 Task: Select Fire TV from Amazon Fire TV. Add to cart Fire TV Stick 4K Ethernet Adapter-2. Place order for _x000D_
90 Redbay Rd_x000D_
Elgin, South Carolina(SC), 29045, Cell Number (803) 419-4588
Action: Mouse moved to (143, 85)
Screenshot: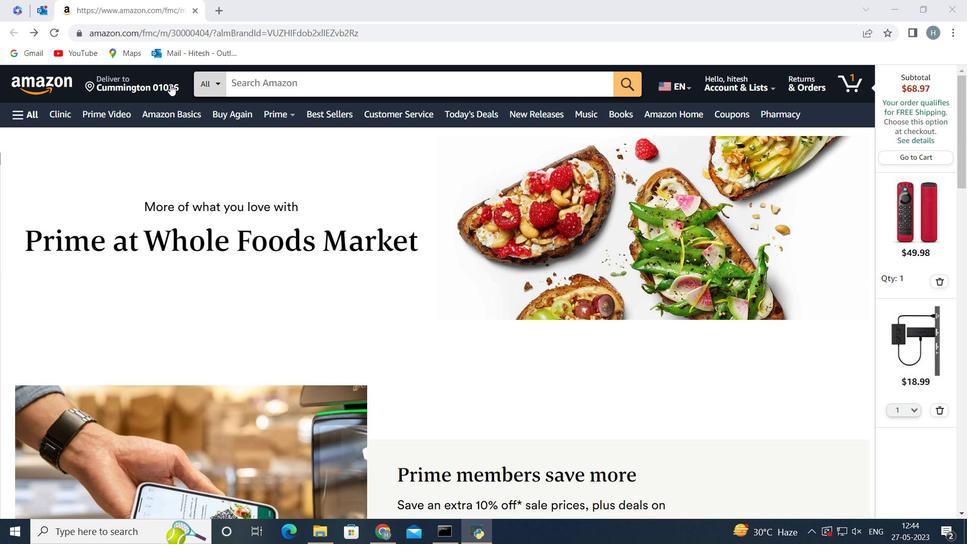 
Action: Mouse pressed left at (143, 85)
Screenshot: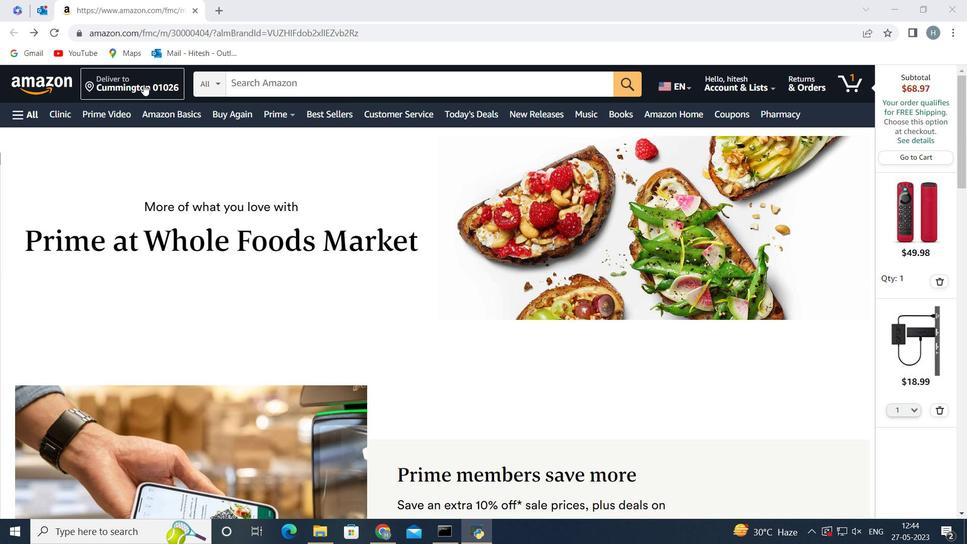 
Action: Mouse moved to (467, 379)
Screenshot: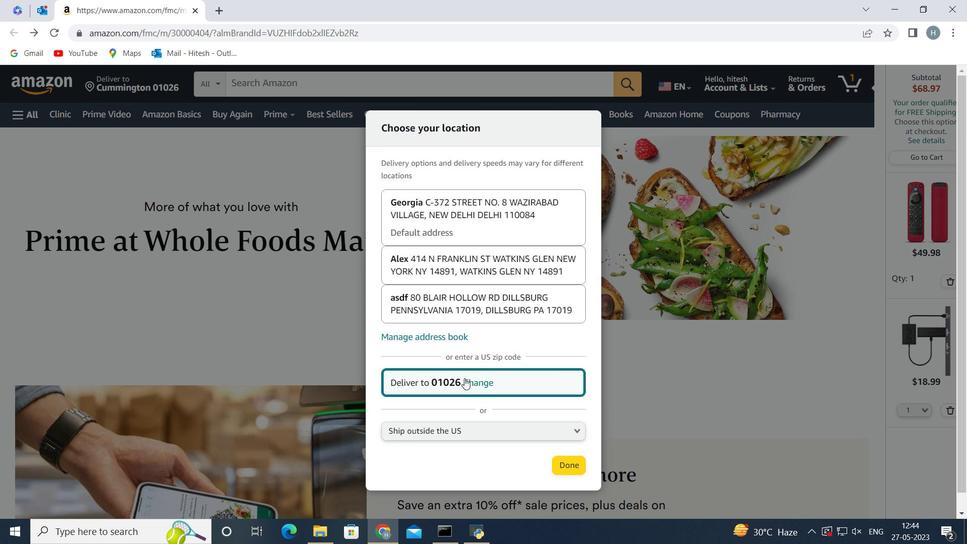
Action: Mouse pressed left at (467, 379)
Screenshot: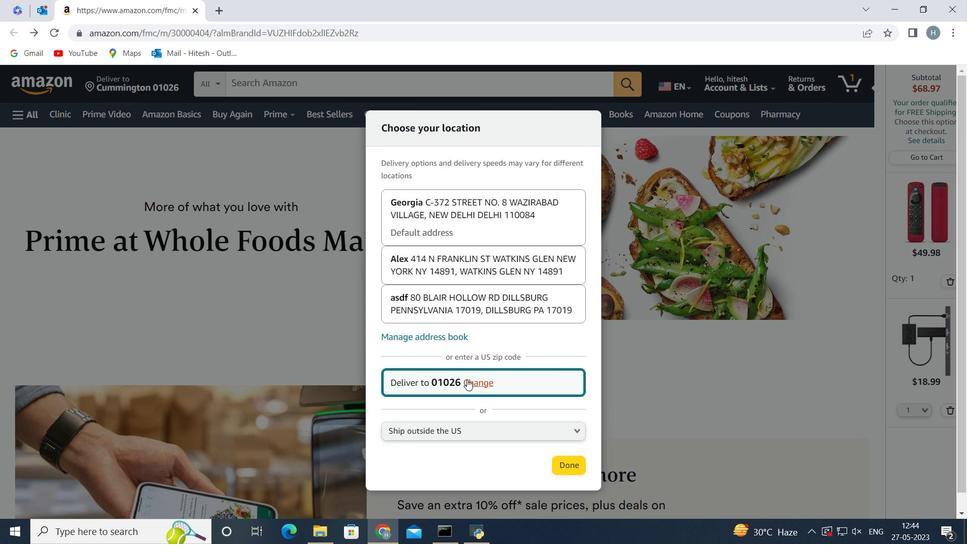 
Action: Mouse moved to (445, 373)
Screenshot: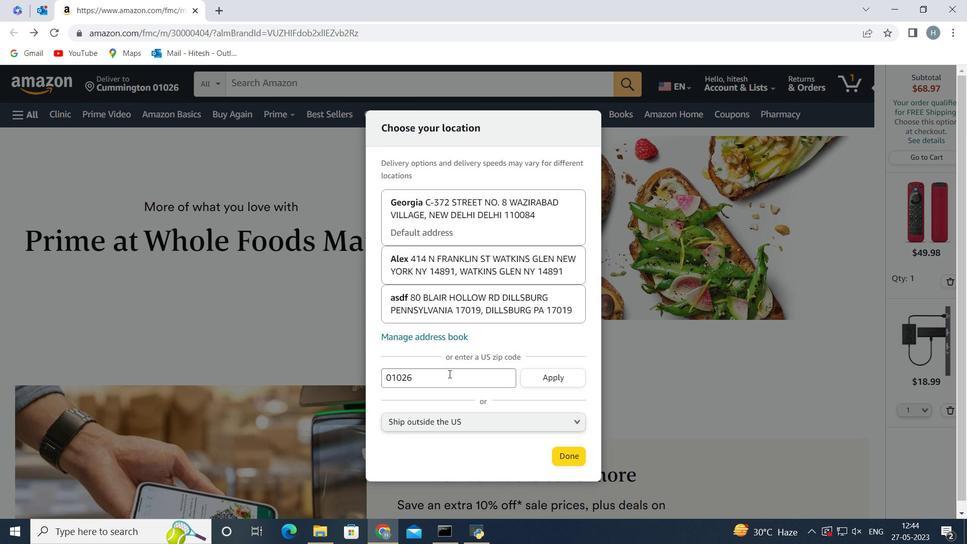 
Action: Mouse pressed left at (445, 373)
Screenshot: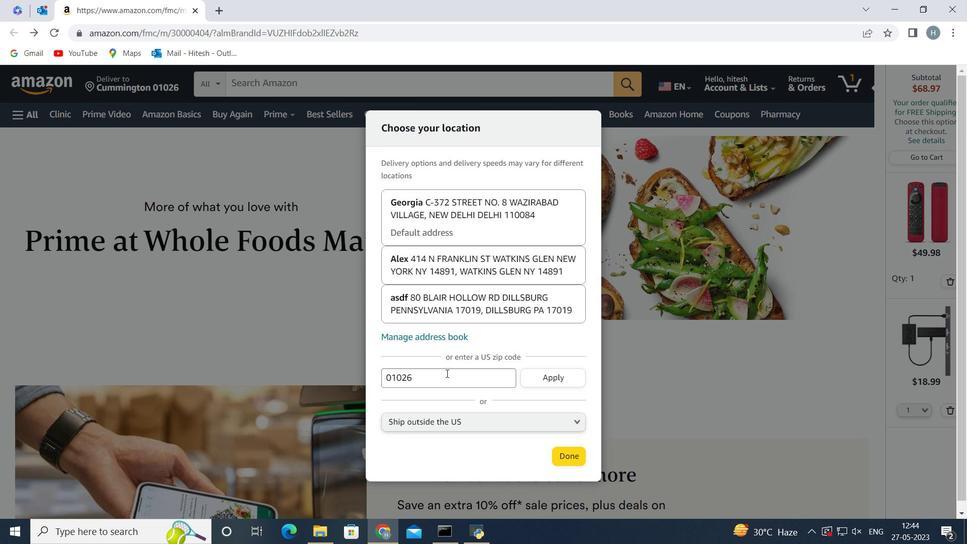 
Action: Key pressed <Key.backspace><Key.backspace><Key.backspace><Key.backspace><Key.backspace><Key.backspace><Key.backspace><Key.backspace><Key.backspace><Key.backspace><Key.backspace><Key.backspace><Key.backspace><Key.backspace><Key.backspace><Key.backspace><Key.backspace><Key.backspace><Key.backspace><Key.backspace><Key.backspace><Key.backspace><Key.backspace><Key.backspace>29045
Screenshot: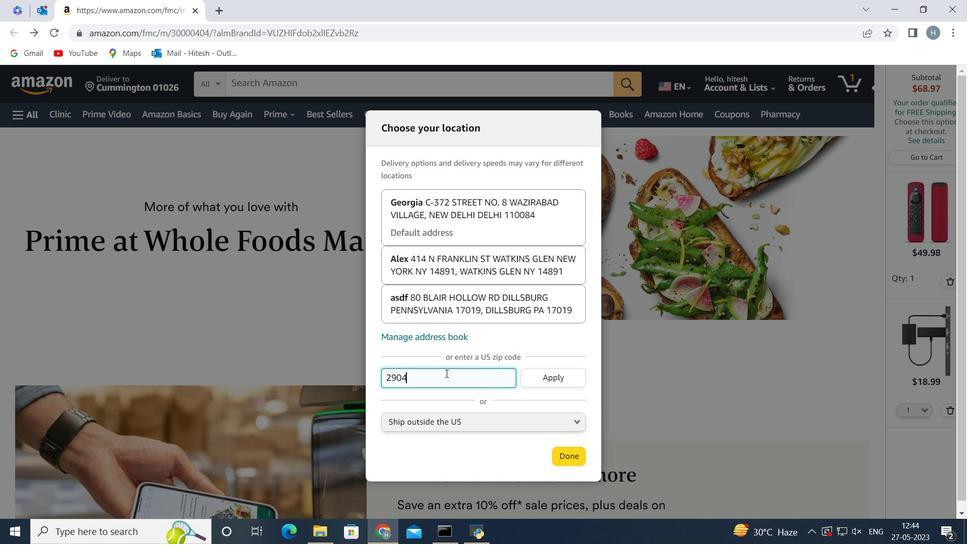 
Action: Mouse moved to (552, 383)
Screenshot: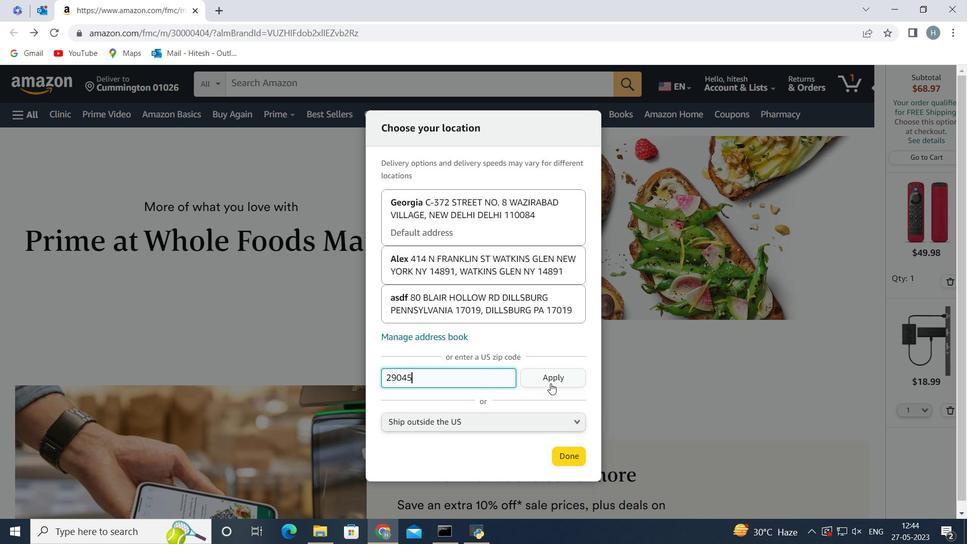 
Action: Mouse pressed left at (552, 383)
Screenshot: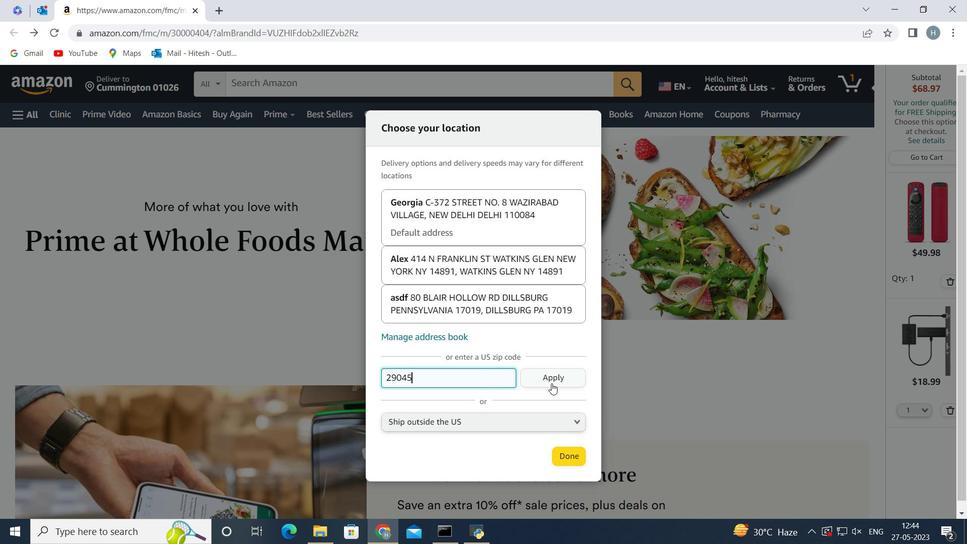 
Action: Mouse moved to (570, 460)
Screenshot: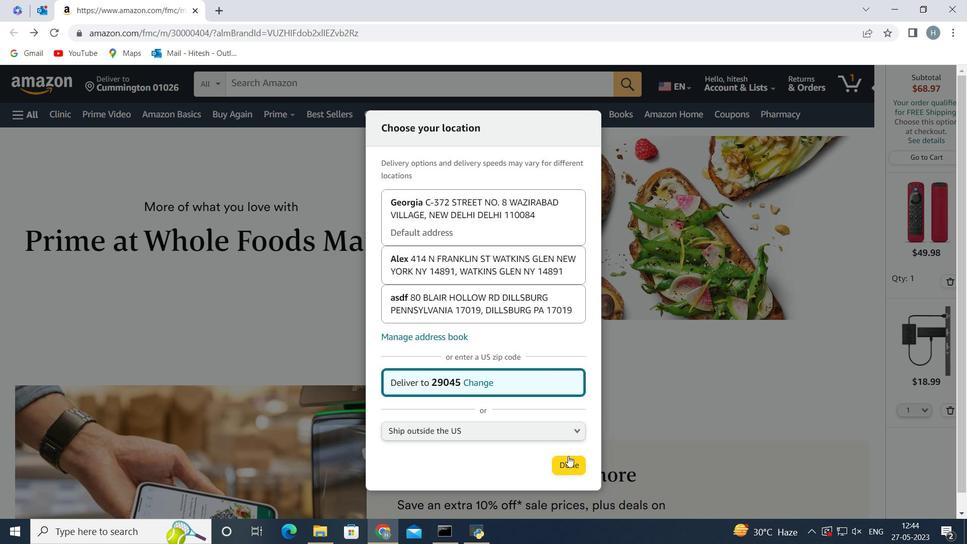 
Action: Mouse pressed left at (570, 460)
Screenshot: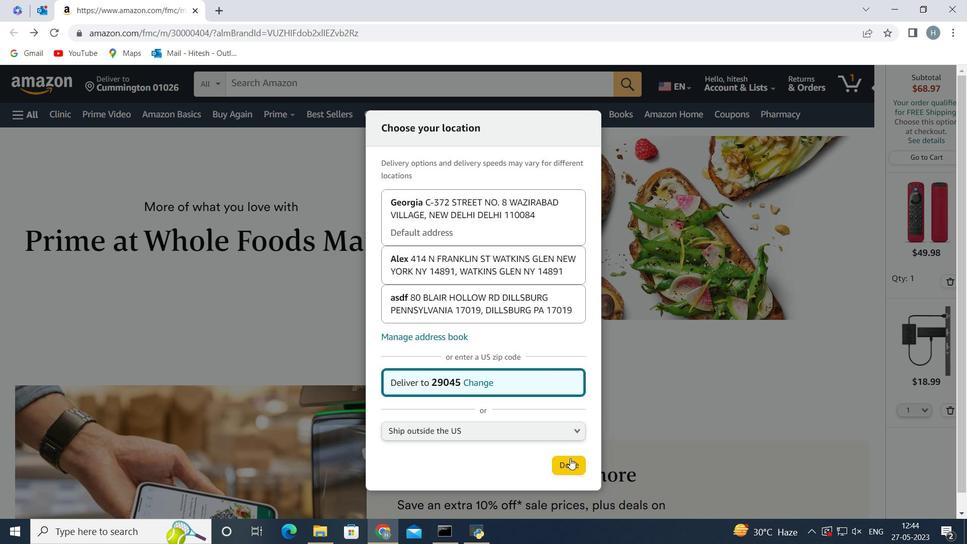 
Action: Mouse moved to (21, 114)
Screenshot: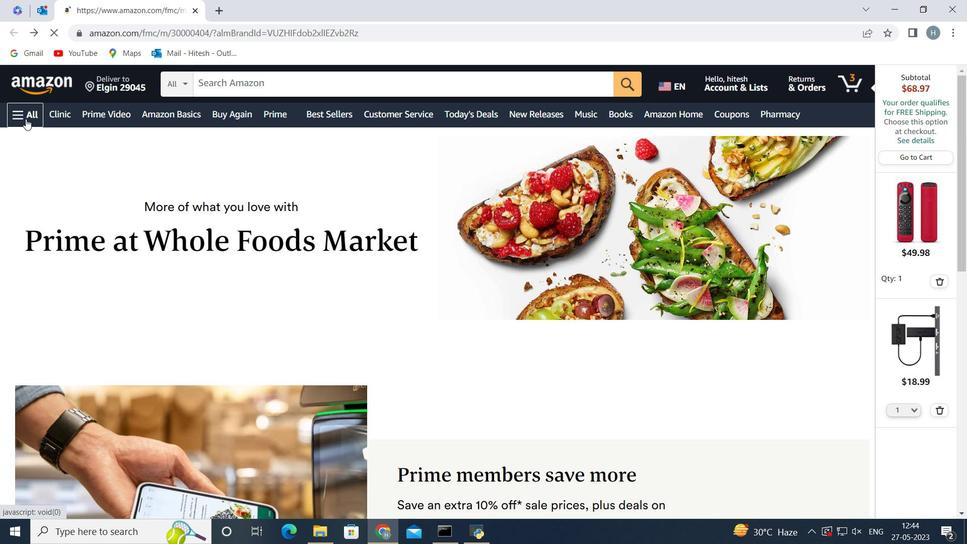 
Action: Mouse pressed left at (21, 114)
Screenshot: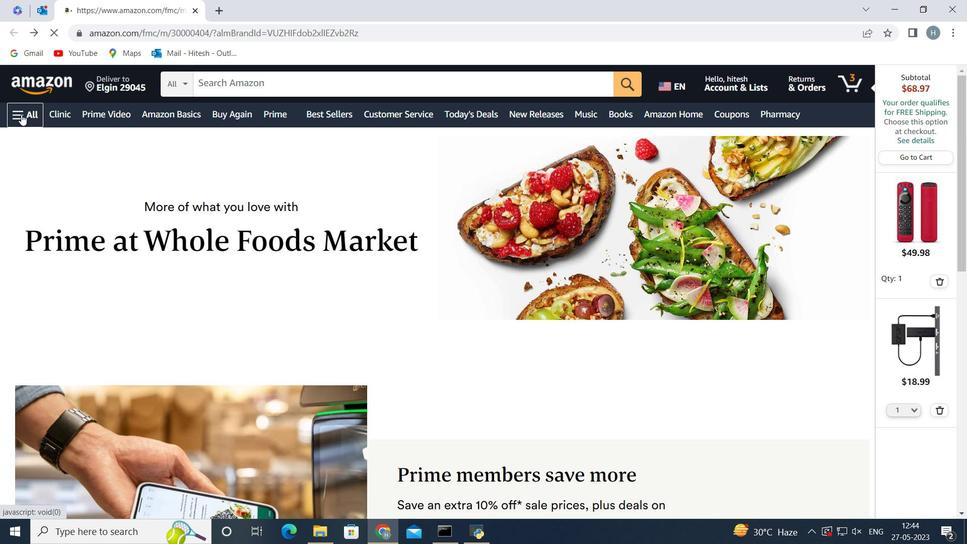 
Action: Mouse moved to (96, 367)
Screenshot: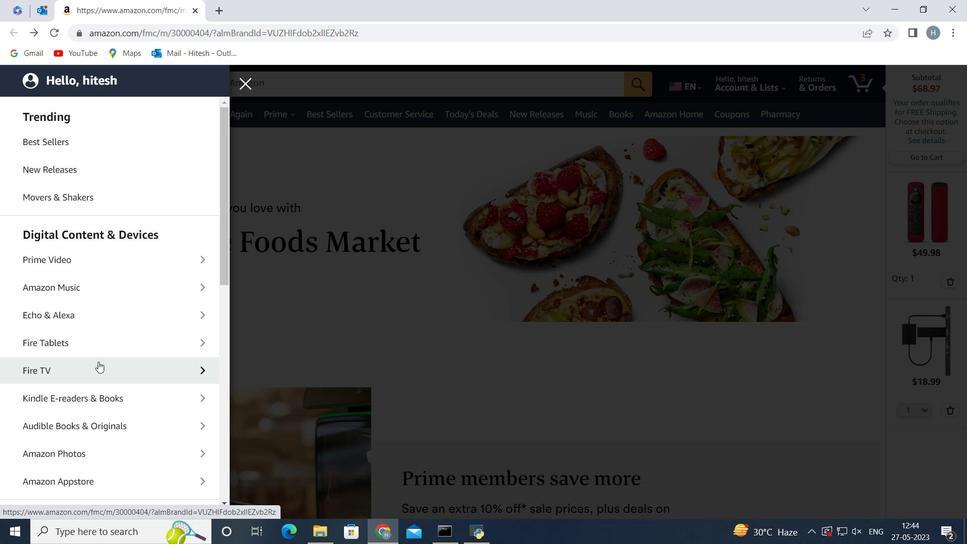 
Action: Mouse pressed left at (96, 367)
Screenshot: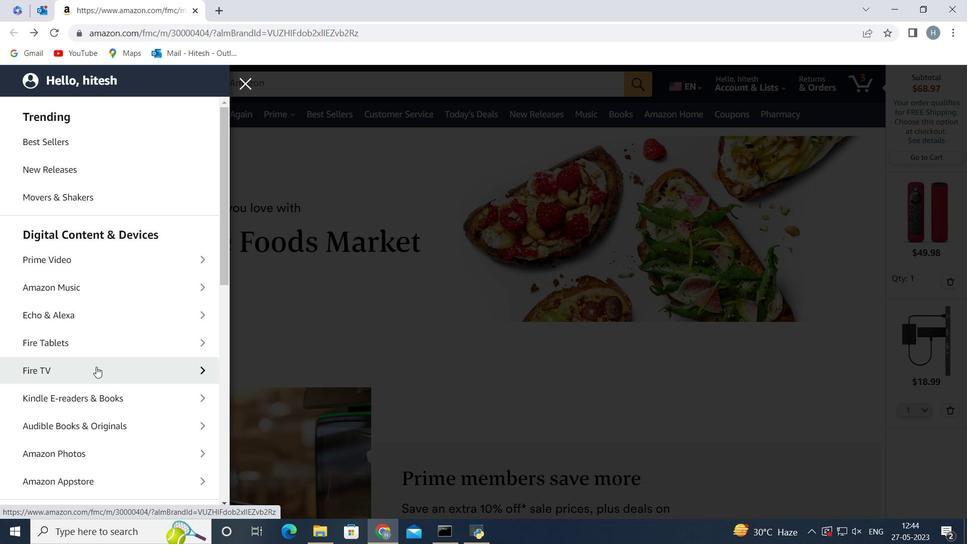 
Action: Mouse moved to (132, 172)
Screenshot: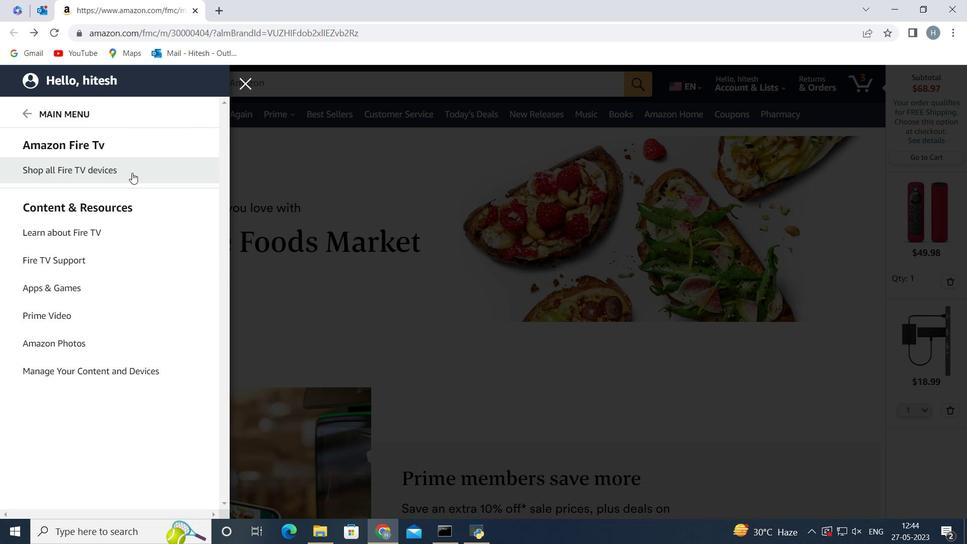
Action: Mouse pressed left at (132, 172)
Screenshot: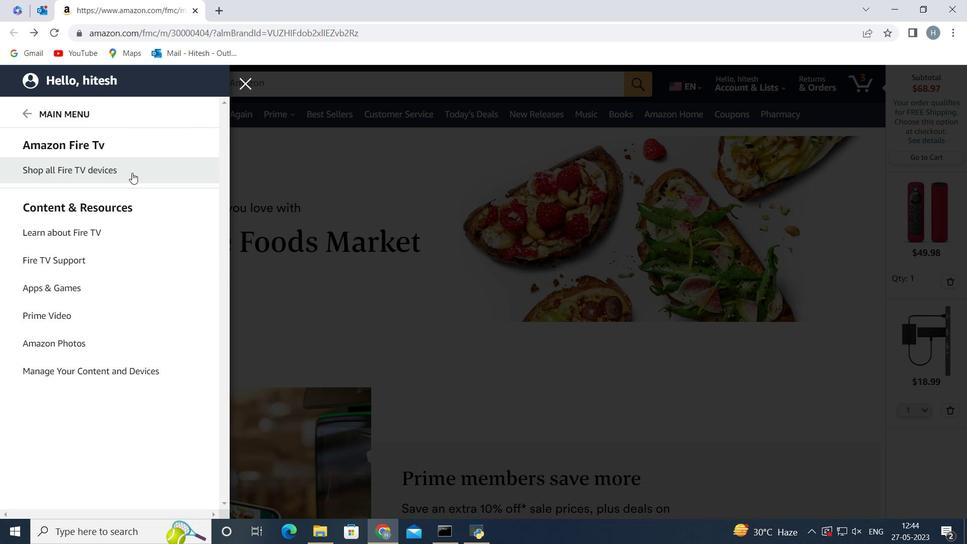 
Action: Mouse moved to (371, 84)
Screenshot: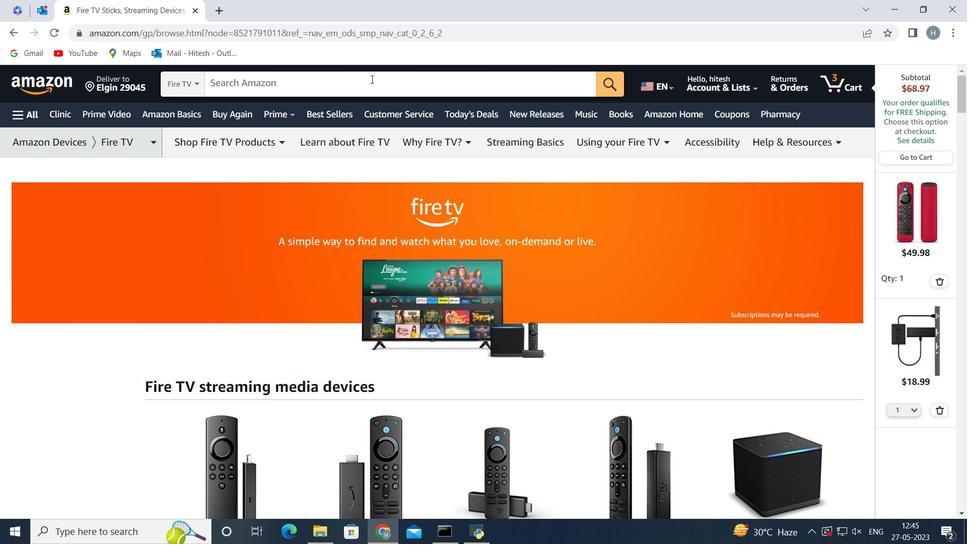 
Action: Mouse pressed left at (371, 84)
Screenshot: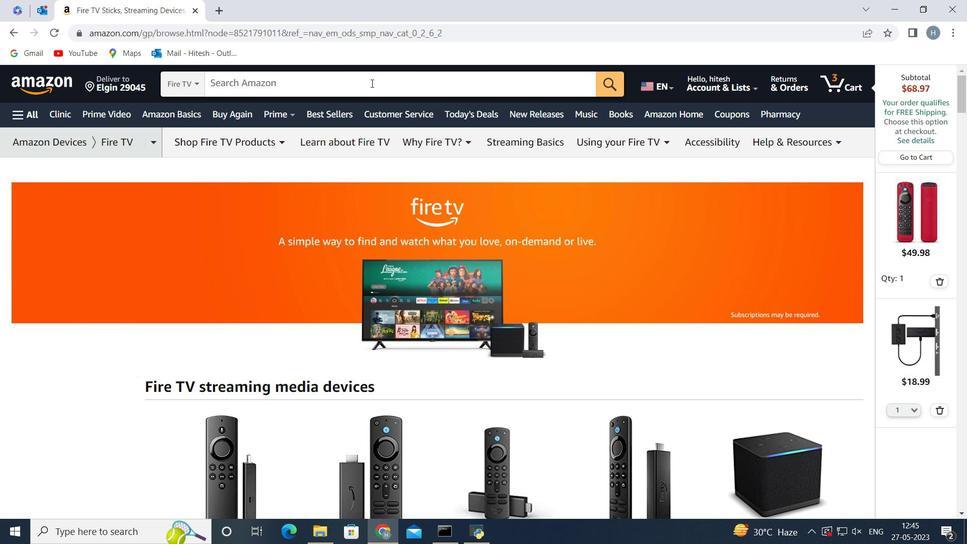 
Action: Mouse moved to (370, 86)
Screenshot: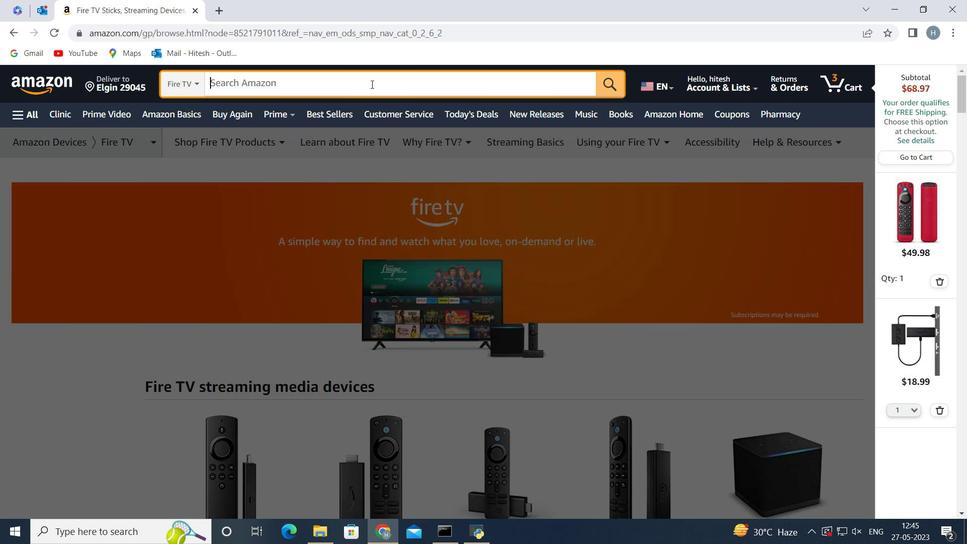 
Action: Key pressed <Key.shift>Fire<Key.space><Key.shift>TV<Key.space><Key.shift>Stick<Key.space>4k<Key.space><Key.shift>Ethernet<Key.space><Key.shift>Adapter<Key.enter>
Screenshot: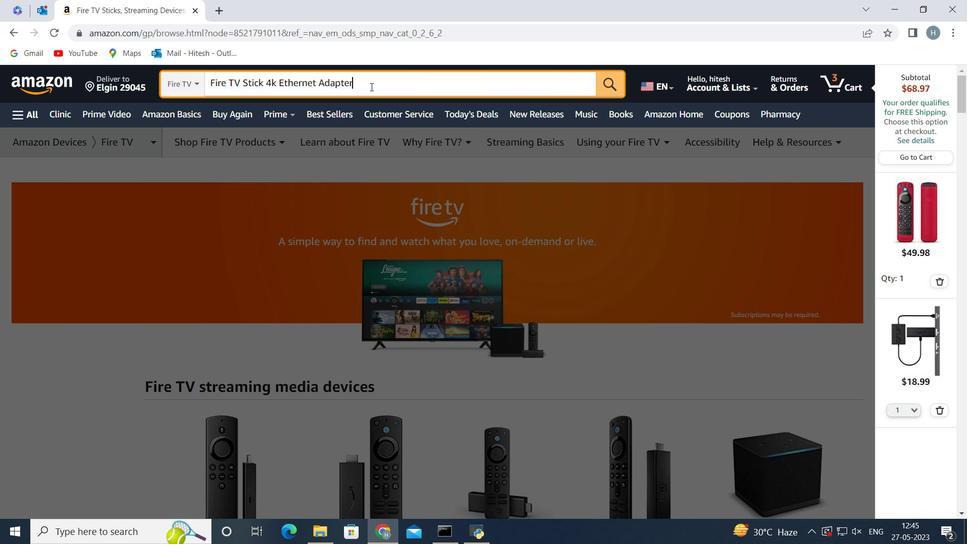 
Action: Mouse moved to (507, 242)
Screenshot: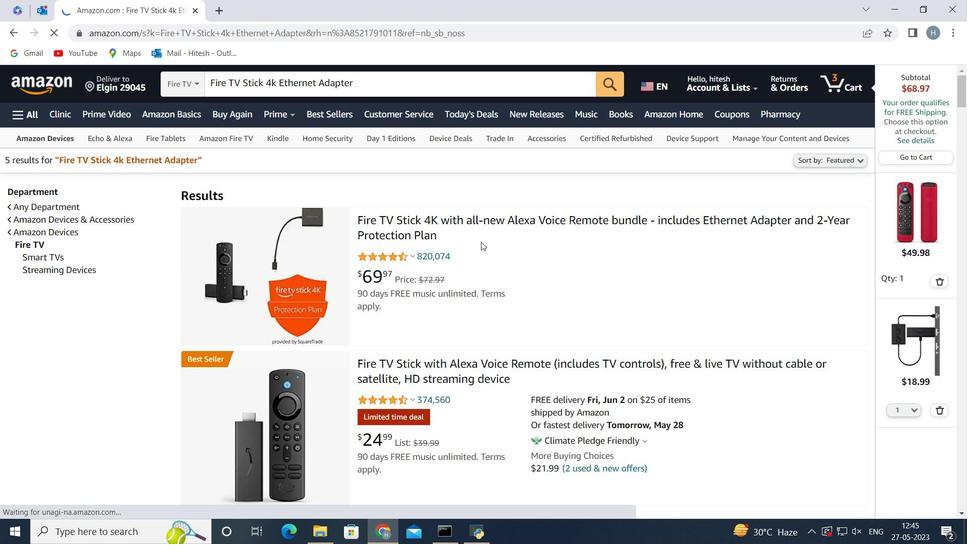 
Action: Mouse scrolled (507, 242) with delta (0, 0)
Screenshot: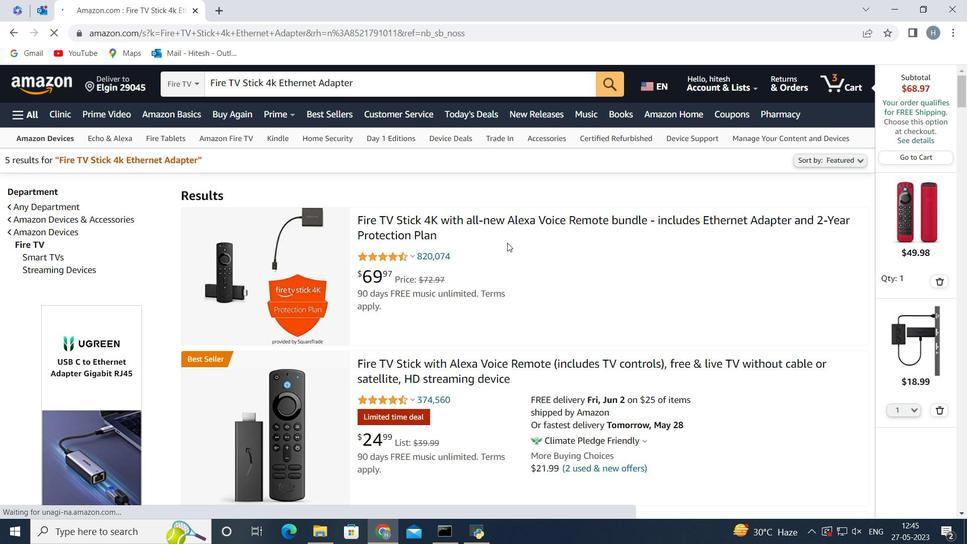 
Action: Mouse moved to (512, 253)
Screenshot: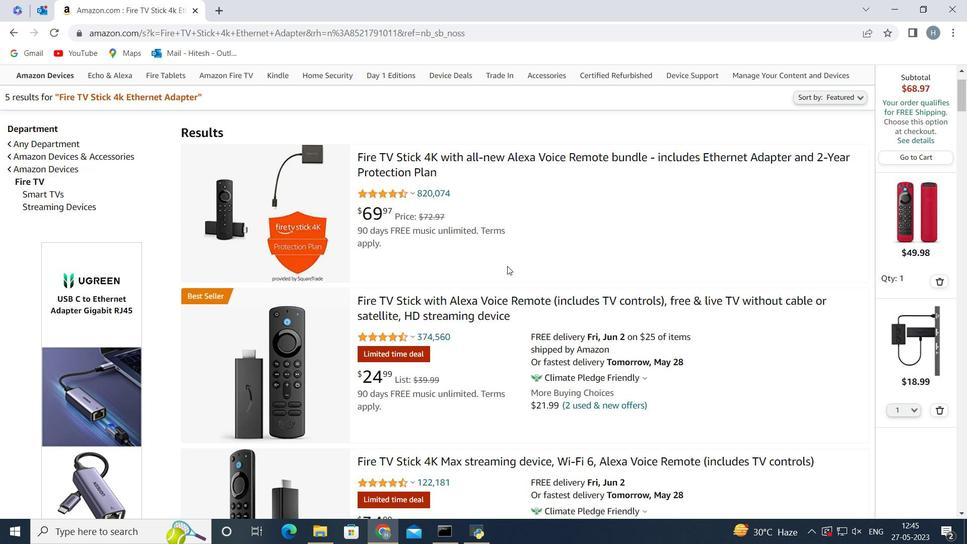 
Action: Mouse scrolled (512, 253) with delta (0, 0)
Screenshot: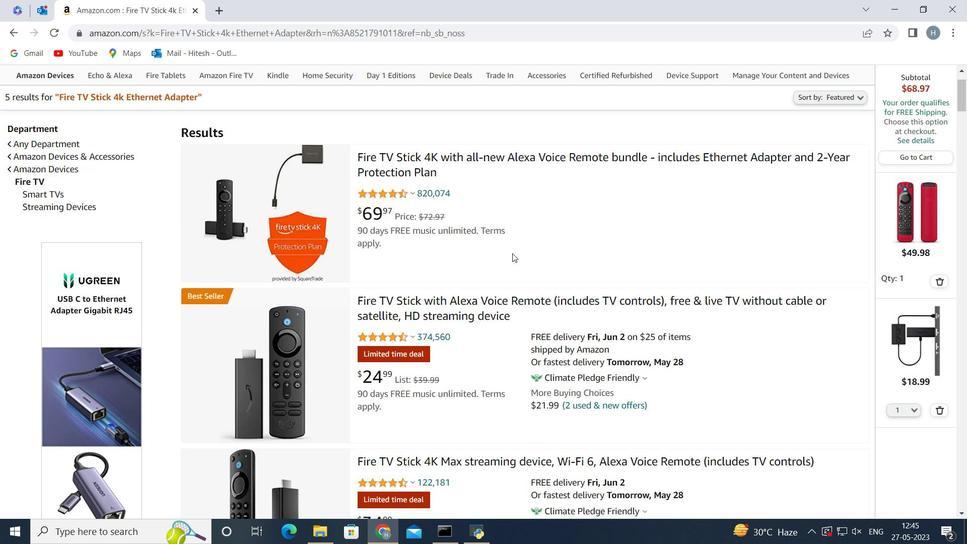 
Action: Mouse scrolled (512, 253) with delta (0, 0)
Screenshot: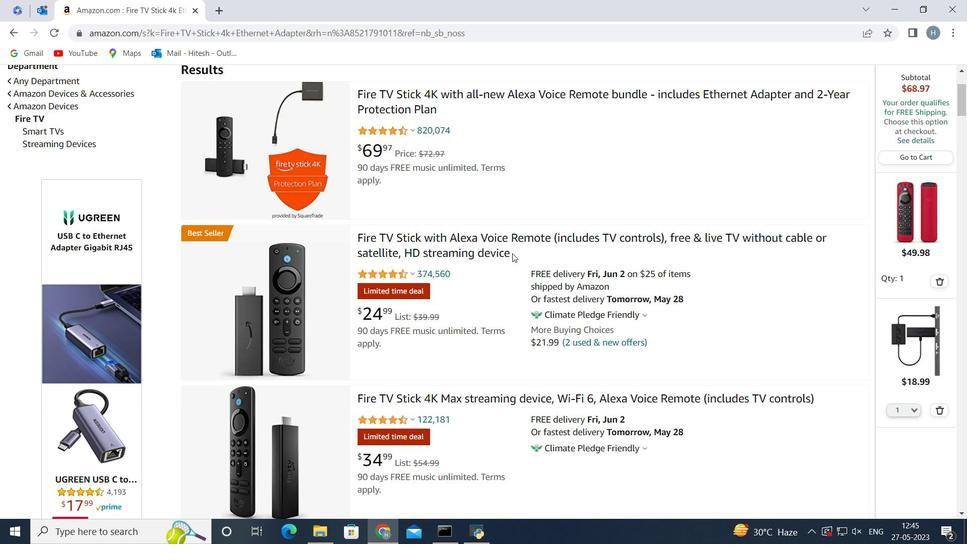 
Action: Mouse scrolled (512, 253) with delta (0, 0)
Screenshot: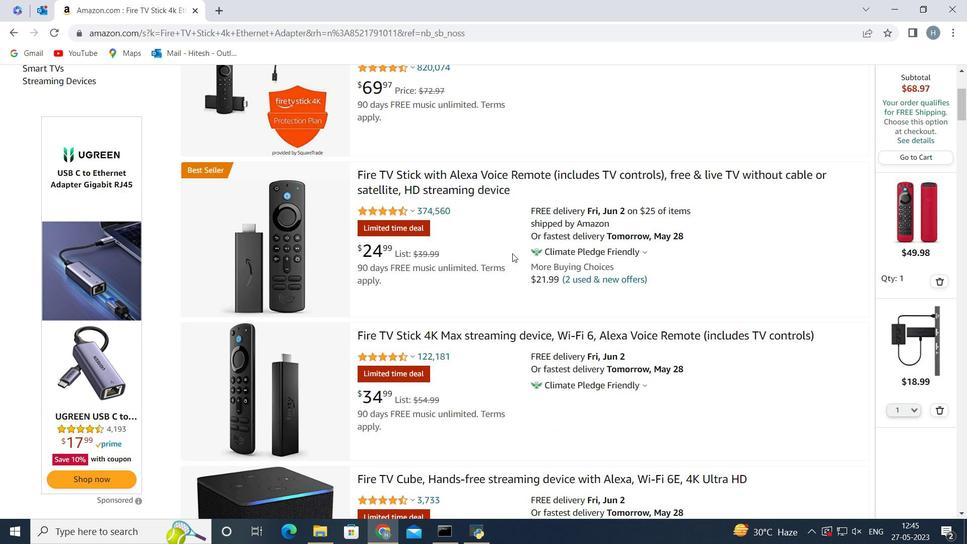 
Action: Mouse moved to (508, 274)
Screenshot: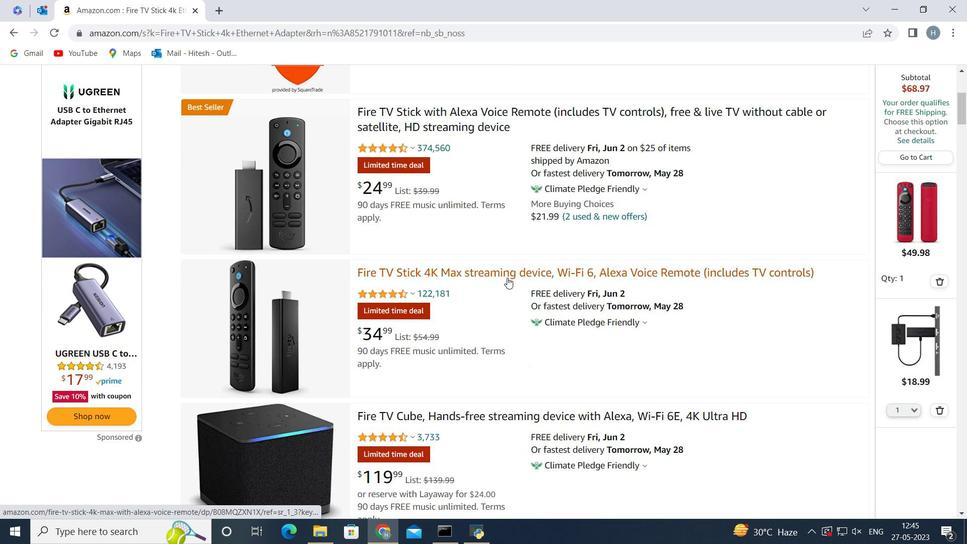 
Action: Mouse scrolled (508, 274) with delta (0, 0)
Screenshot: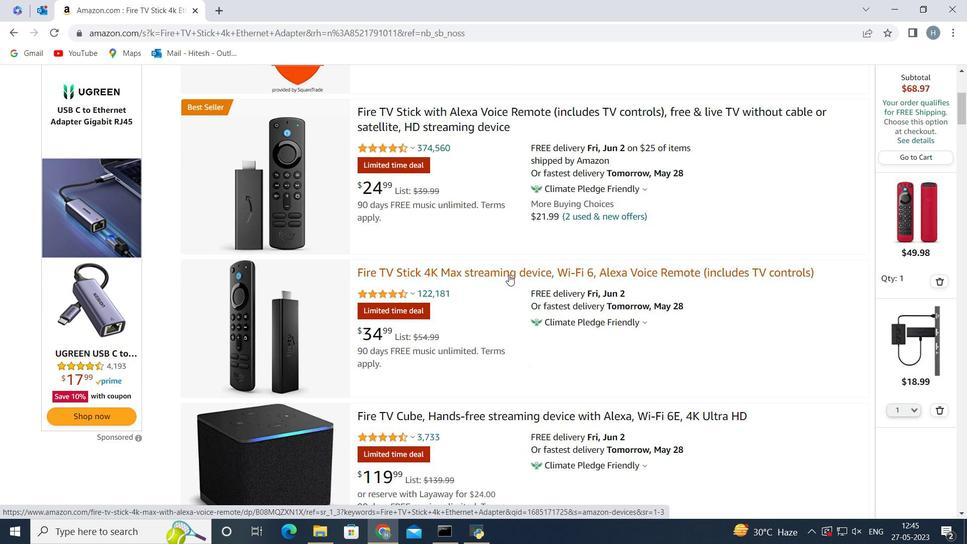 
Action: Mouse moved to (516, 269)
Screenshot: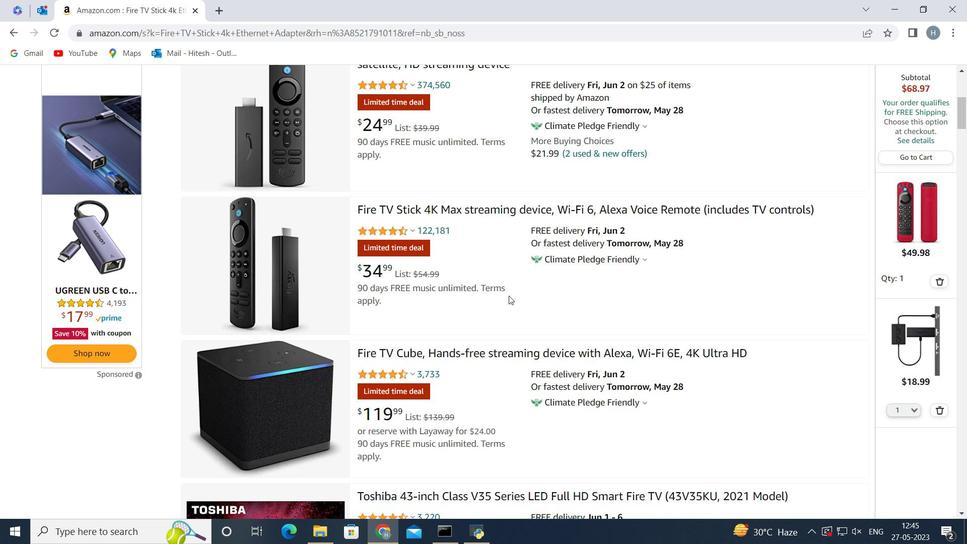 
Action: Mouse scrolled (516, 268) with delta (0, 0)
Screenshot: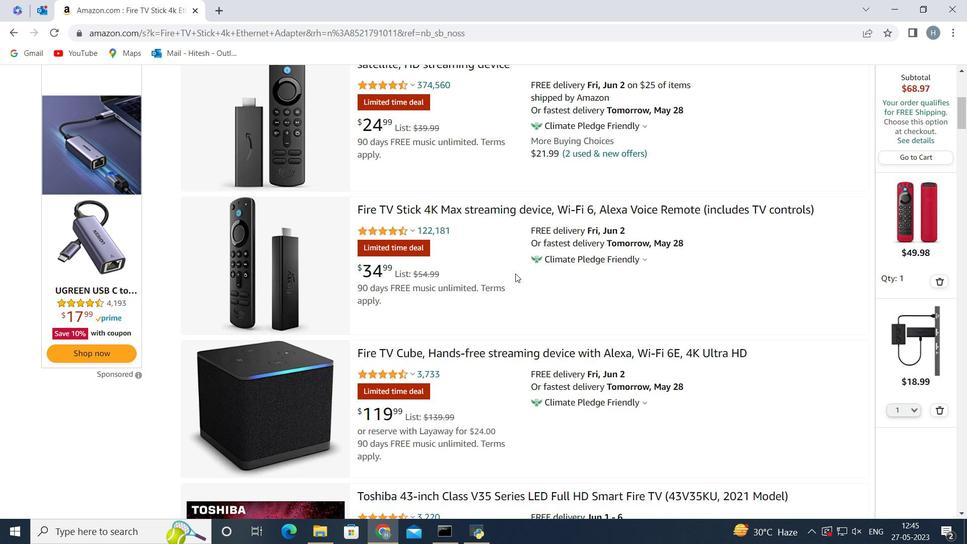 
Action: Mouse scrolled (516, 268) with delta (0, 0)
Screenshot: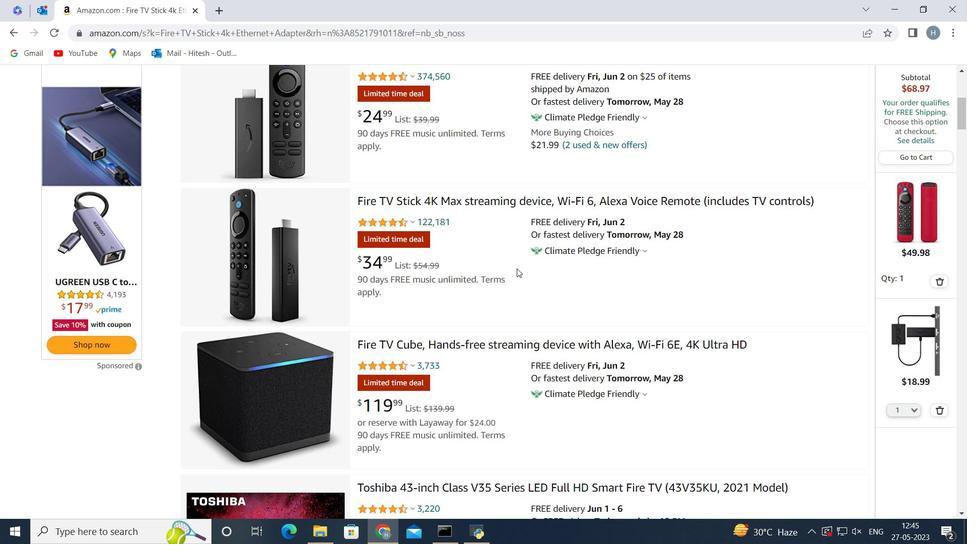 
Action: Mouse moved to (516, 274)
Screenshot: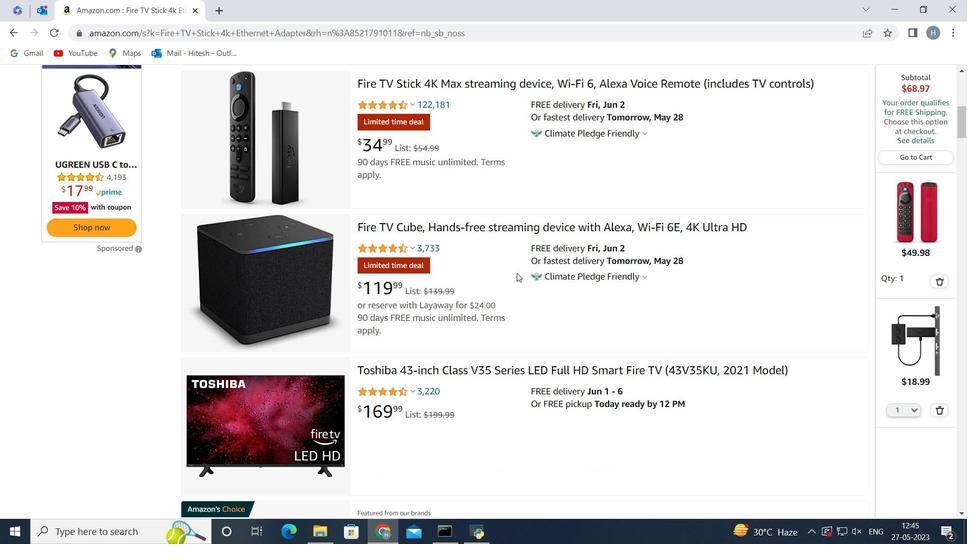 
Action: Mouse scrolled (516, 274) with delta (0, 0)
Screenshot: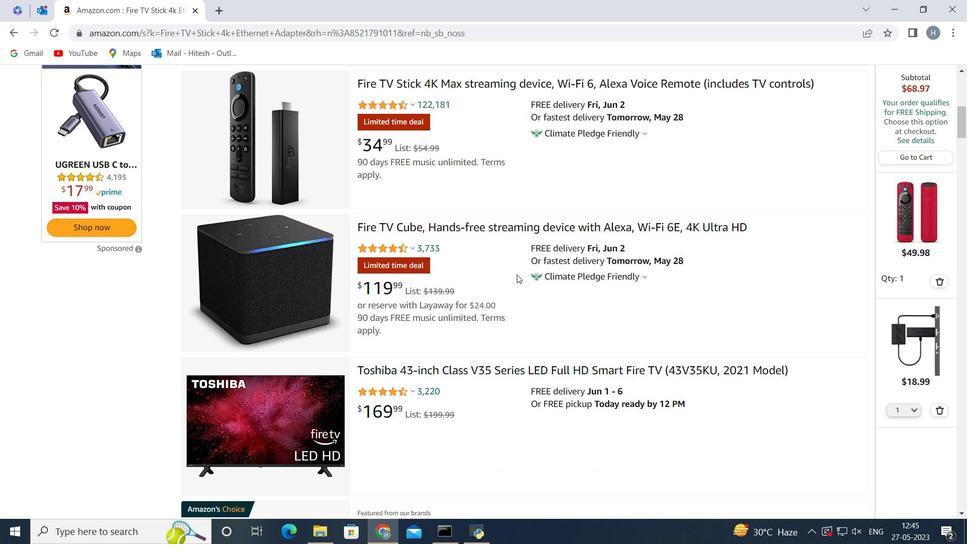 
Action: Mouse scrolled (516, 274) with delta (0, 0)
Screenshot: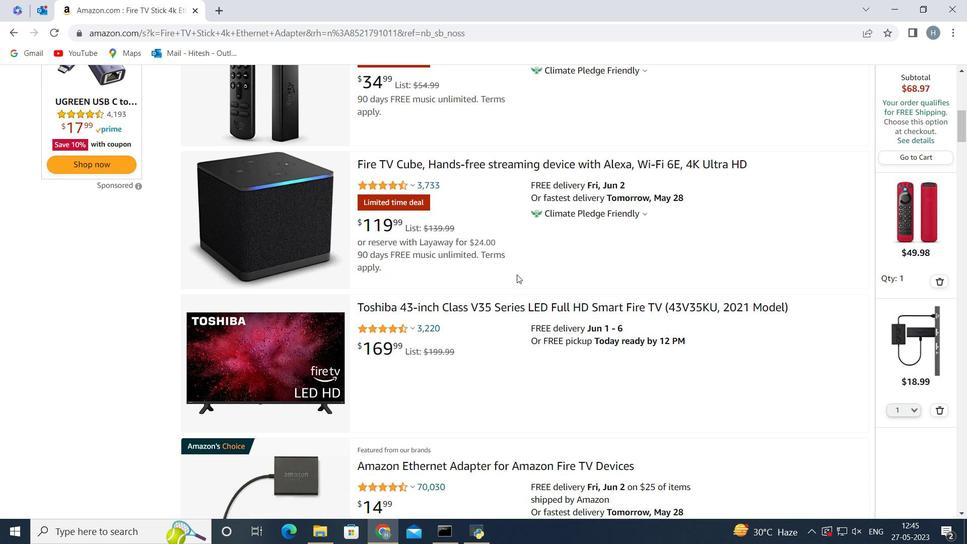 
Action: Mouse scrolled (516, 274) with delta (0, 0)
Screenshot: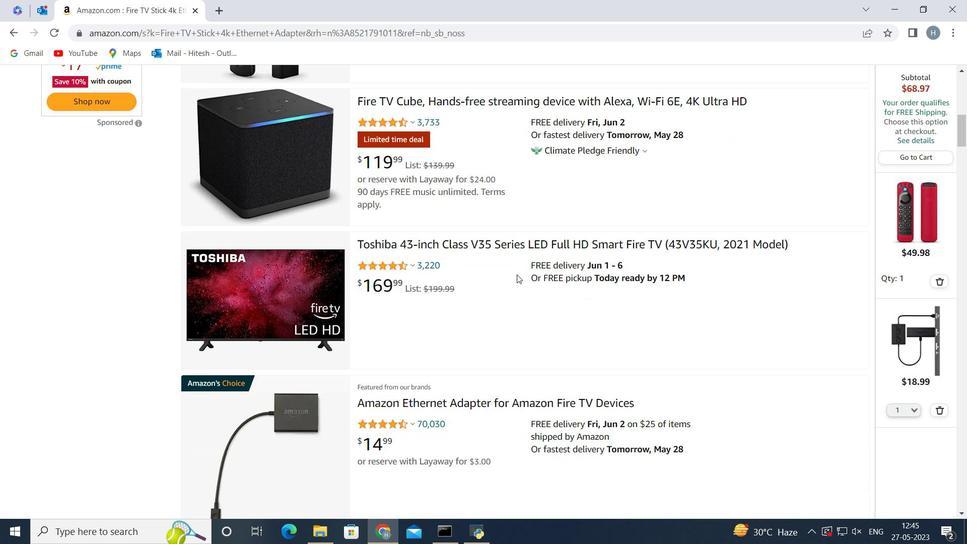 
Action: Mouse moved to (503, 276)
Screenshot: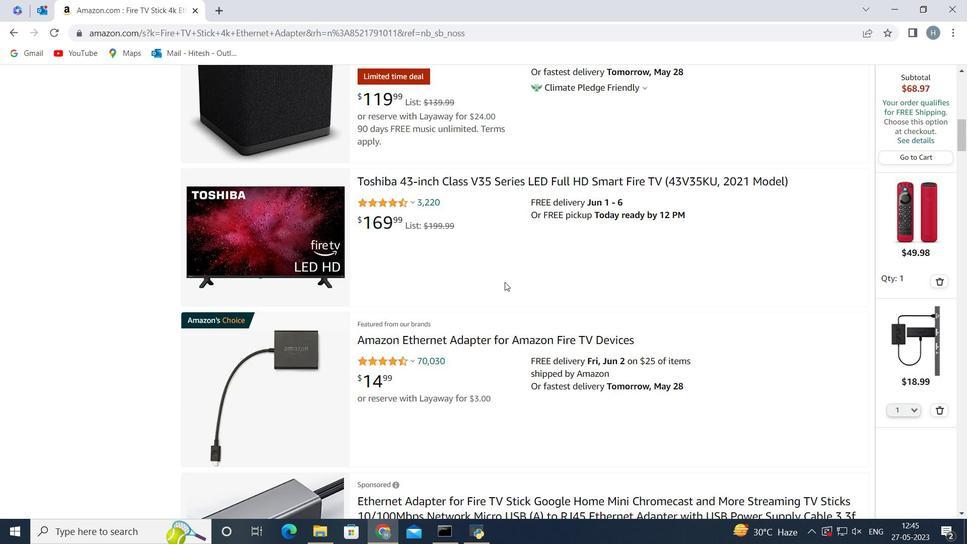 
Action: Mouse scrolled (503, 275) with delta (0, 0)
Screenshot: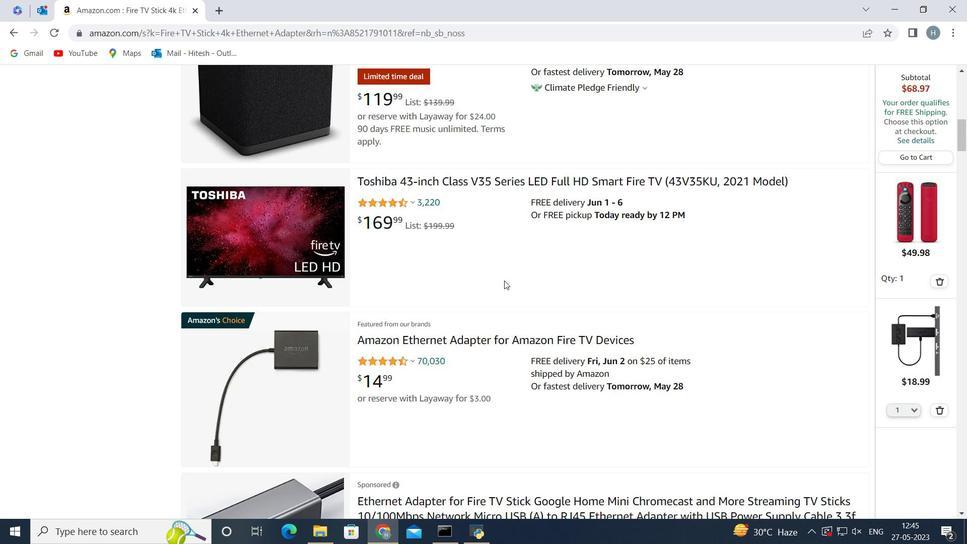 
Action: Mouse moved to (503, 275)
Screenshot: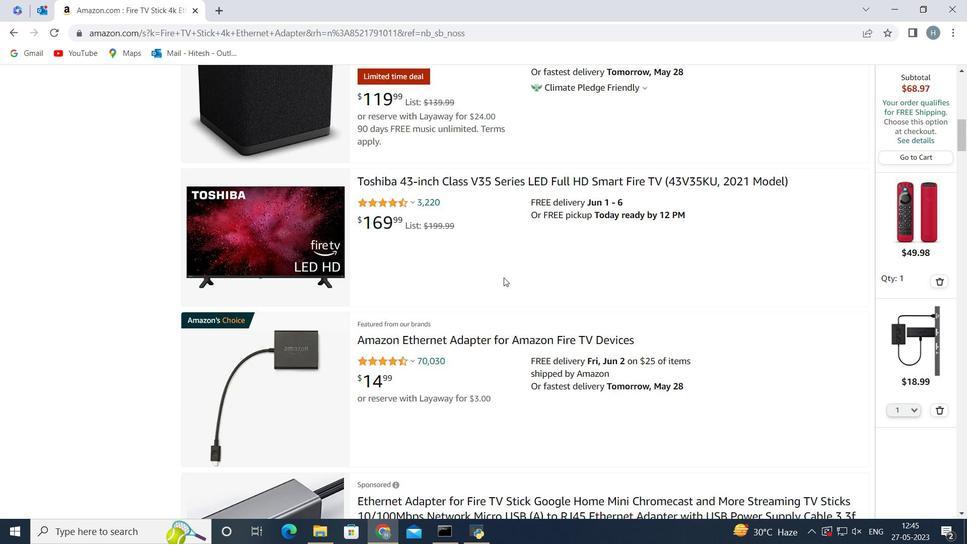 
Action: Mouse scrolled (503, 275) with delta (0, 0)
Screenshot: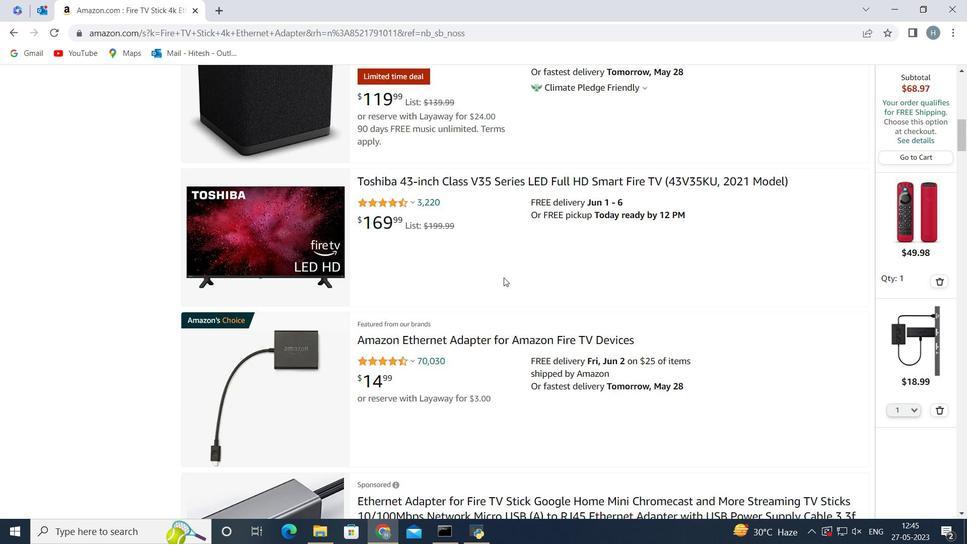 
Action: Mouse moved to (539, 329)
Screenshot: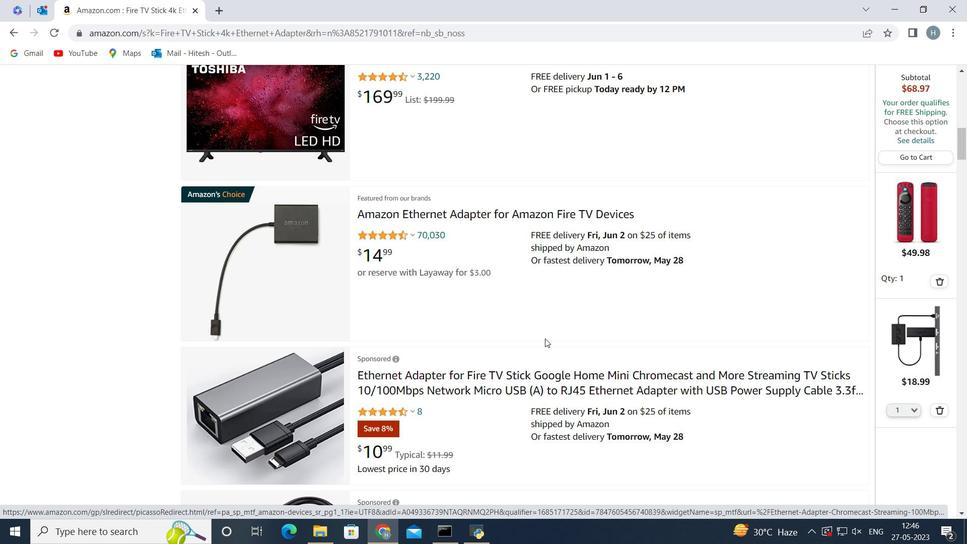 
Action: Mouse scrolled (539, 328) with delta (0, 0)
Screenshot: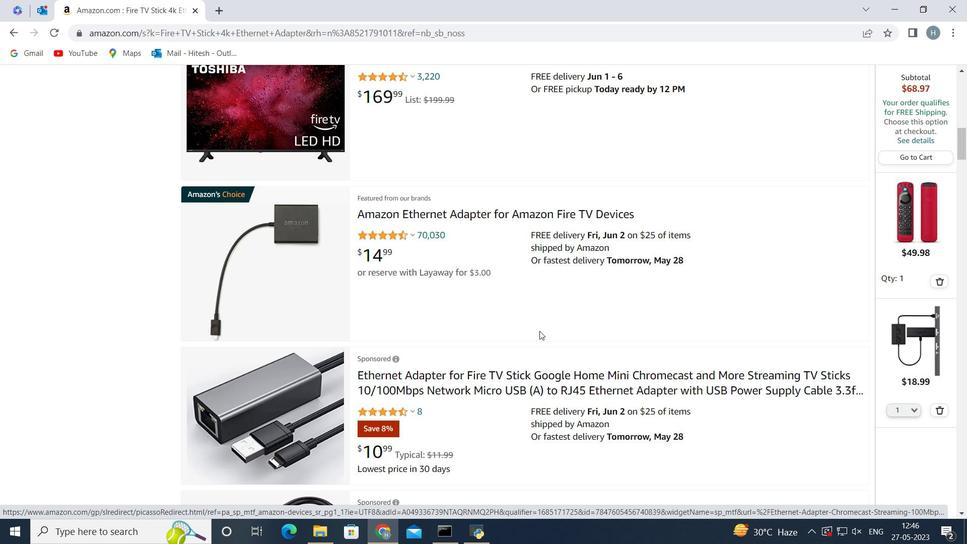 
Action: Mouse scrolled (539, 328) with delta (0, 0)
Screenshot: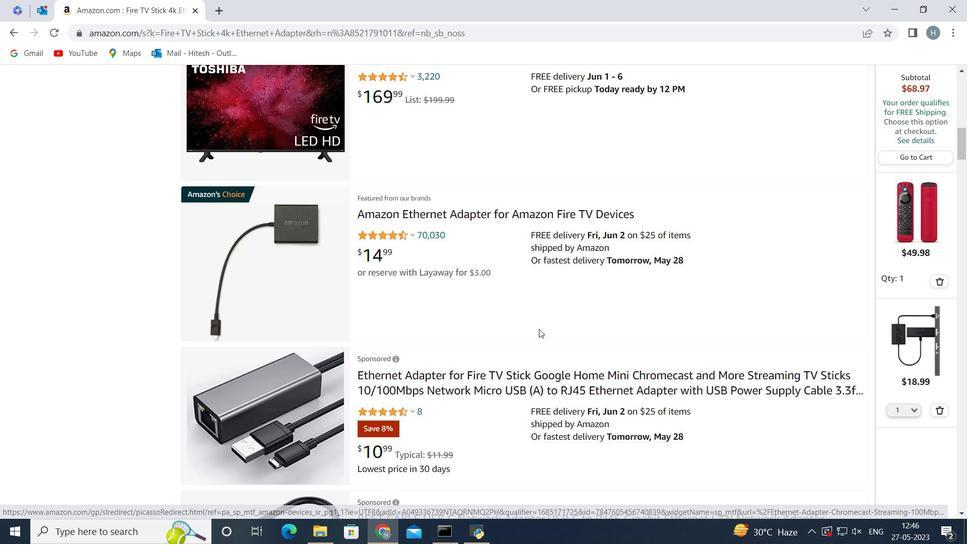 
Action: Mouse scrolled (539, 328) with delta (0, 0)
Screenshot: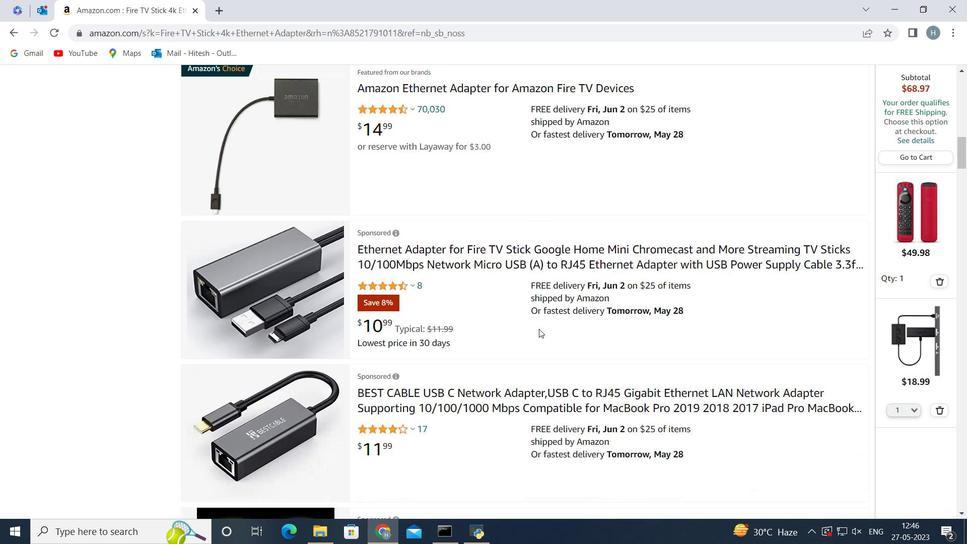 
Action: Mouse moved to (450, 332)
Screenshot: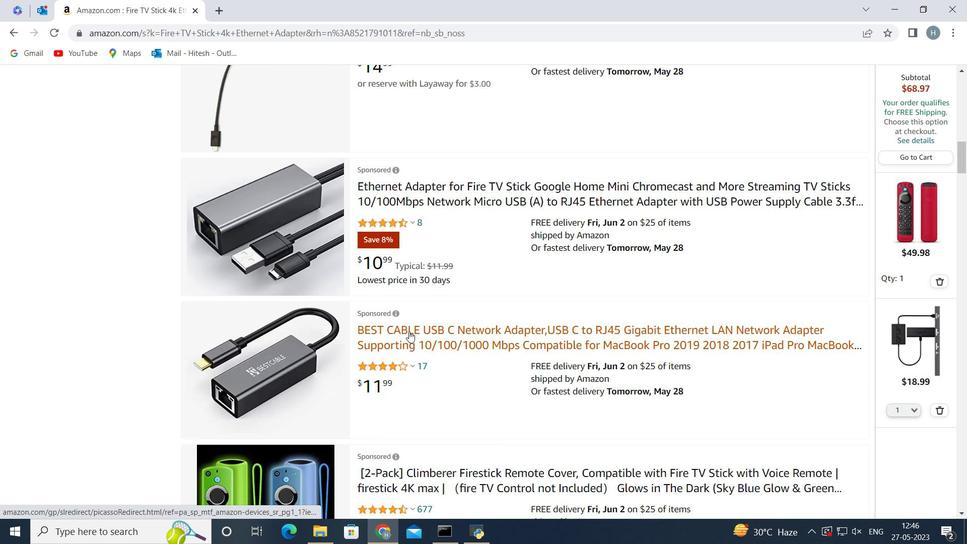 
Action: Mouse scrolled (450, 331) with delta (0, 0)
Screenshot: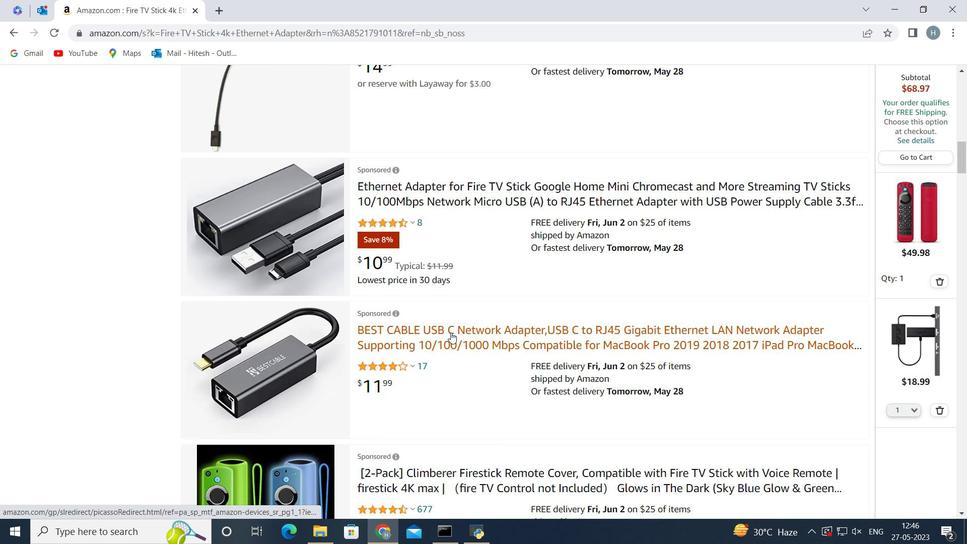 
Action: Mouse scrolled (450, 331) with delta (0, 0)
Screenshot: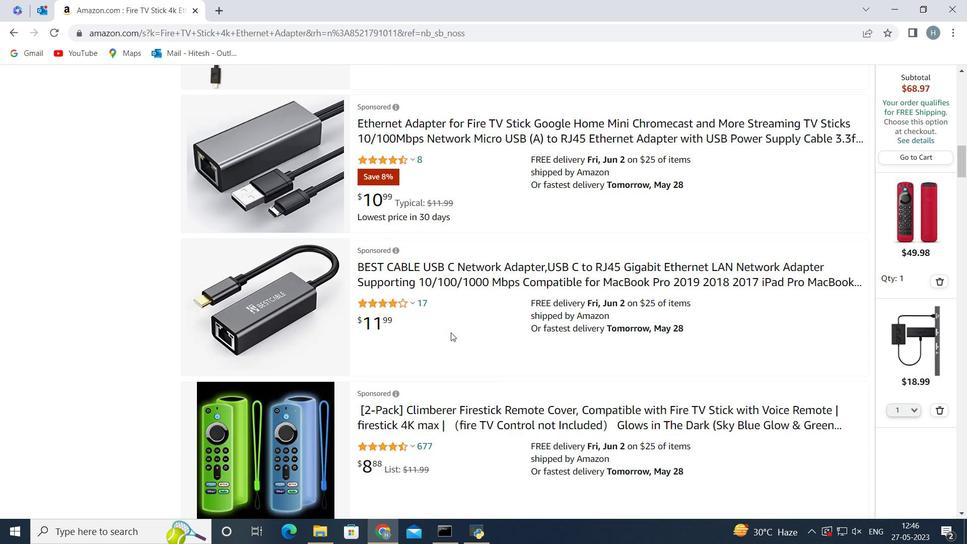 
Action: Mouse scrolled (450, 331) with delta (0, 0)
Screenshot: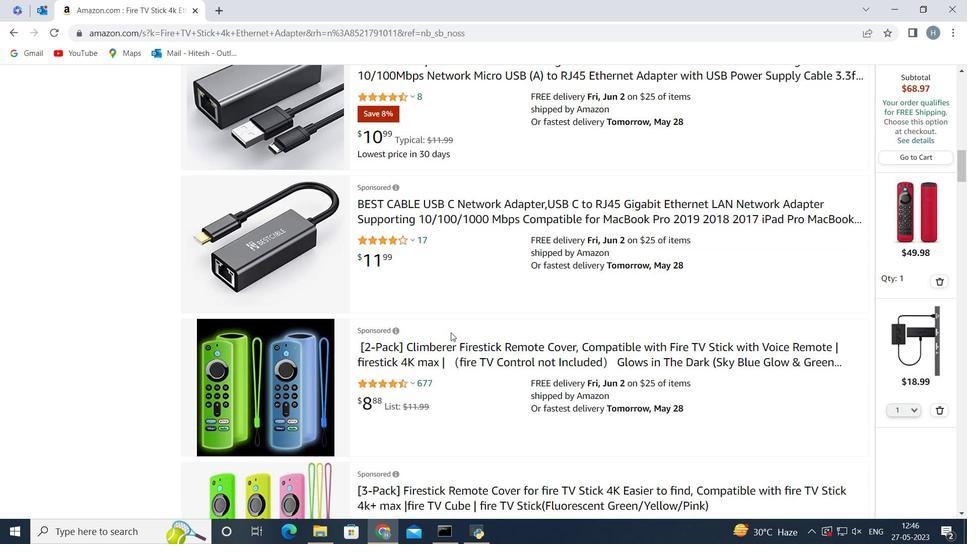 
Action: Mouse scrolled (450, 331) with delta (0, 0)
Screenshot: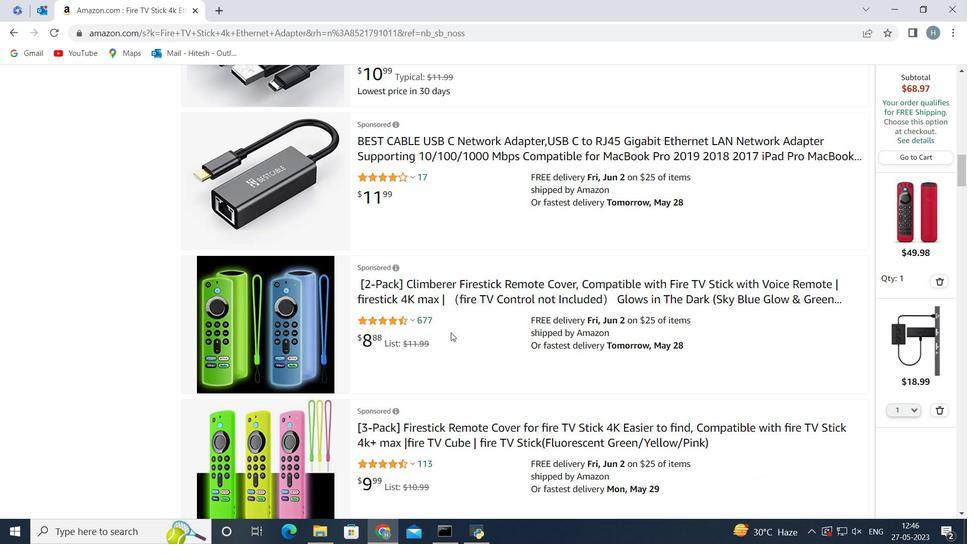 
Action: Mouse scrolled (450, 331) with delta (0, 0)
Screenshot: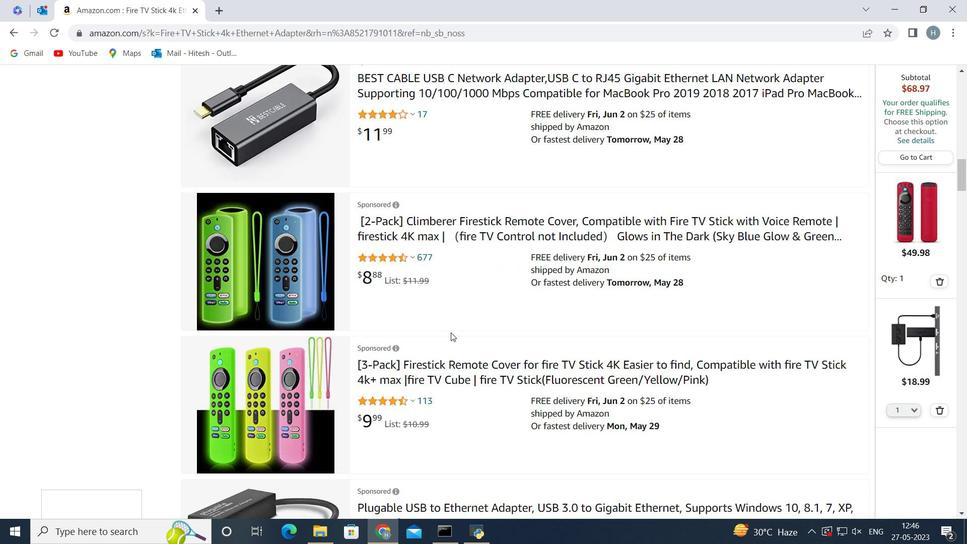
Action: Mouse scrolled (450, 331) with delta (0, 0)
Screenshot: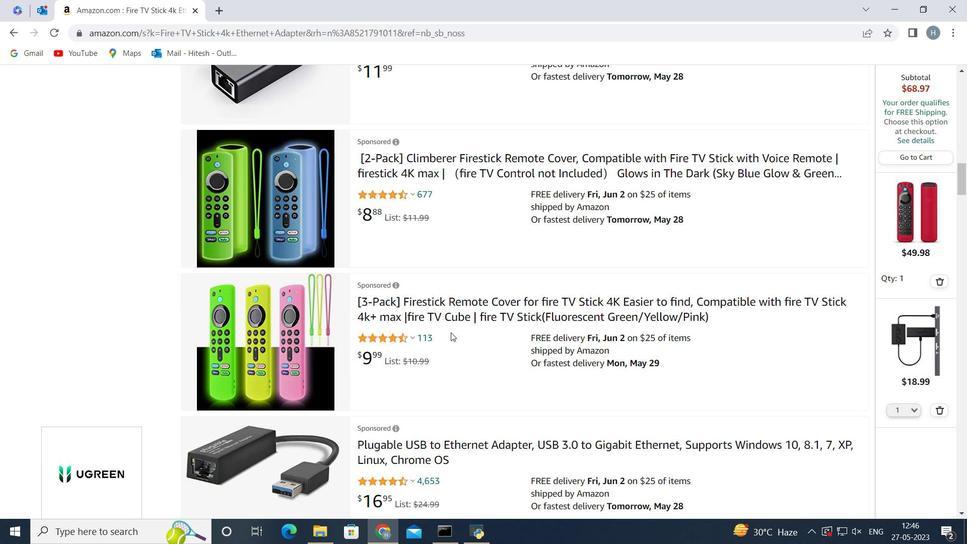 
Action: Mouse scrolled (450, 331) with delta (0, 0)
Screenshot: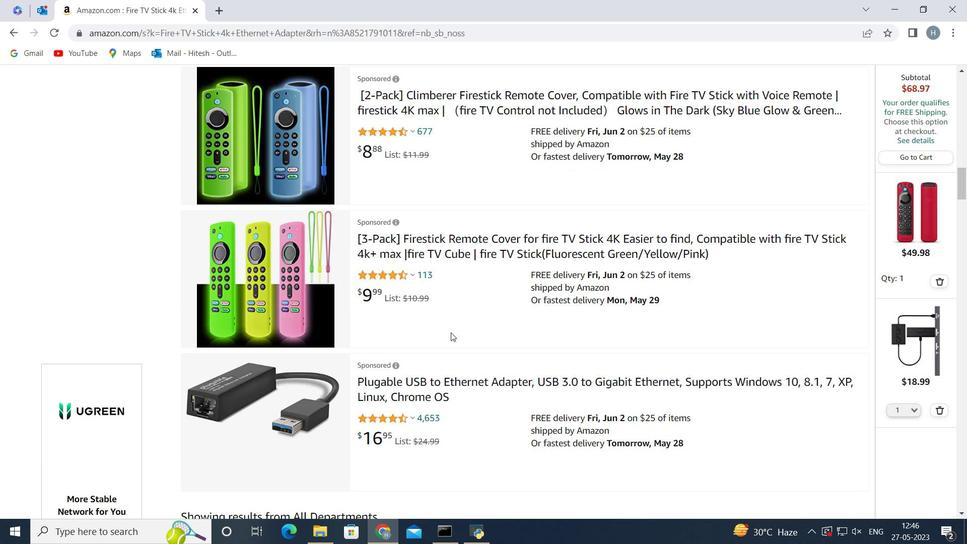 
Action: Mouse scrolled (450, 331) with delta (0, 0)
Screenshot: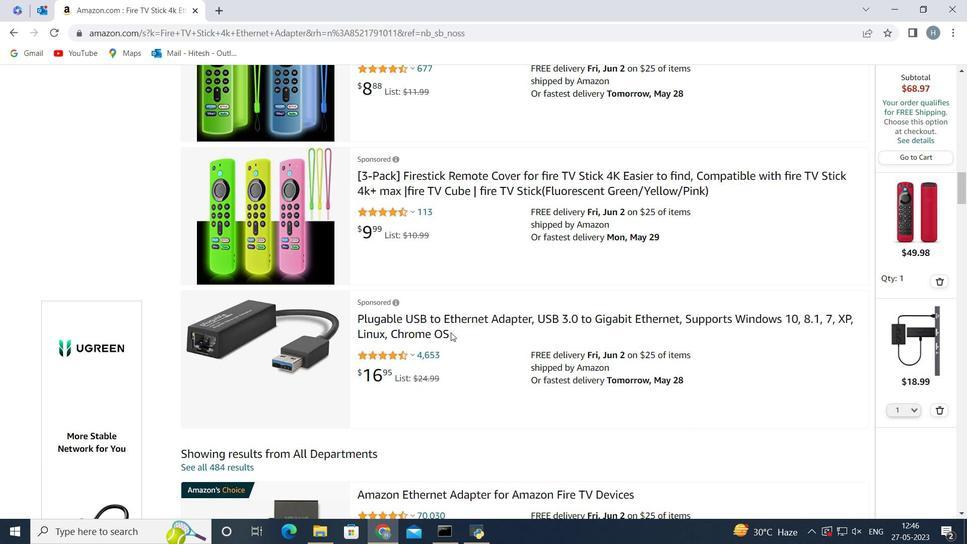 
Action: Mouse moved to (522, 275)
Screenshot: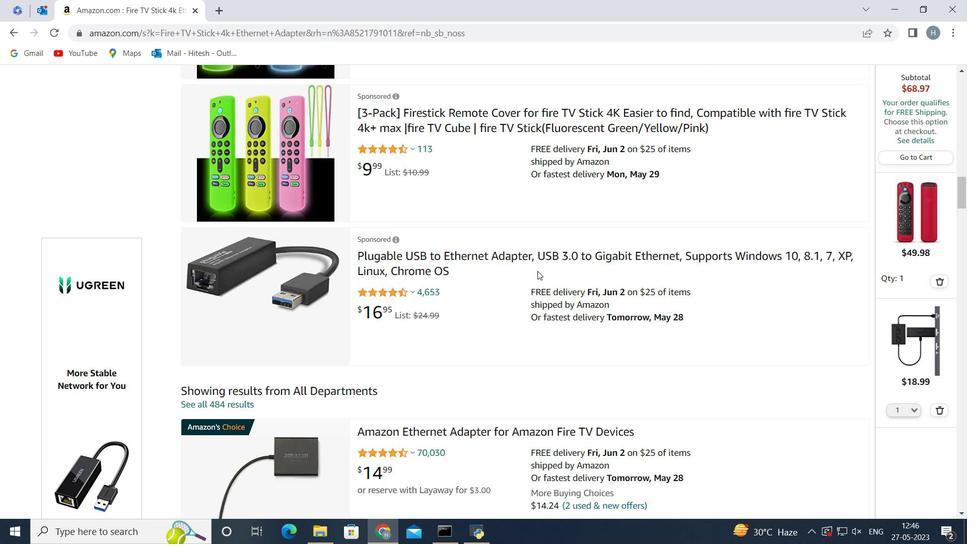 
Action: Mouse scrolled (522, 274) with delta (0, 0)
Screenshot: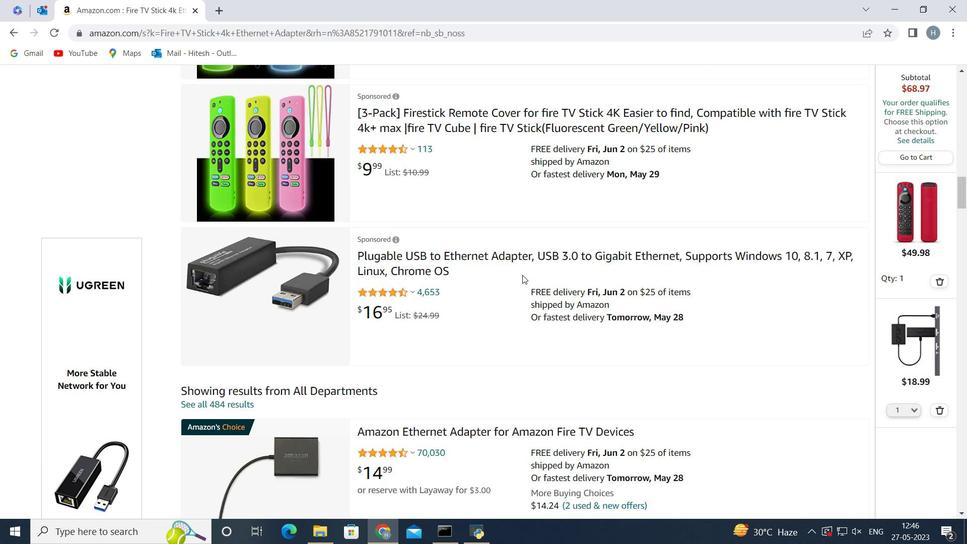 
Action: Mouse scrolled (522, 274) with delta (0, 0)
Screenshot: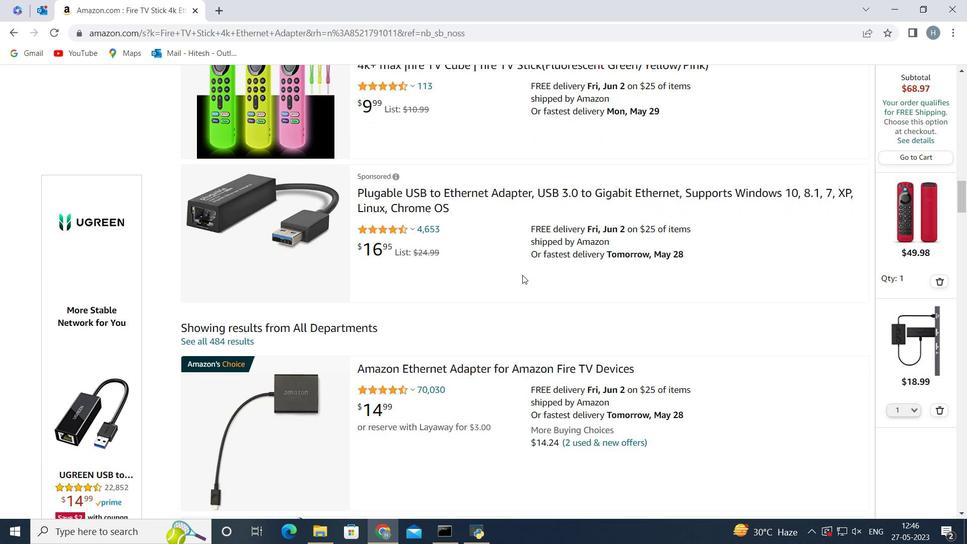 
Action: Mouse scrolled (522, 274) with delta (0, 0)
Screenshot: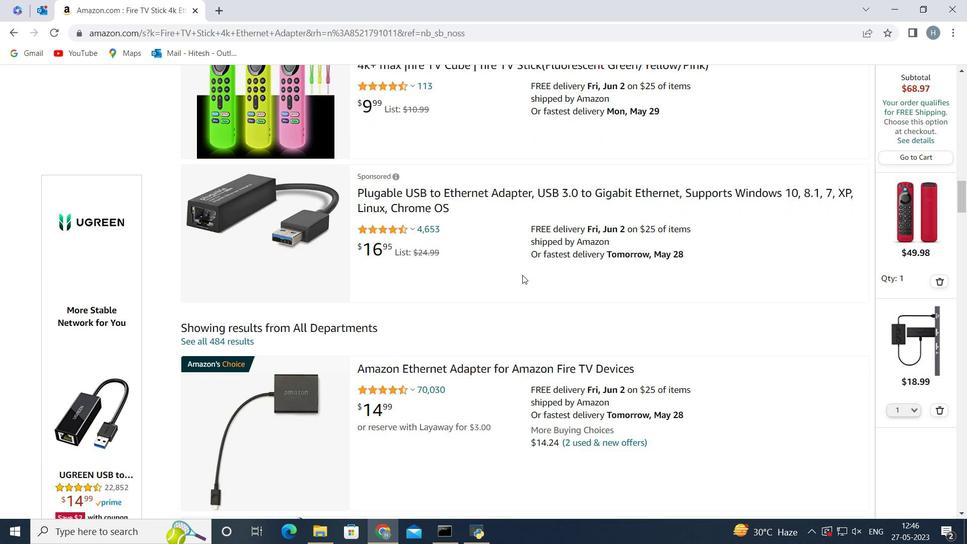 
Action: Mouse moved to (522, 261)
Screenshot: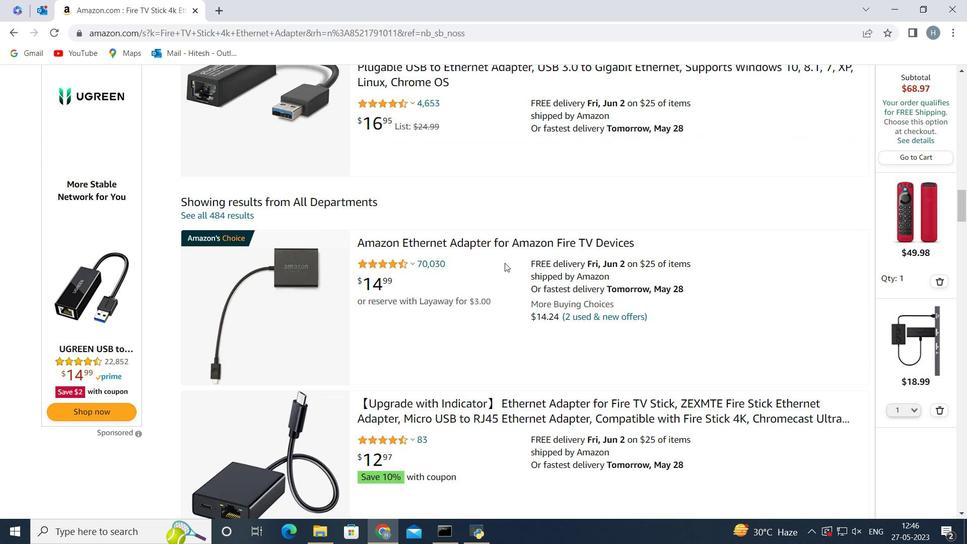 
Action: Mouse scrolled (522, 261) with delta (0, 0)
Screenshot: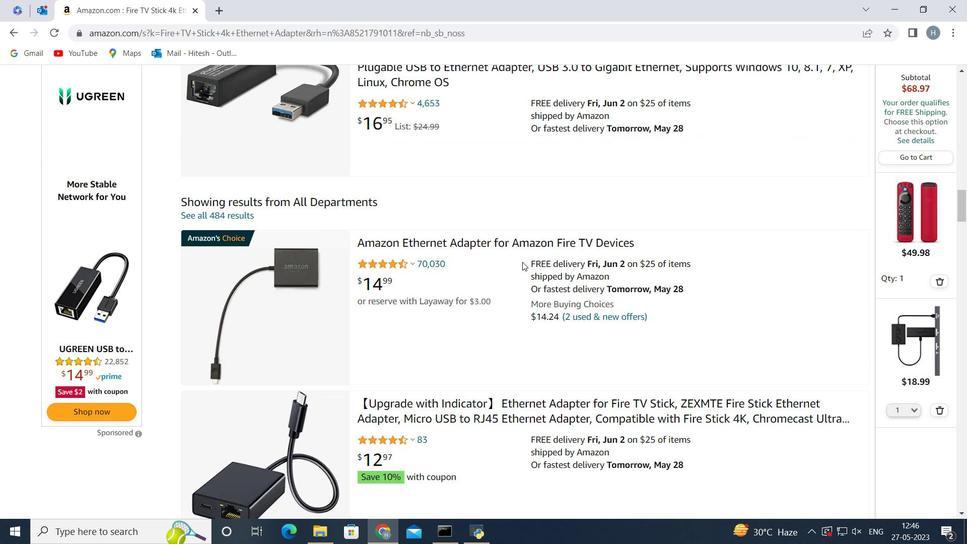 
Action: Mouse moved to (464, 285)
Screenshot: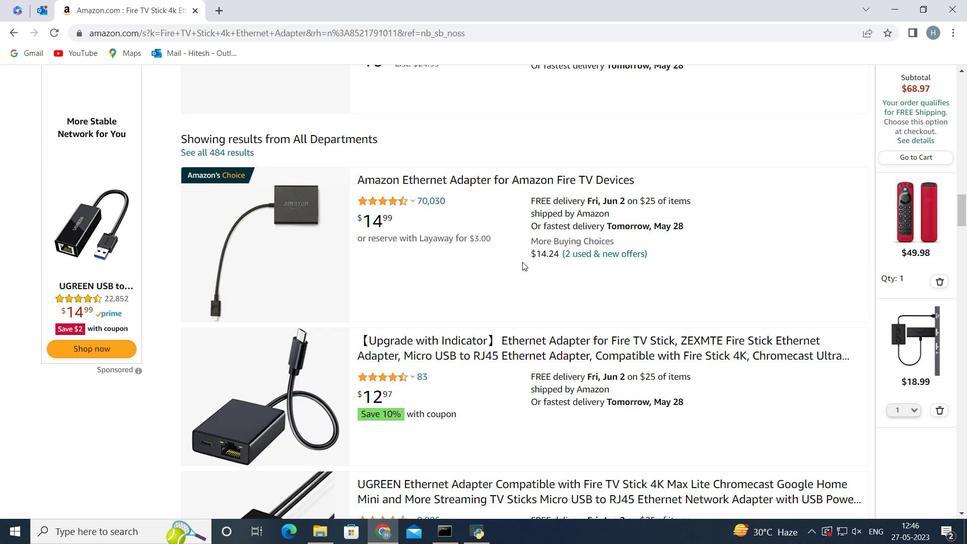 
Action: Mouse scrolled (464, 284) with delta (0, 0)
Screenshot: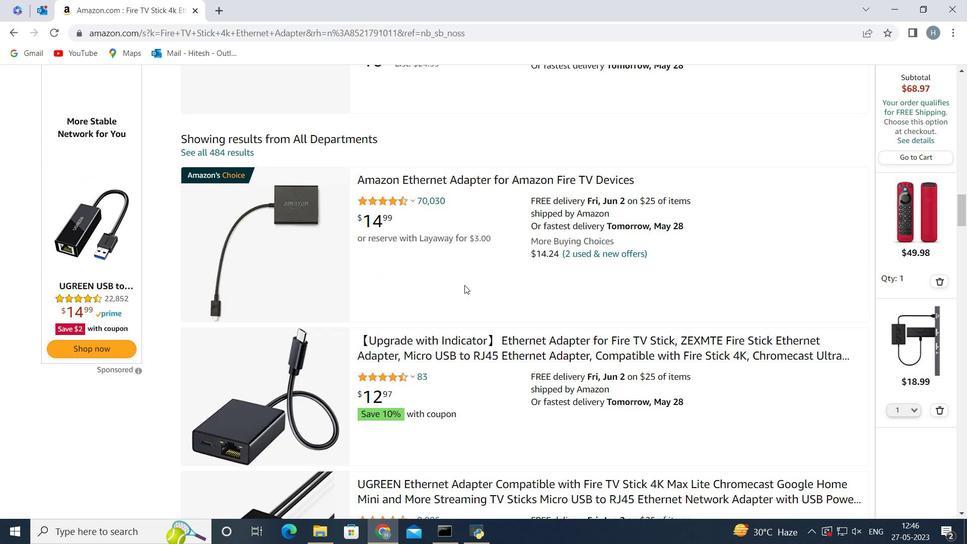 
Action: Mouse moved to (490, 277)
Screenshot: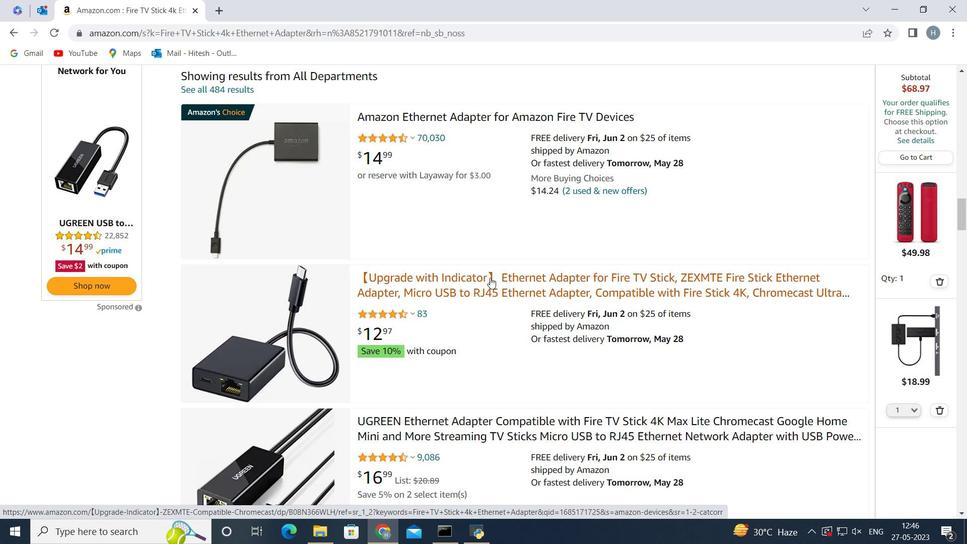 
Action: Mouse scrolled (490, 277) with delta (0, 0)
Screenshot: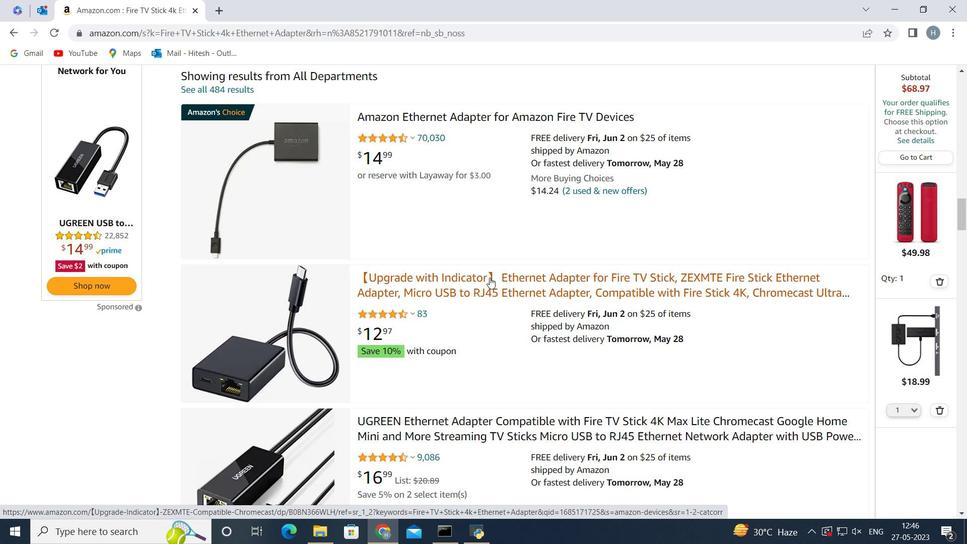 
Action: Mouse scrolled (490, 277) with delta (0, 0)
Screenshot: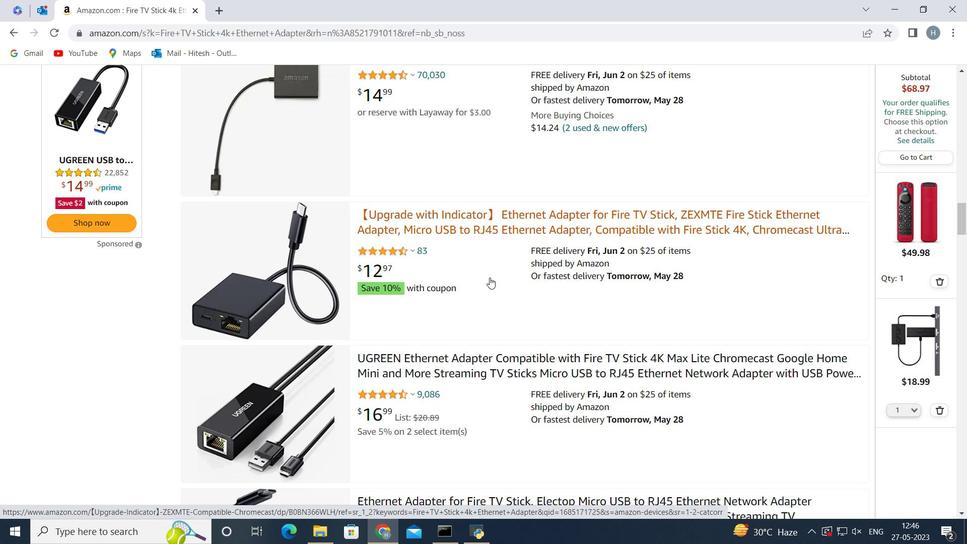 
Action: Mouse moved to (483, 277)
Screenshot: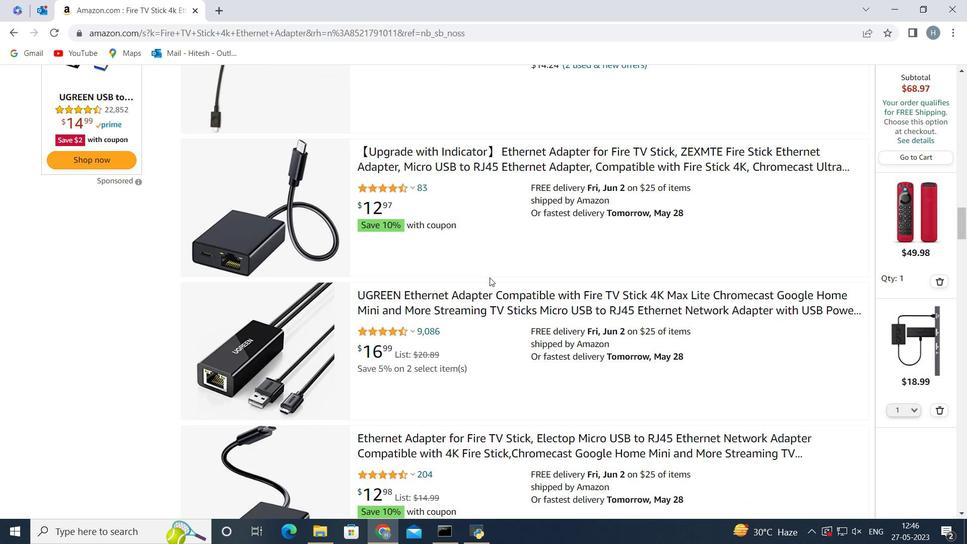 
Action: Mouse scrolled (483, 277) with delta (0, 0)
Screenshot: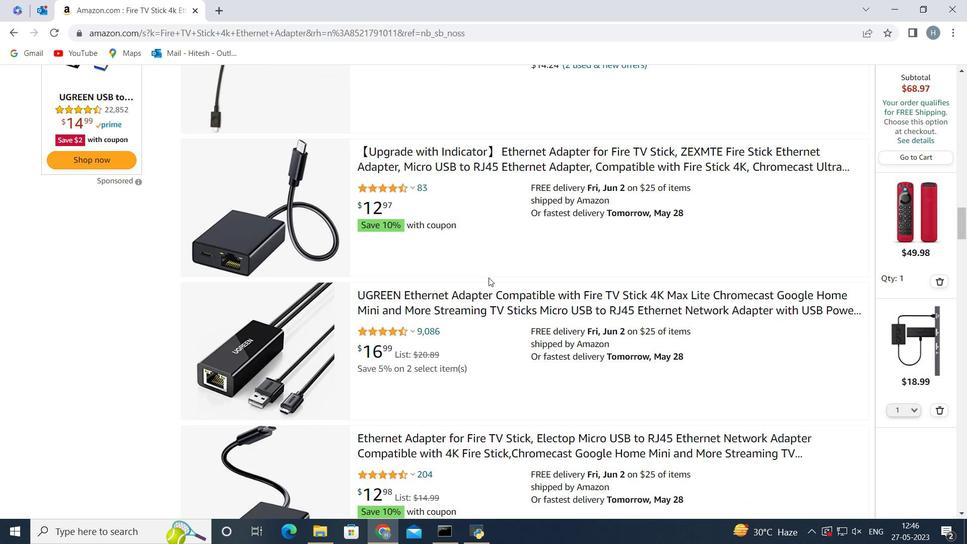 
Action: Mouse scrolled (483, 277) with delta (0, 0)
Screenshot: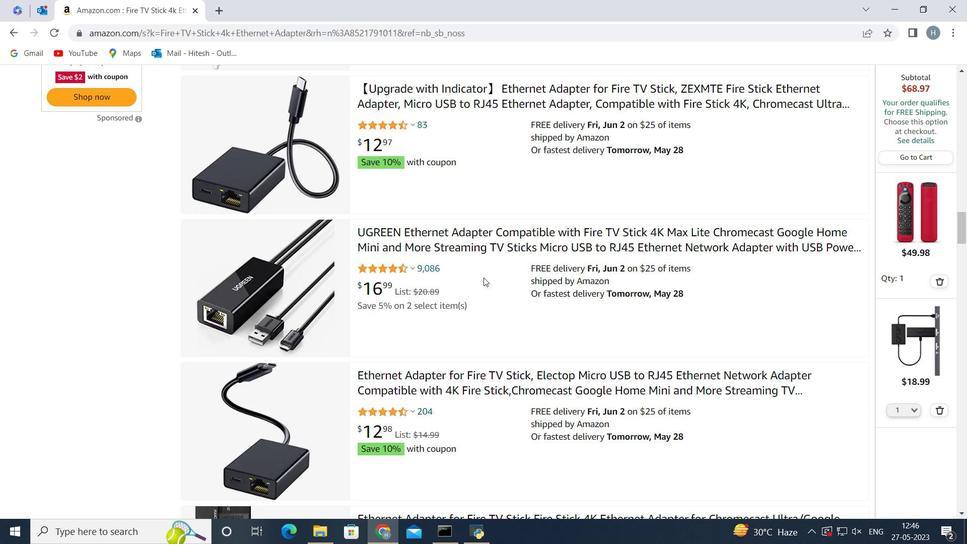 
Action: Mouse scrolled (483, 277) with delta (0, 0)
Screenshot: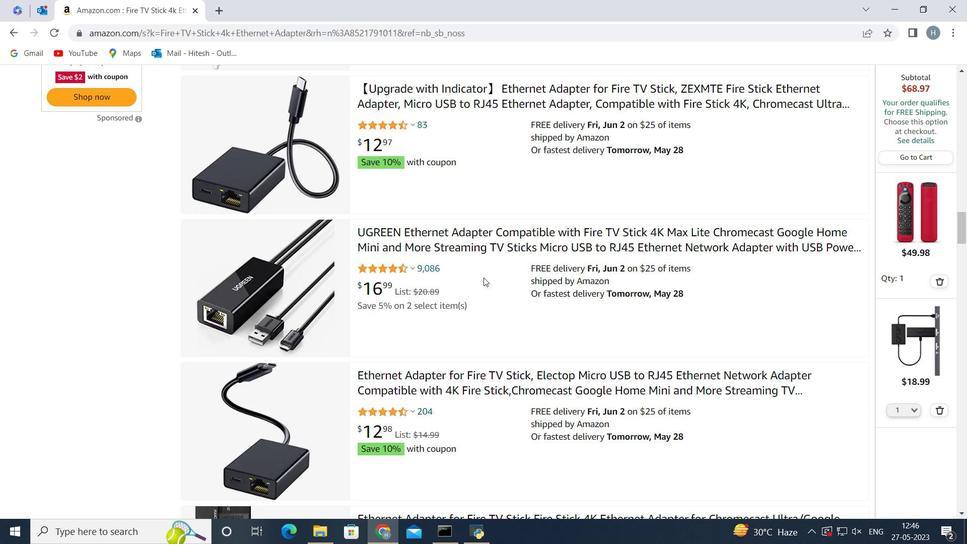 
Action: Mouse moved to (256, 299)
Screenshot: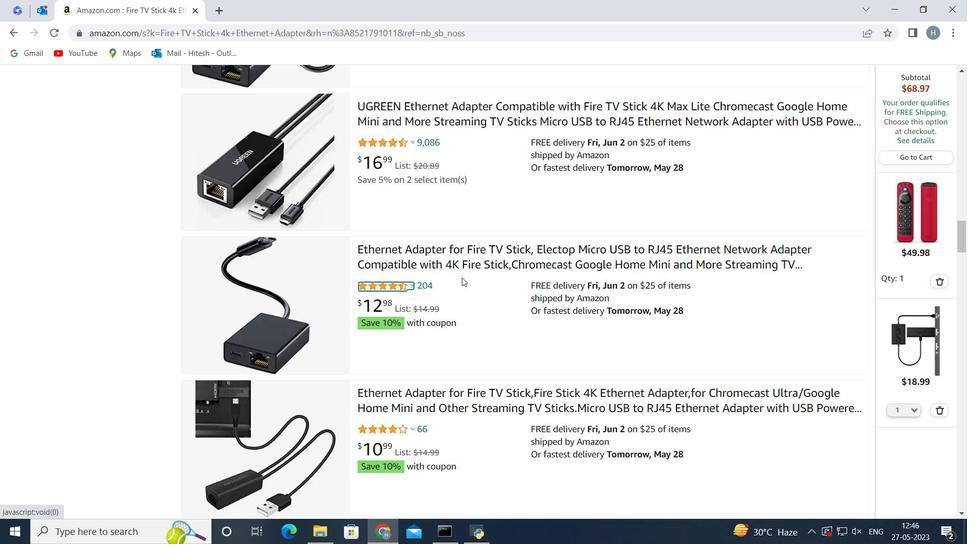 
Action: Mouse pressed left at (256, 299)
Screenshot: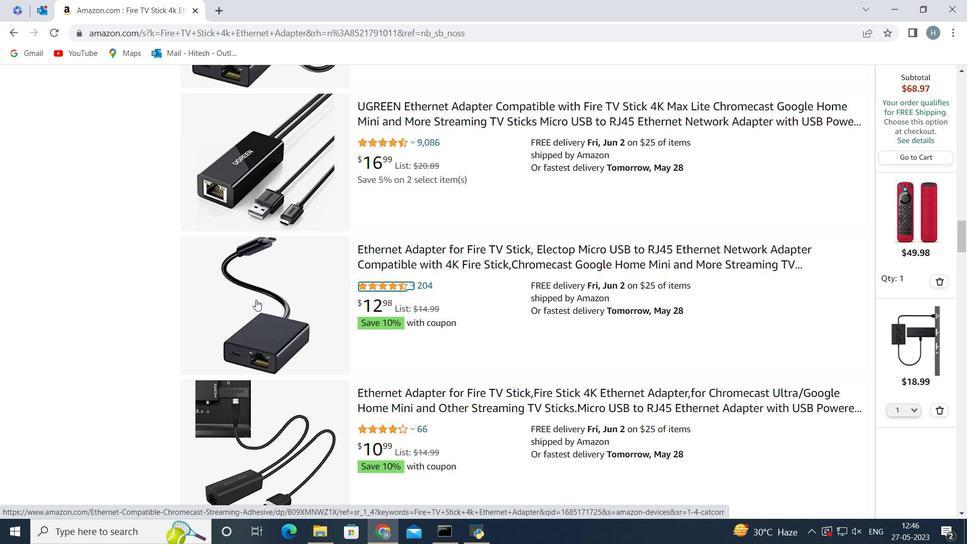 
Action: Mouse moved to (24, 327)
Screenshot: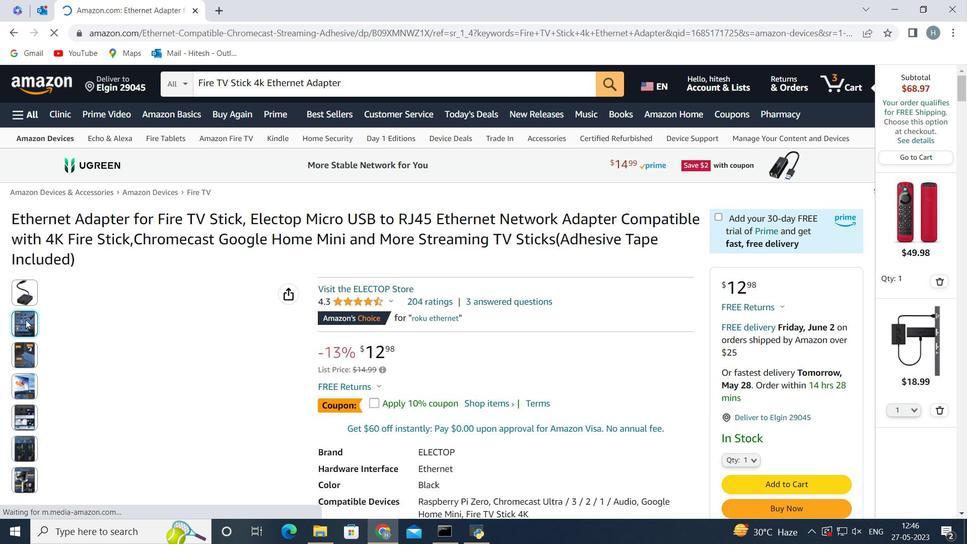 
Action: Mouse scrolled (24, 326) with delta (0, 0)
Screenshot: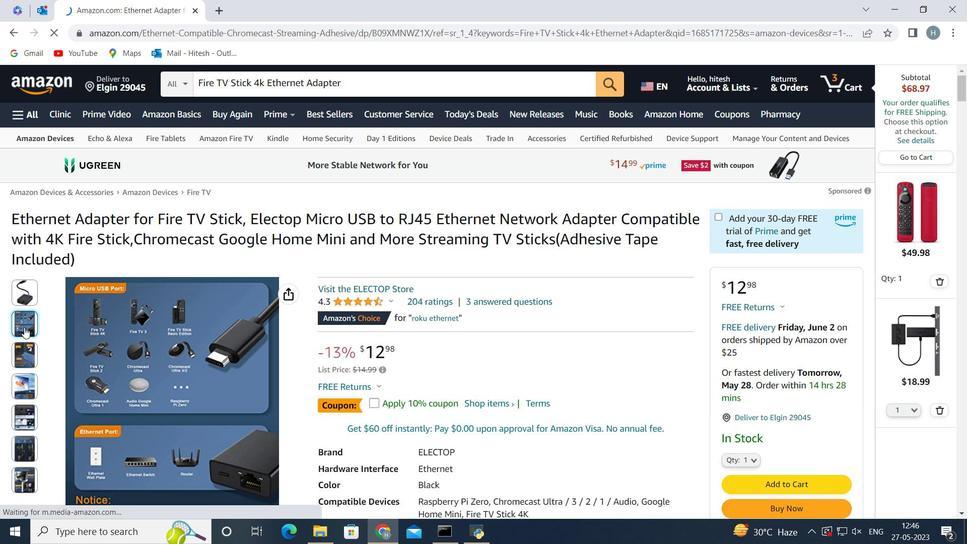 
Action: Mouse moved to (462, 262)
Screenshot: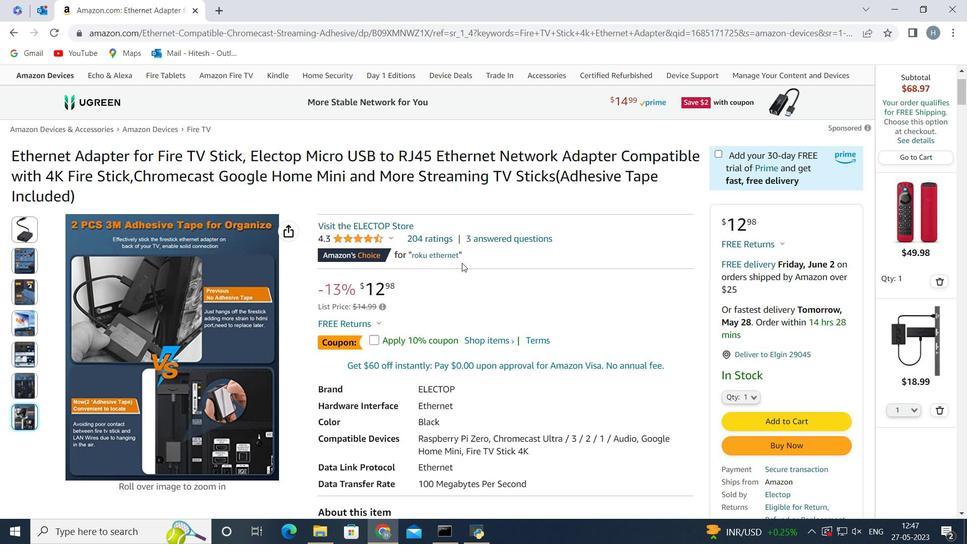 
Action: Mouse scrolled (462, 261) with delta (0, 0)
Screenshot: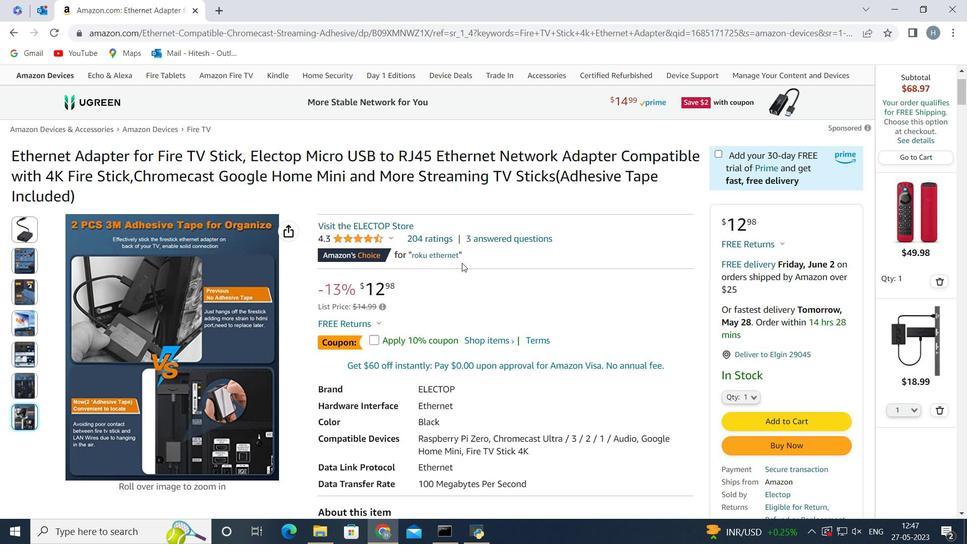 
Action: Mouse moved to (410, 223)
Screenshot: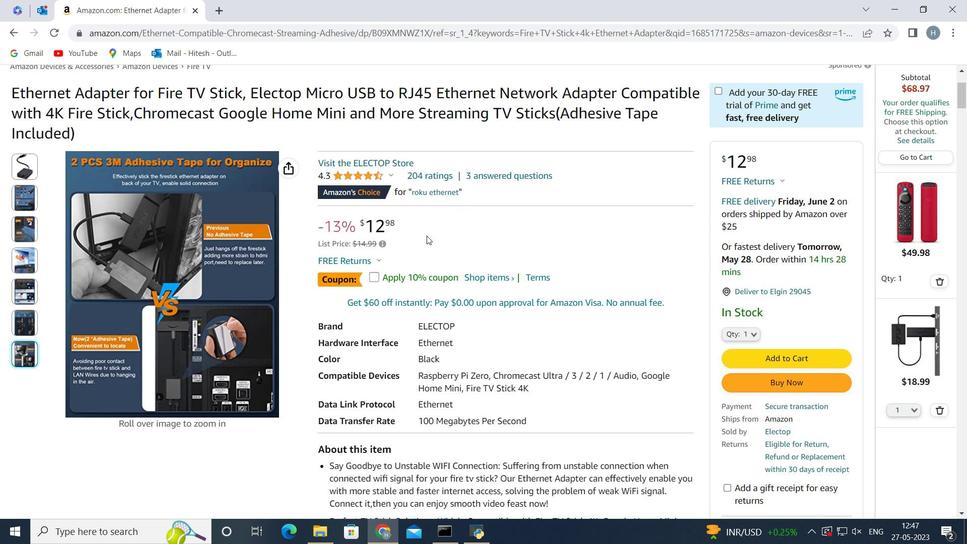 
Action: Mouse scrolled (410, 223) with delta (0, 0)
Screenshot: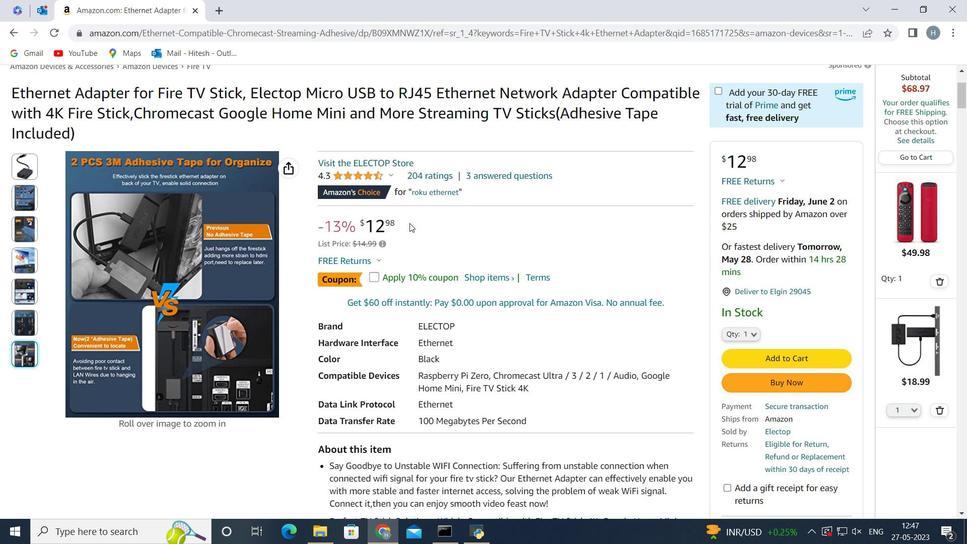 
Action: Mouse scrolled (410, 223) with delta (0, 0)
Screenshot: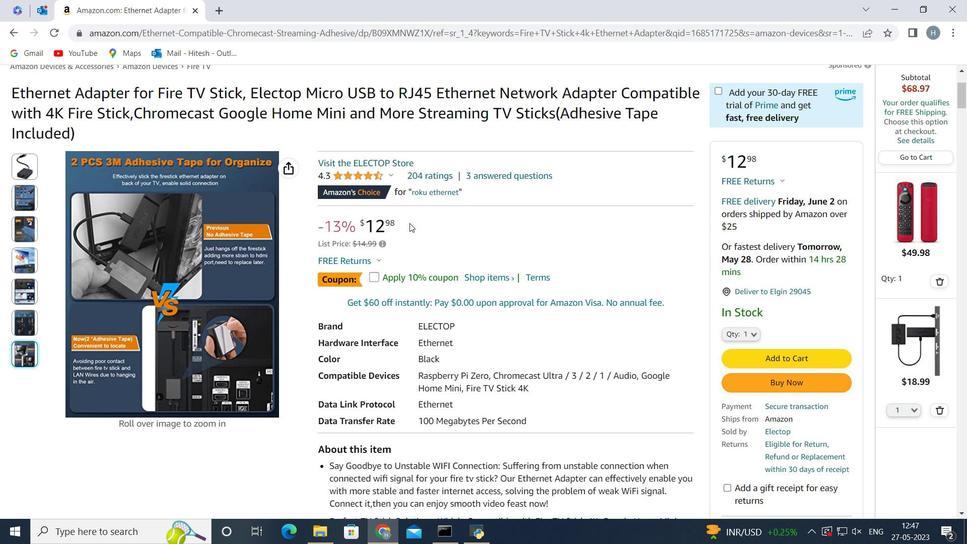 
Action: Mouse scrolled (410, 223) with delta (0, 0)
Screenshot: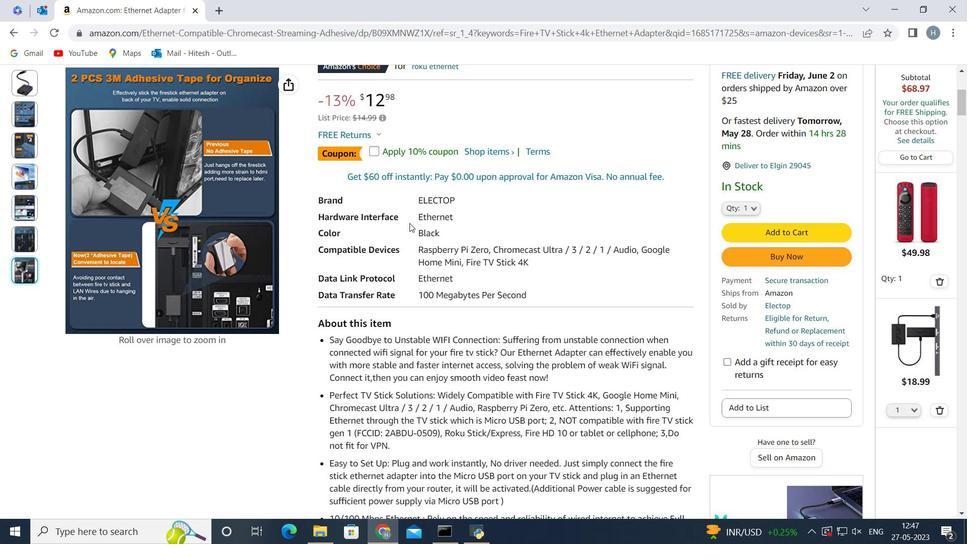 
Action: Mouse scrolled (410, 223) with delta (0, 0)
Screenshot: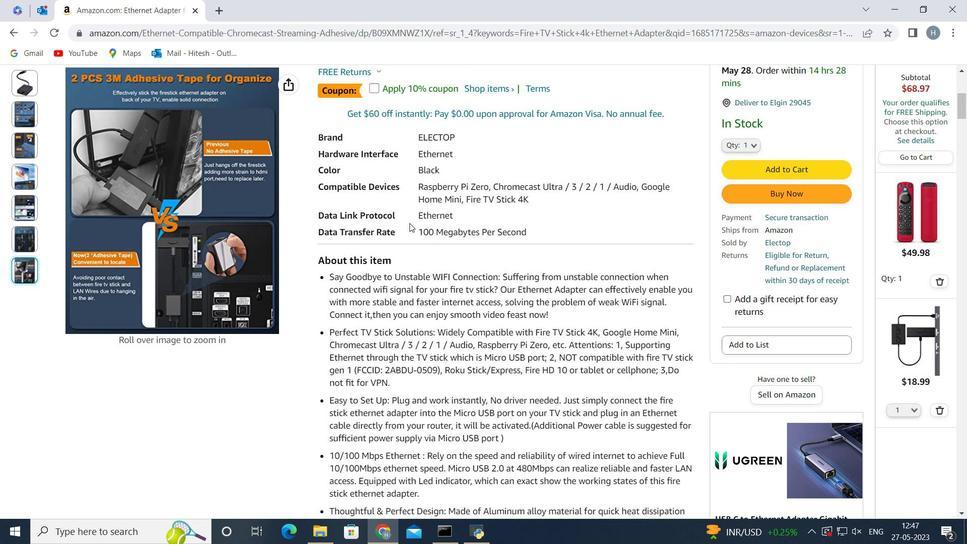 
Action: Mouse scrolled (410, 223) with delta (0, 0)
Screenshot: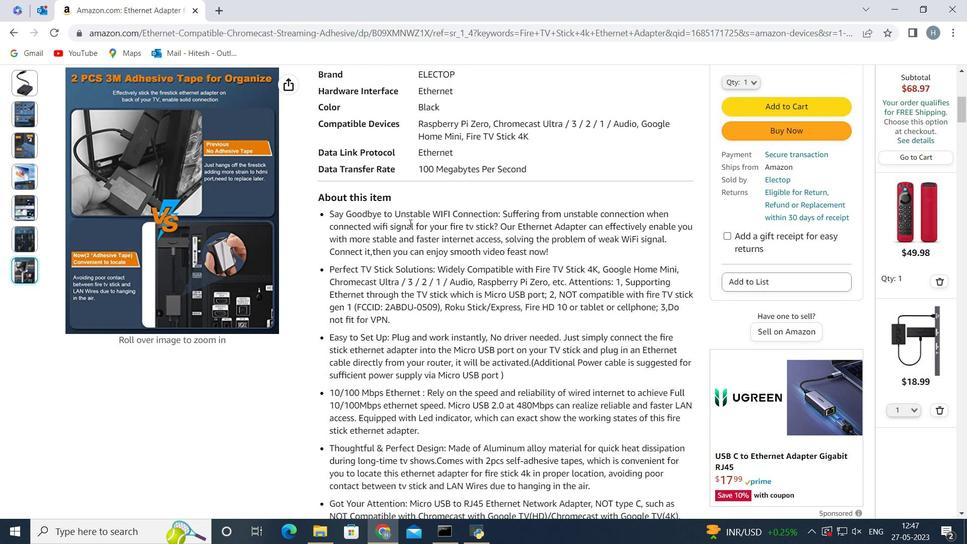 
Action: Mouse scrolled (410, 223) with delta (0, 0)
Screenshot: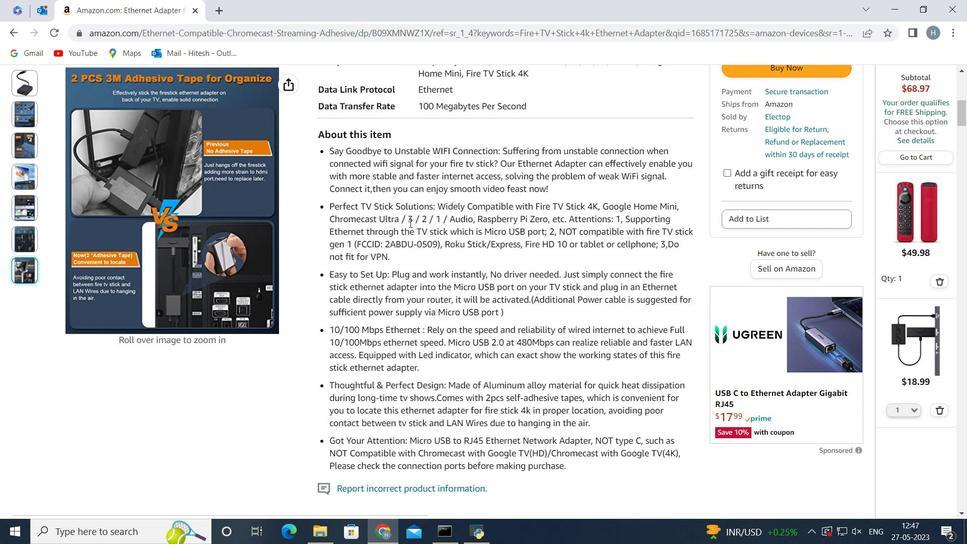 
Action: Mouse scrolled (410, 224) with delta (0, 0)
Screenshot: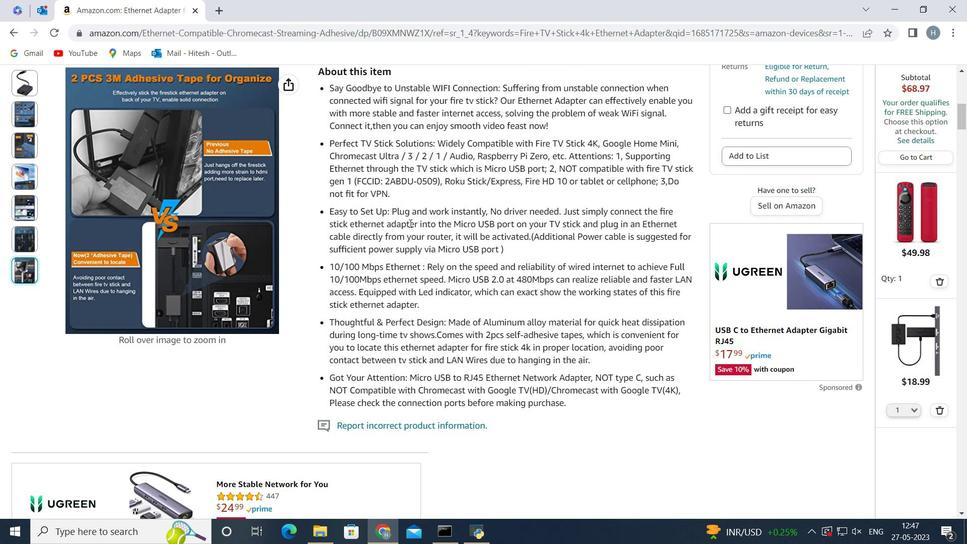 
Action: Mouse moved to (461, 173)
Screenshot: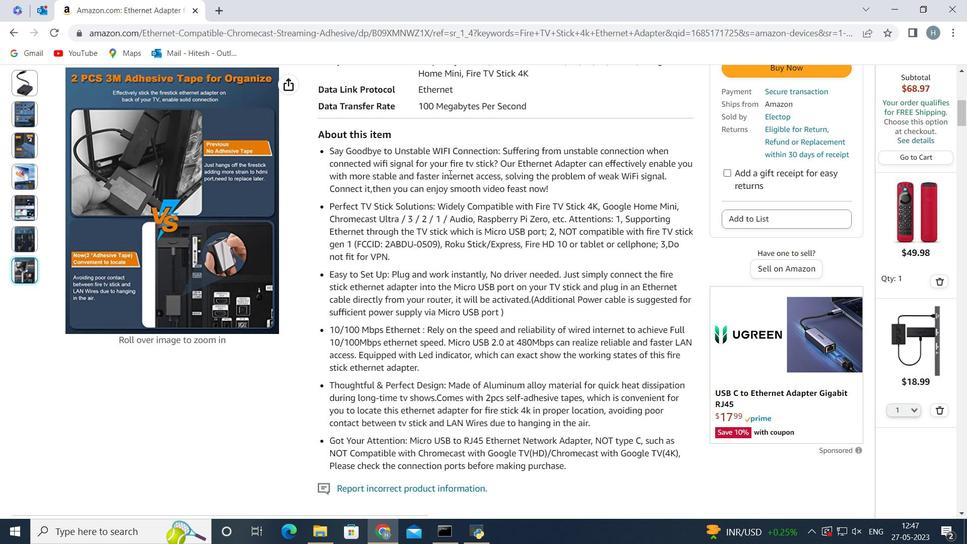 
Action: Mouse scrolled (461, 173) with delta (0, 0)
Screenshot: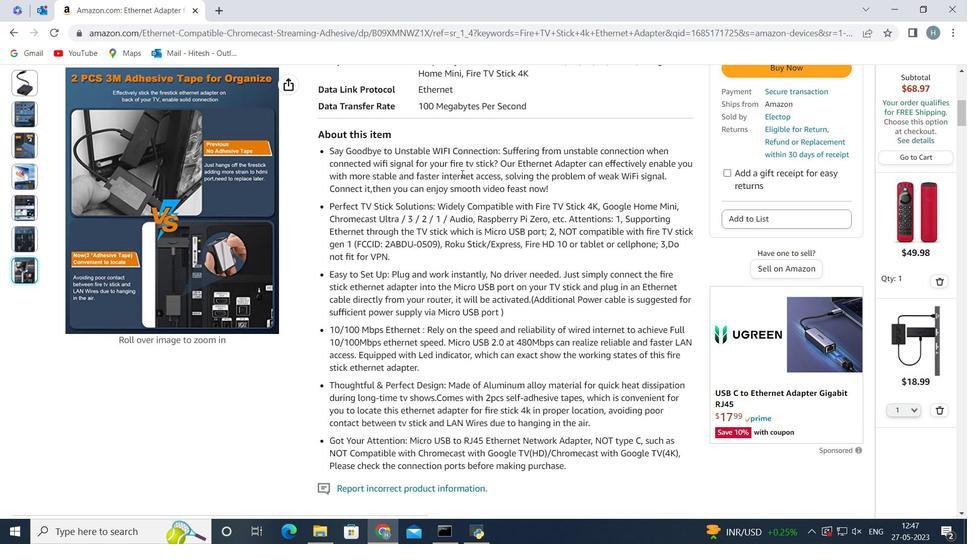 
Action: Mouse moved to (386, 165)
Screenshot: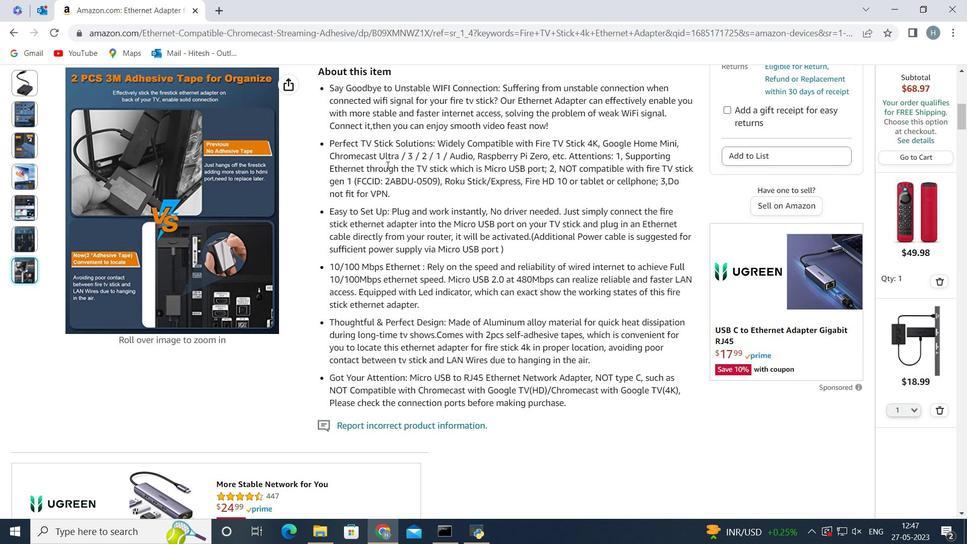 
Action: Mouse scrolled (386, 165) with delta (0, 0)
Screenshot: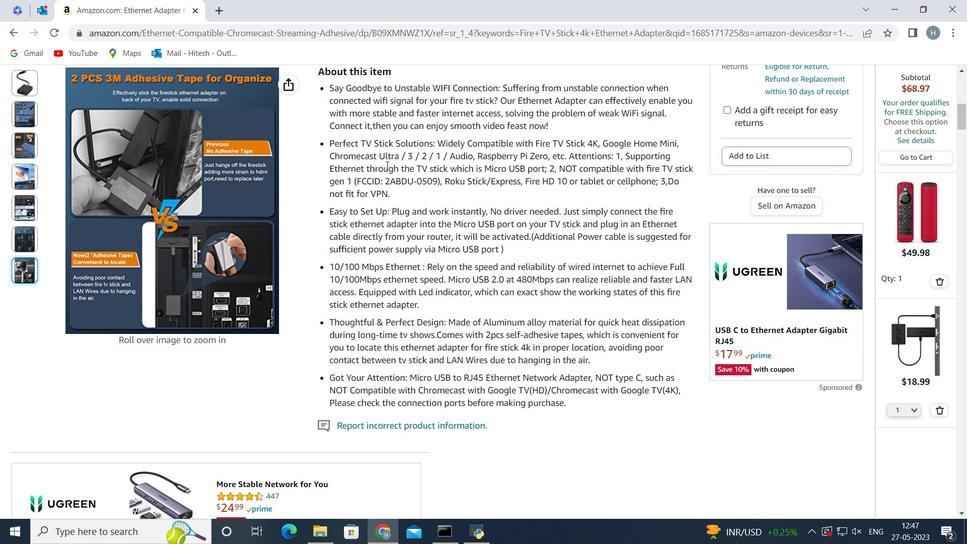 
Action: Mouse moved to (384, 165)
Screenshot: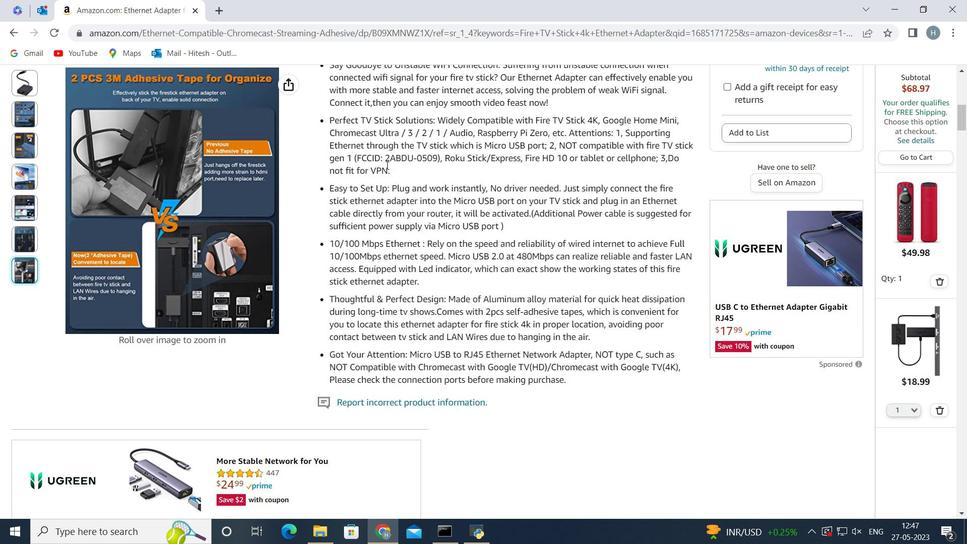 
Action: Mouse scrolled (384, 165) with delta (0, 0)
Screenshot: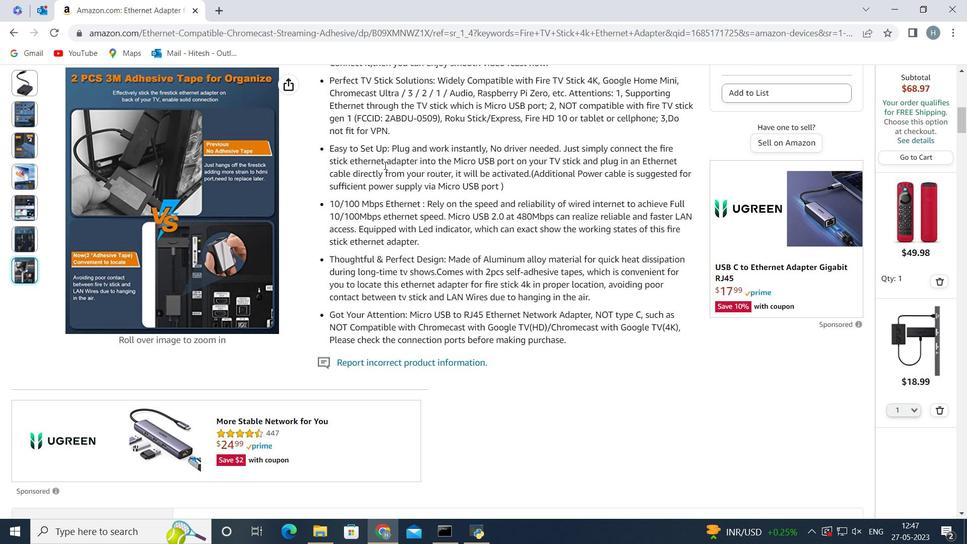 
Action: Mouse moved to (377, 130)
Screenshot: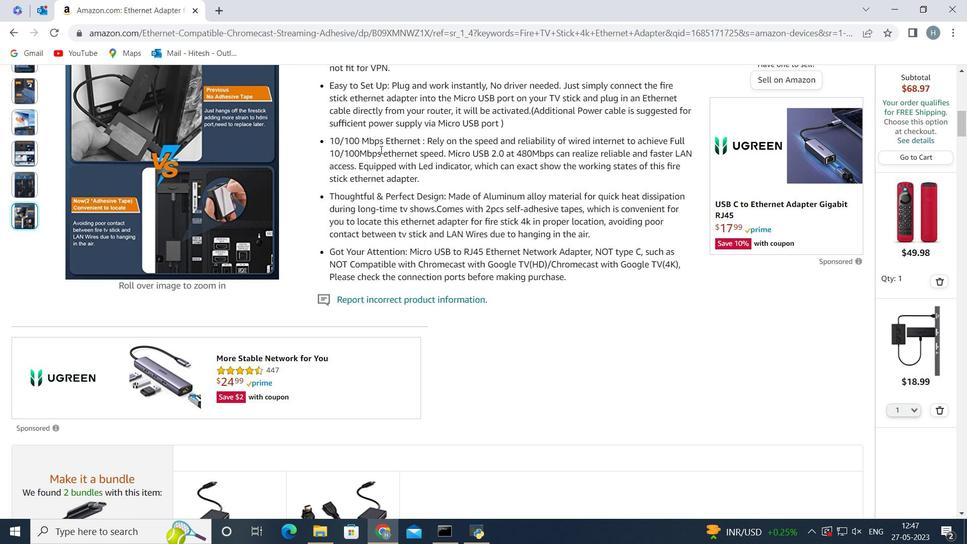 
Action: Mouse scrolled (377, 129) with delta (0, 0)
Screenshot: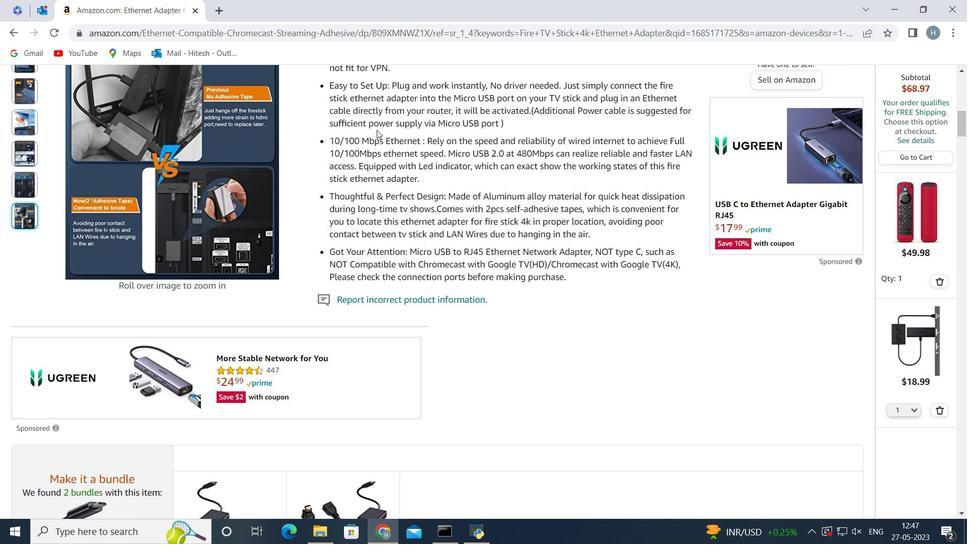 
Action: Mouse scrolled (377, 129) with delta (0, 0)
Screenshot: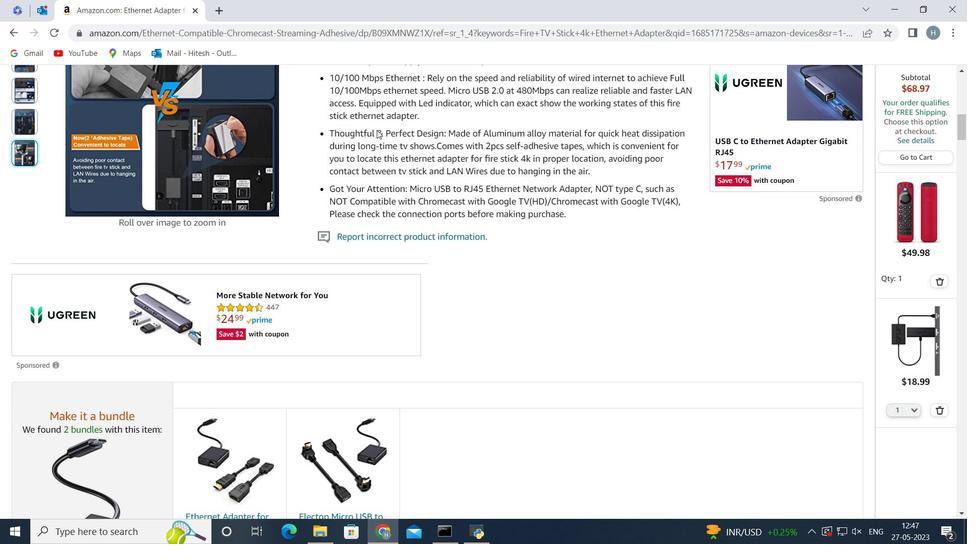 
Action: Mouse scrolled (377, 129) with delta (0, 0)
Screenshot: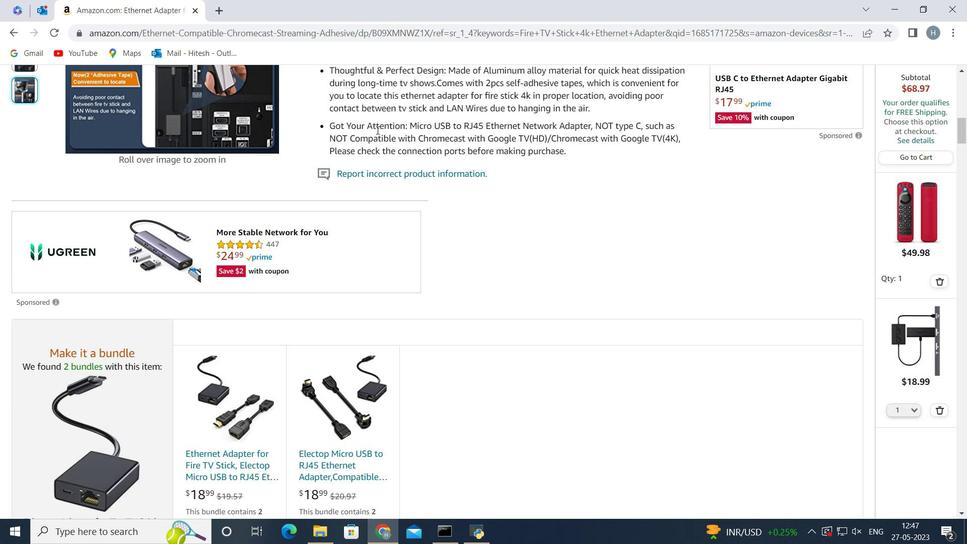 
Action: Mouse scrolled (377, 129) with delta (0, 0)
Screenshot: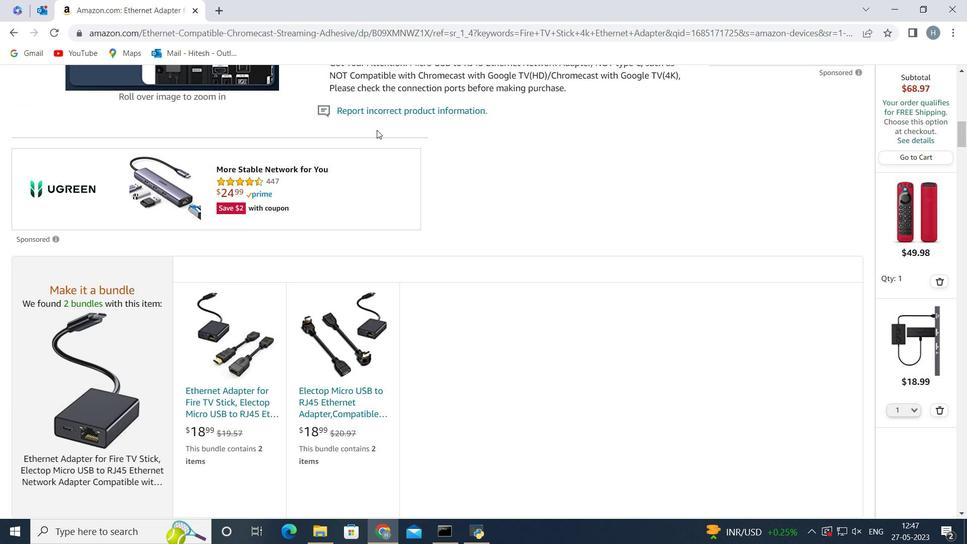 
Action: Mouse scrolled (377, 129) with delta (0, 0)
Screenshot: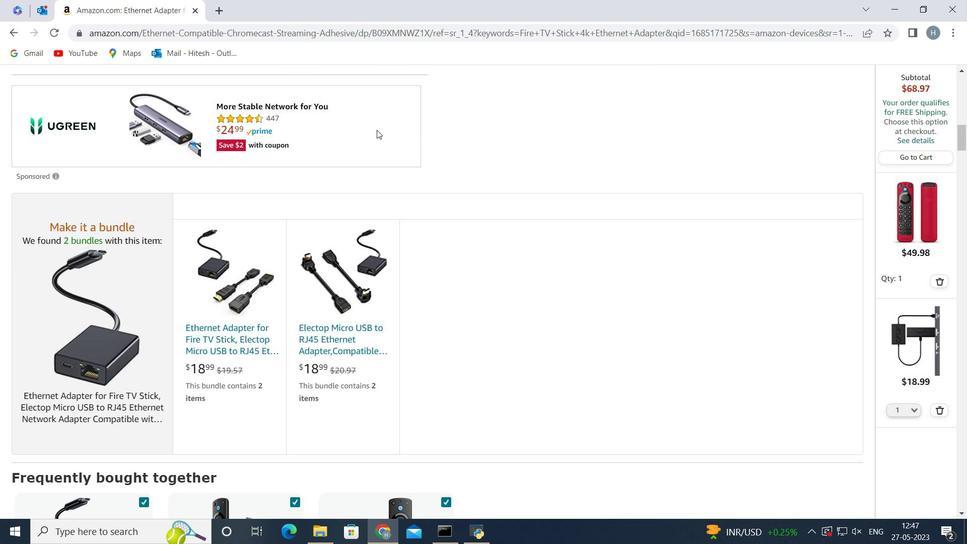 
Action: Mouse scrolled (377, 129) with delta (0, 0)
Screenshot: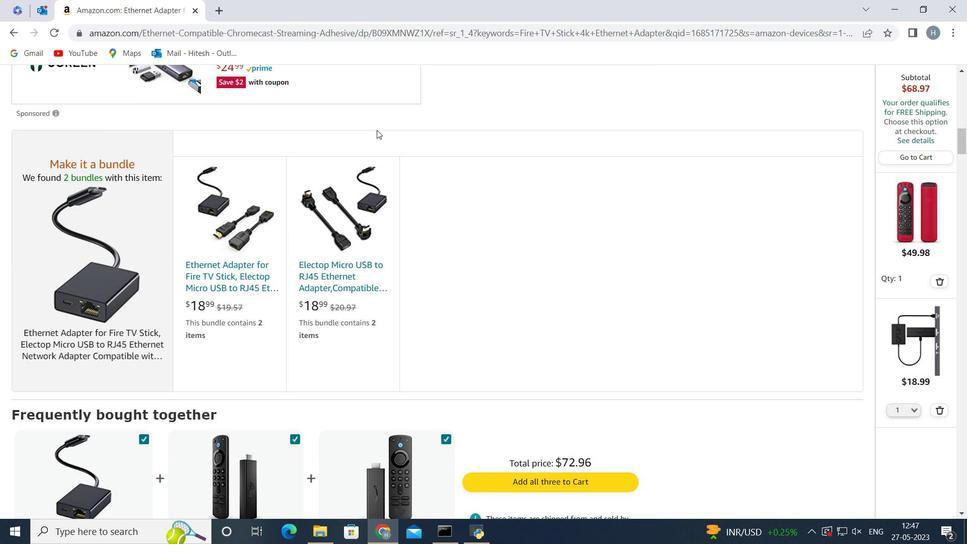 
Action: Mouse scrolled (377, 129) with delta (0, 0)
Screenshot: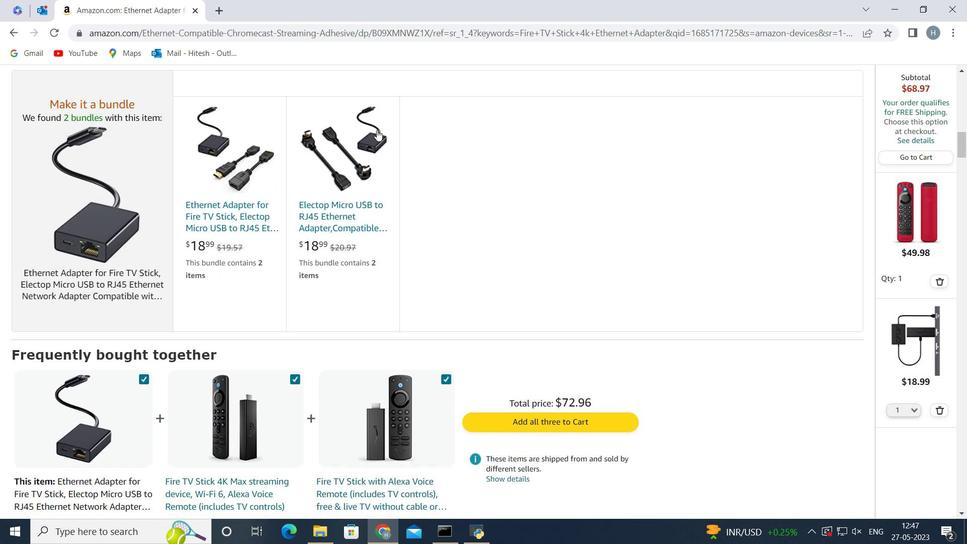 
Action: Mouse scrolled (377, 129) with delta (0, 0)
Screenshot: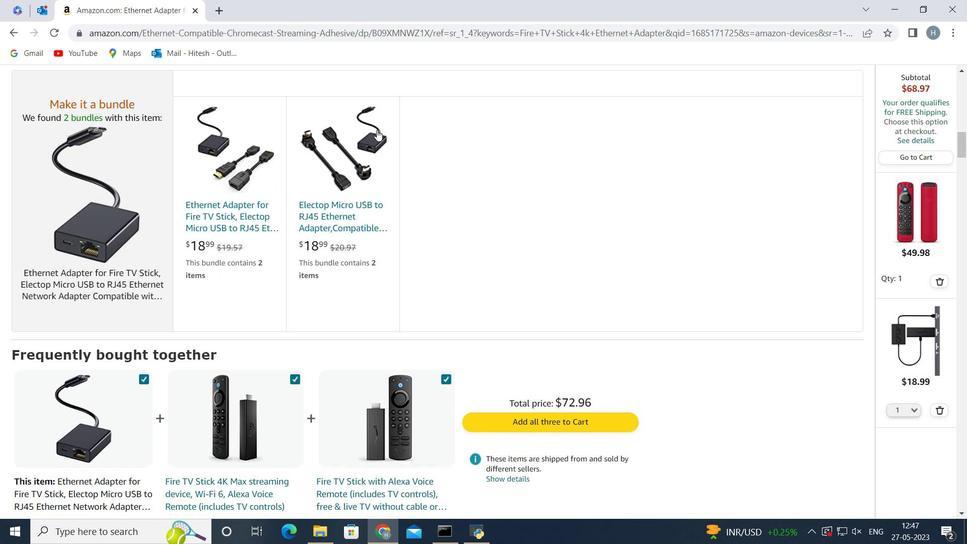
Action: Mouse scrolled (377, 129) with delta (0, 0)
Screenshot: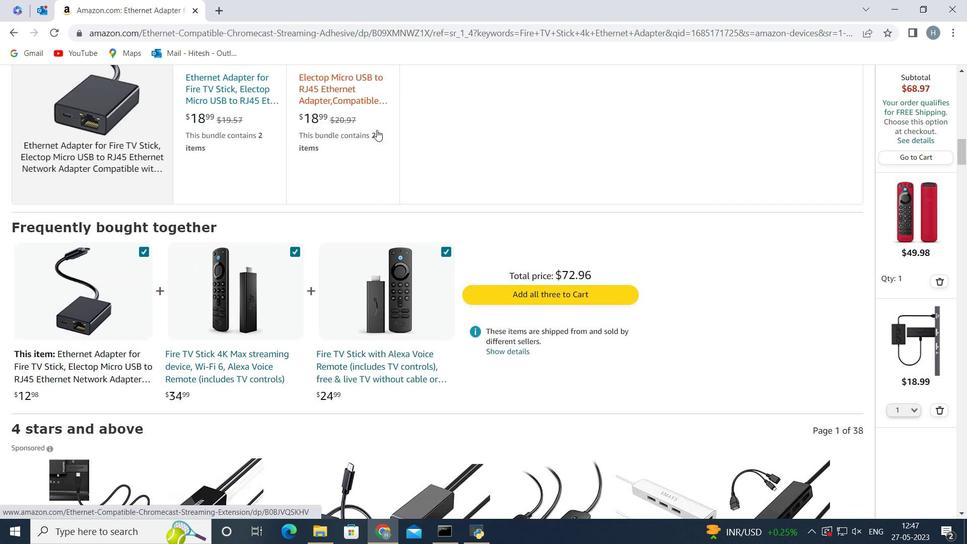 
Action: Mouse scrolled (377, 129) with delta (0, 0)
Screenshot: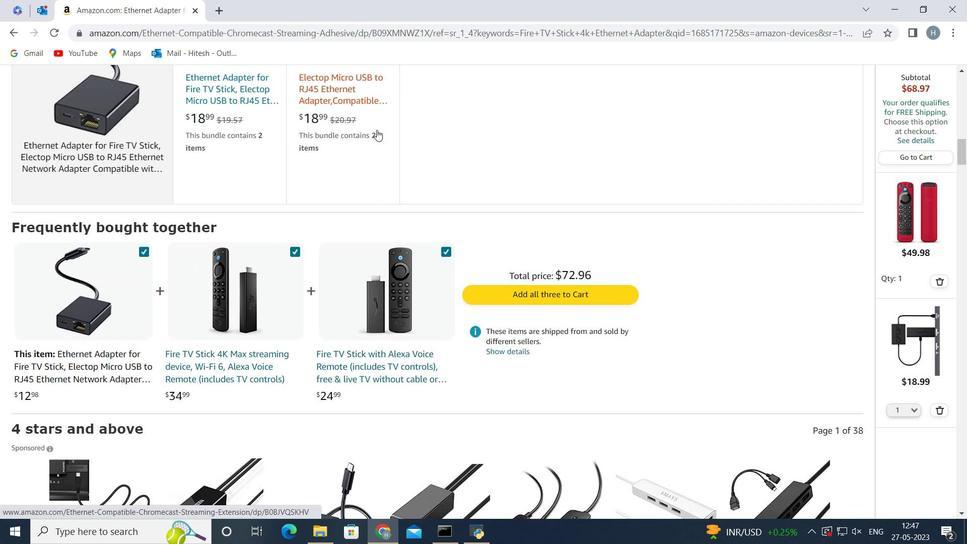 
Action: Mouse scrolled (377, 129) with delta (0, 0)
Screenshot: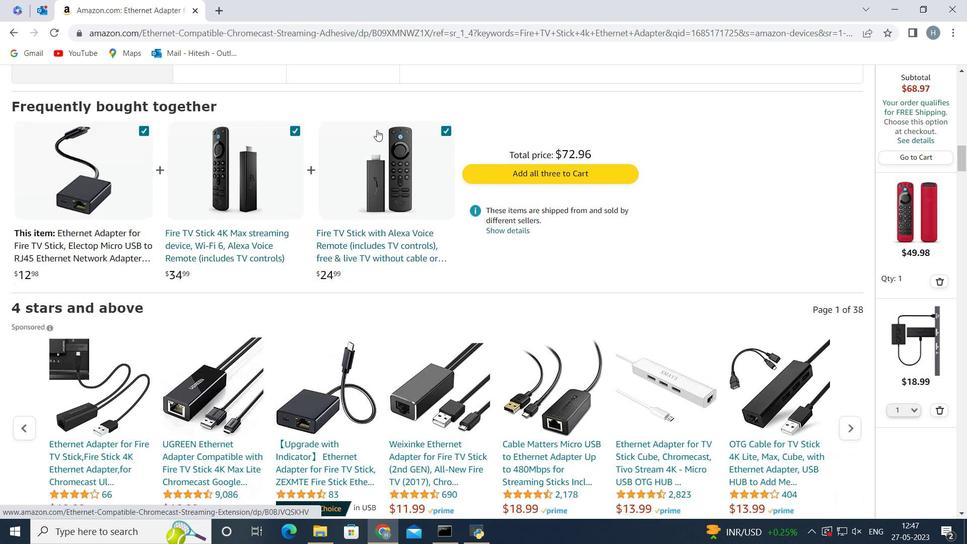 
Action: Mouse scrolled (377, 129) with delta (0, 0)
Screenshot: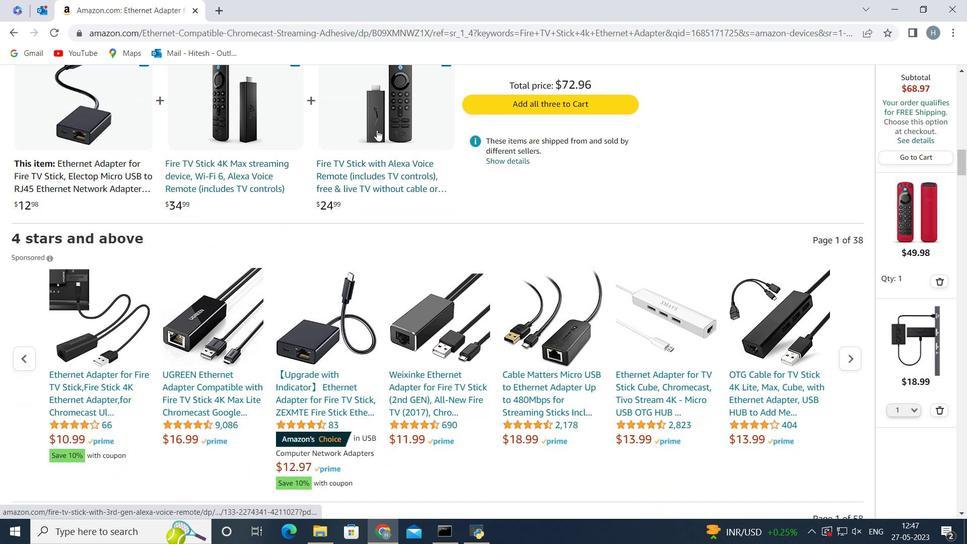 
Action: Mouse scrolled (377, 129) with delta (0, 0)
Screenshot: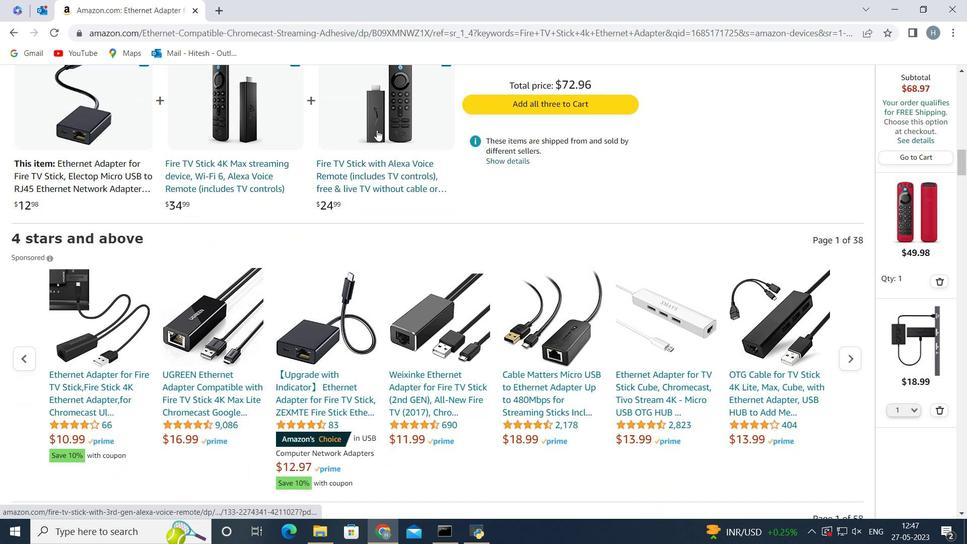 
Action: Mouse scrolled (377, 129) with delta (0, 0)
Screenshot: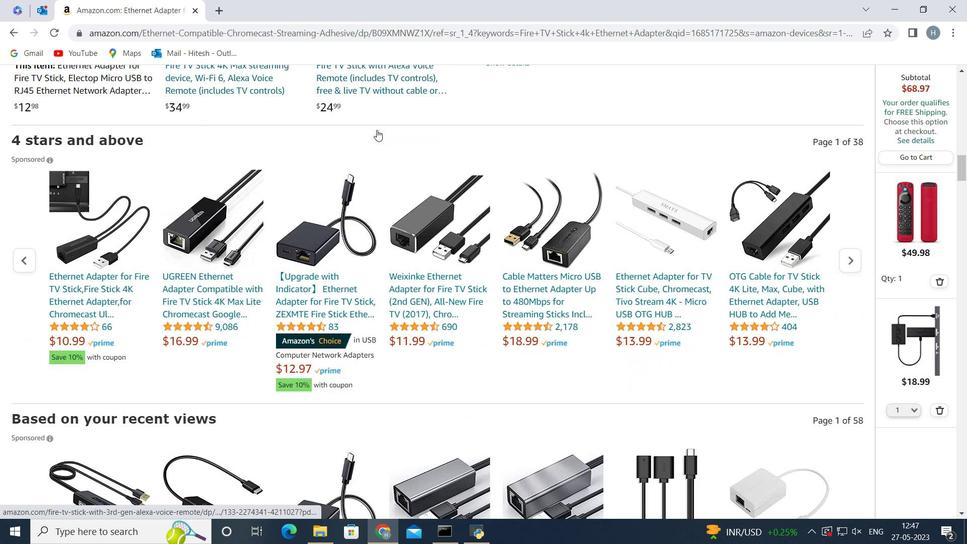 
Action: Mouse scrolled (377, 129) with delta (0, 0)
Screenshot: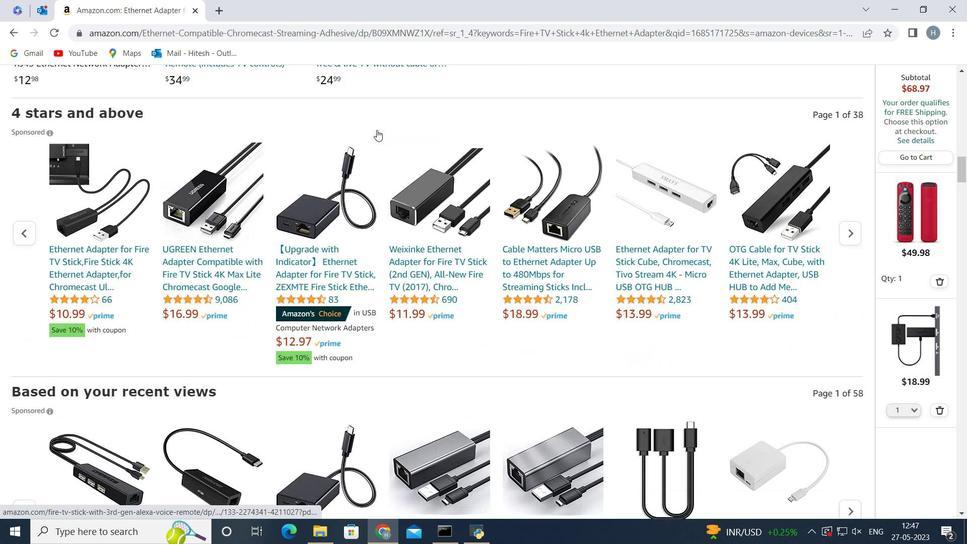 
Action: Mouse scrolled (377, 129) with delta (0, 0)
Screenshot: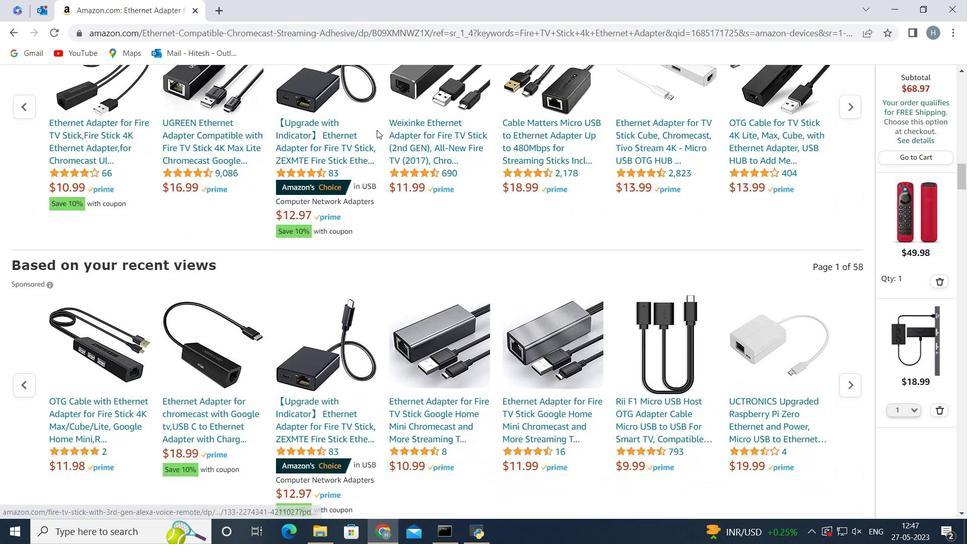 
Action: Mouse scrolled (377, 129) with delta (0, 0)
Screenshot: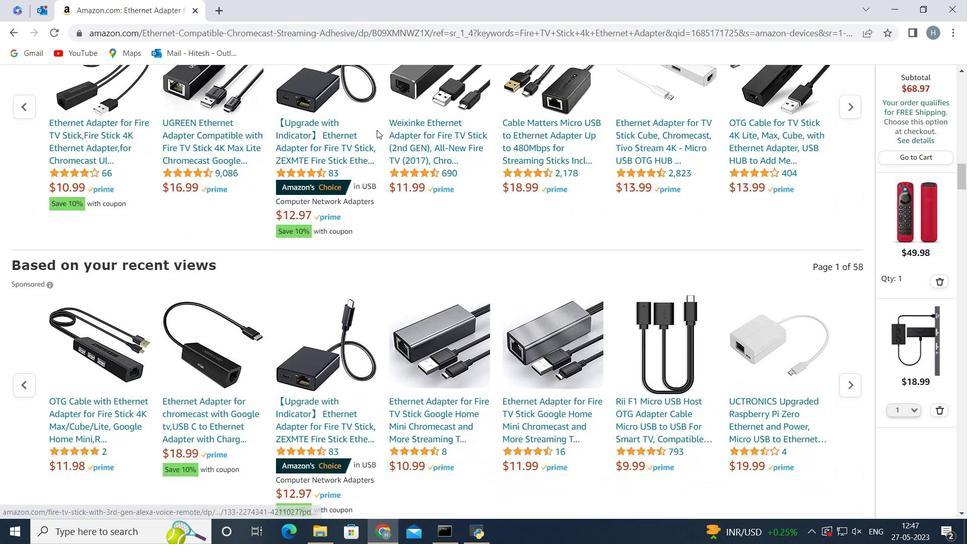 
Action: Mouse scrolled (377, 129) with delta (0, 0)
Screenshot: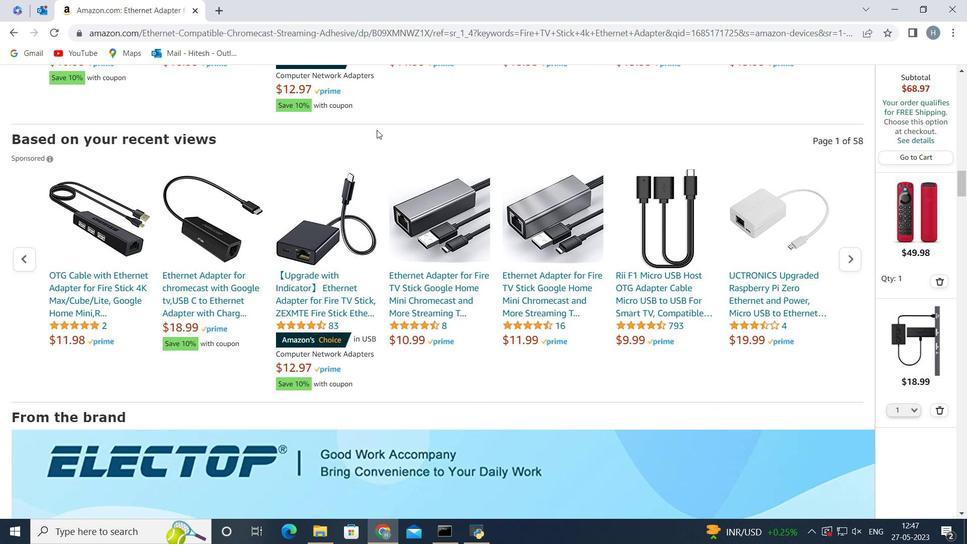 
Action: Mouse scrolled (377, 129) with delta (0, 0)
Screenshot: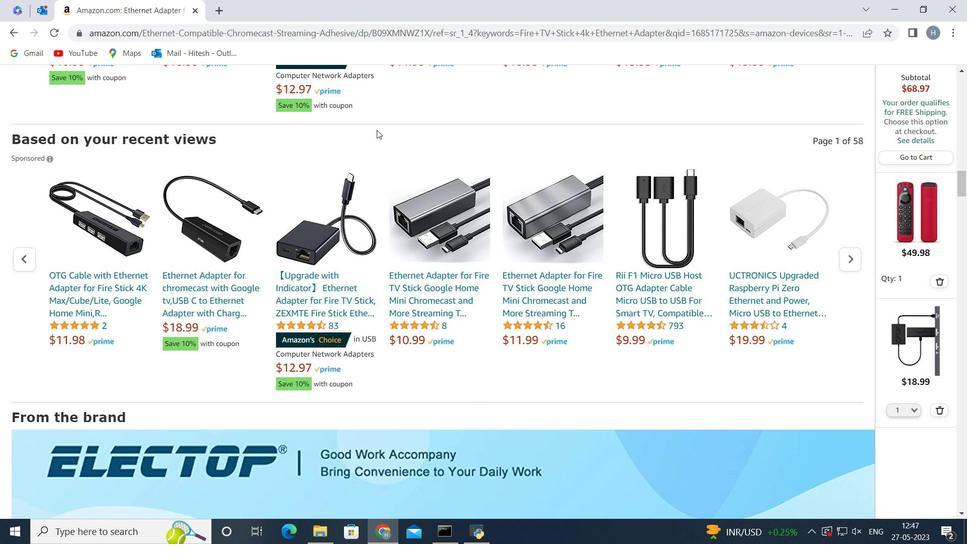 
Action: Mouse scrolled (377, 129) with delta (0, 0)
Screenshot: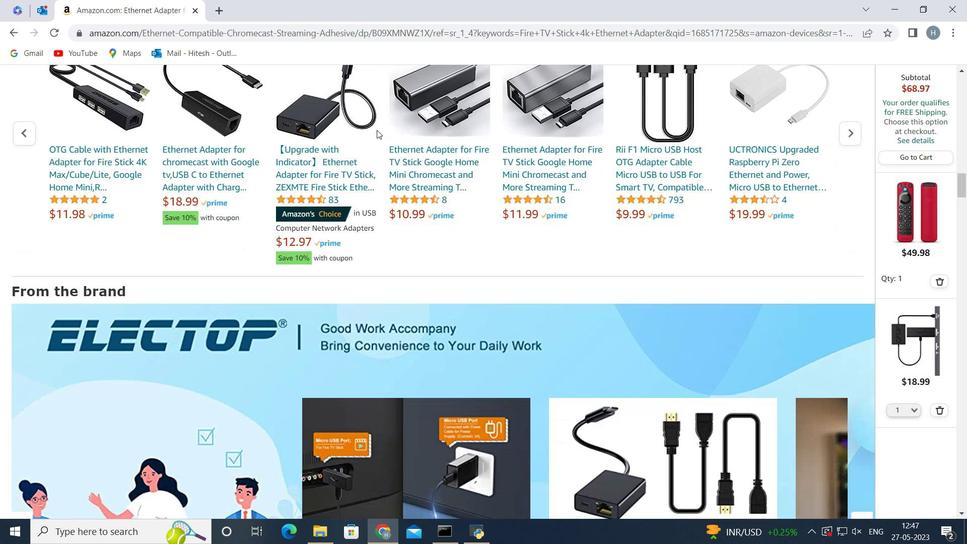 
Action: Mouse scrolled (377, 129) with delta (0, 0)
Screenshot: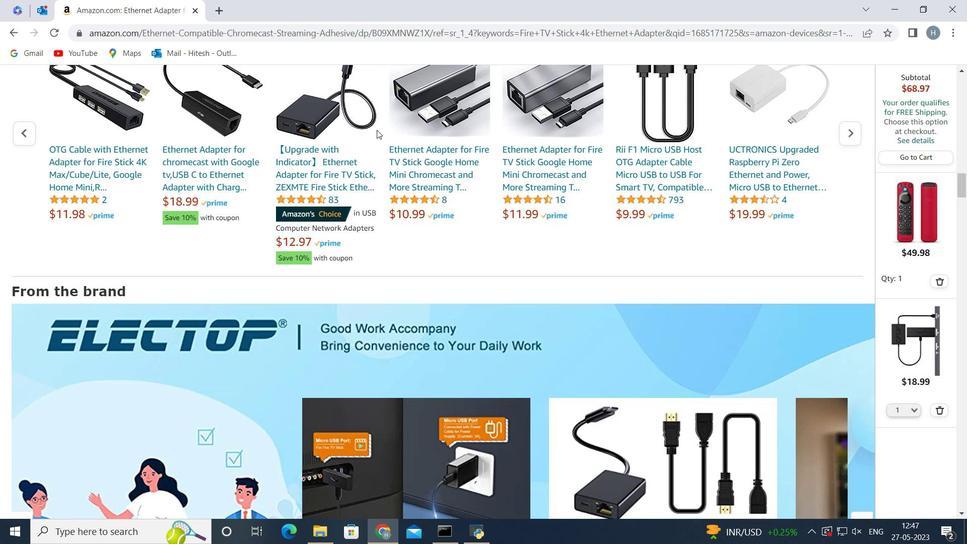 
Action: Mouse scrolled (377, 129) with delta (0, 0)
Screenshot: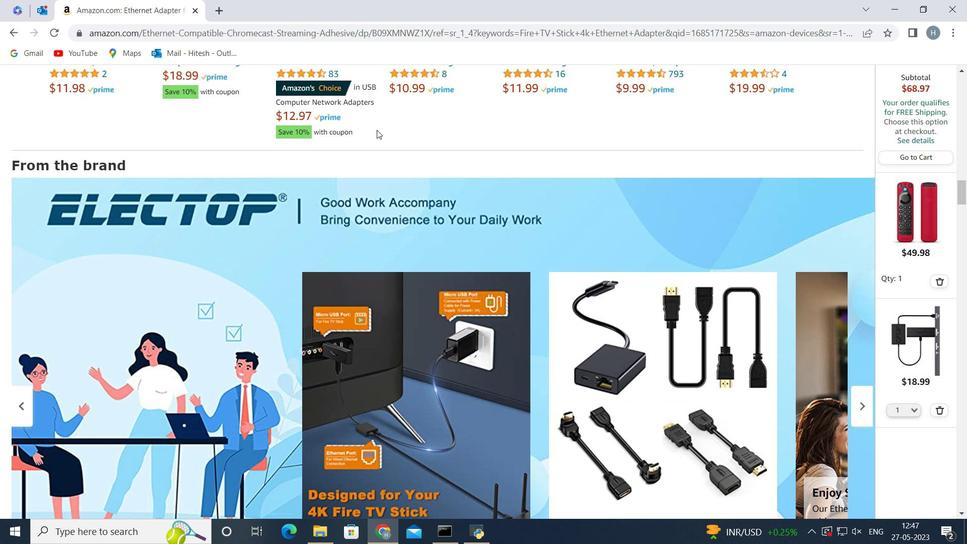 
Action: Mouse scrolled (377, 129) with delta (0, 0)
Screenshot: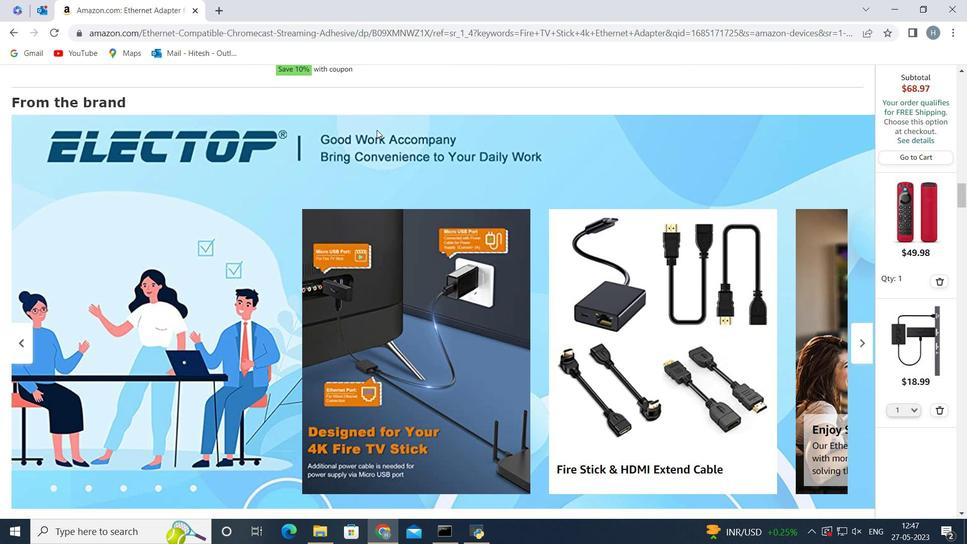 
Action: Mouse scrolled (377, 129) with delta (0, 0)
Screenshot: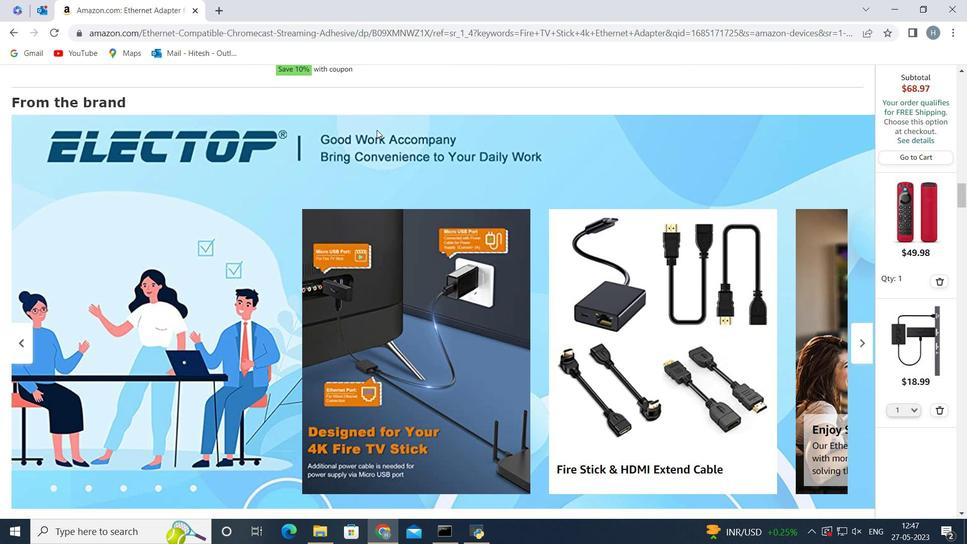 
Action: Mouse scrolled (377, 129) with delta (0, 0)
Screenshot: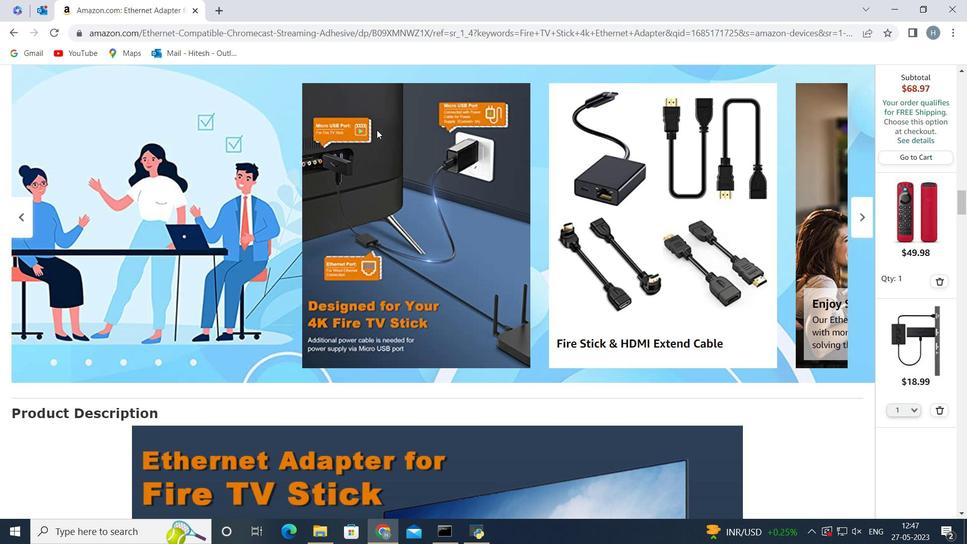 
Action: Mouse scrolled (377, 129) with delta (0, 0)
Screenshot: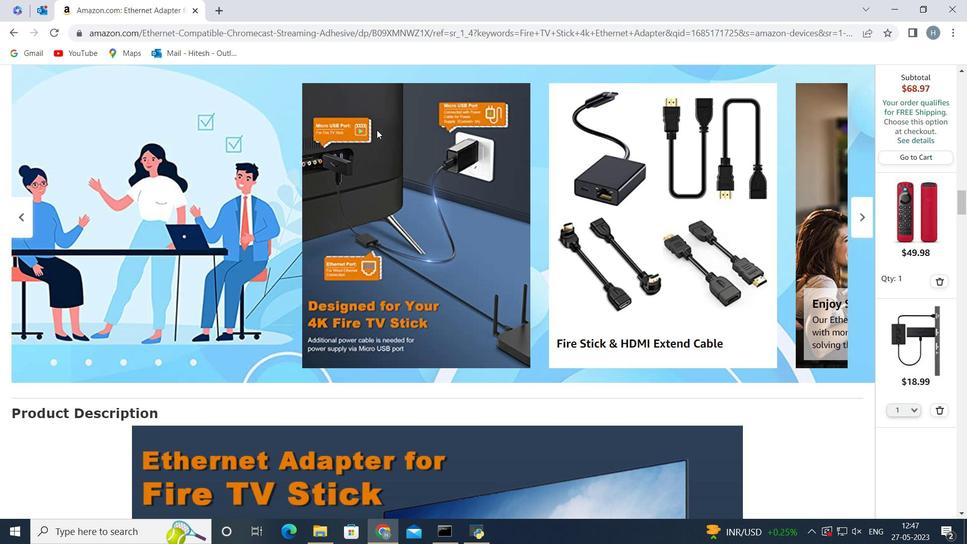
Action: Mouse scrolled (377, 129) with delta (0, 0)
Screenshot: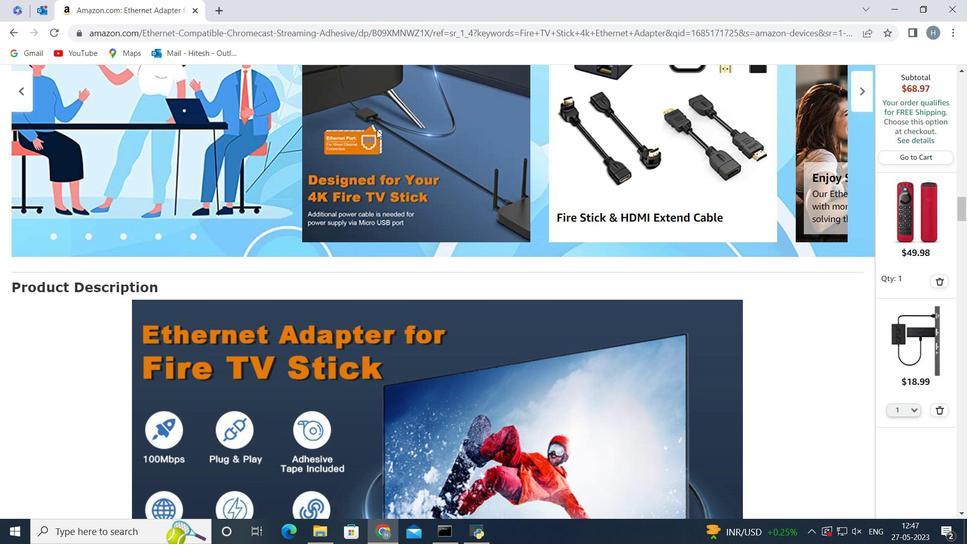 
Action: Mouse scrolled (377, 129) with delta (0, 0)
Screenshot: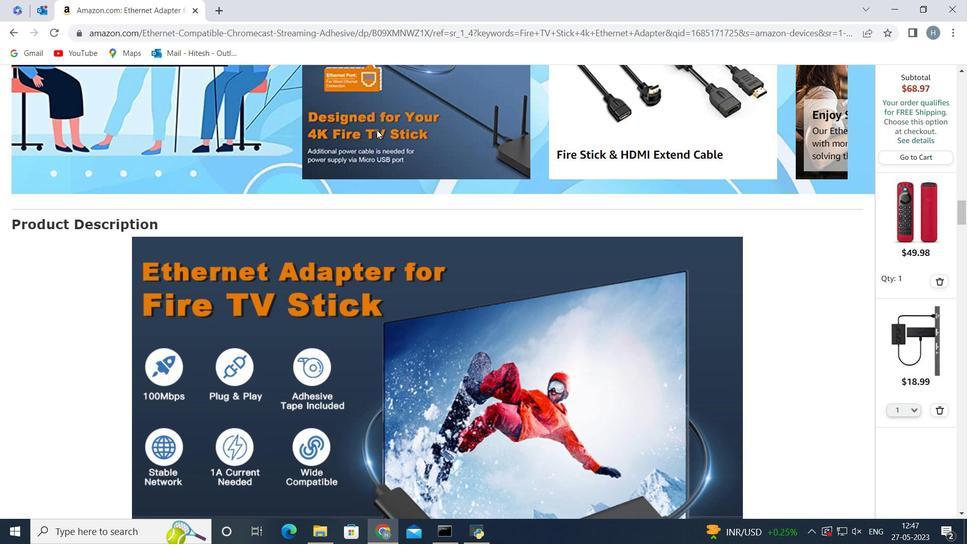 
Action: Mouse scrolled (377, 129) with delta (0, 0)
Screenshot: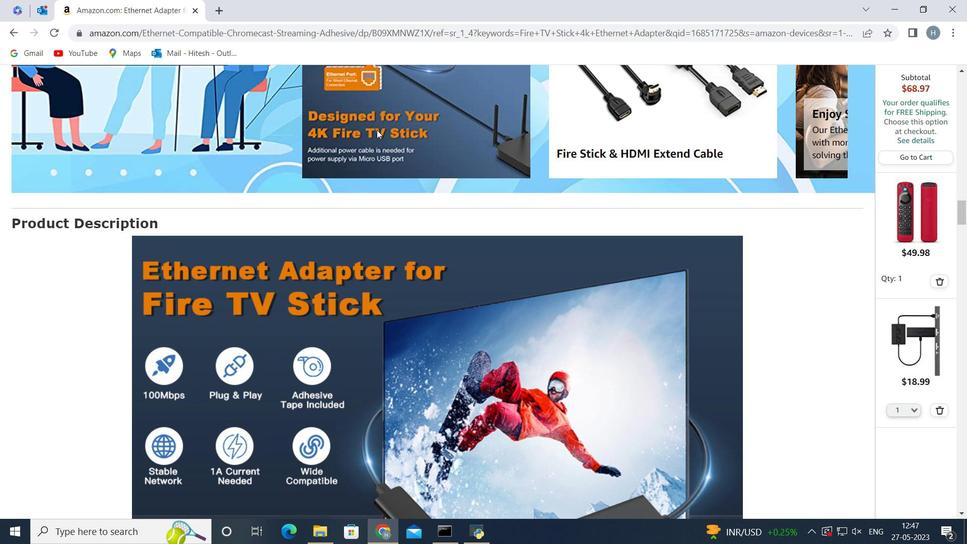 
Action: Mouse moved to (372, 139)
Screenshot: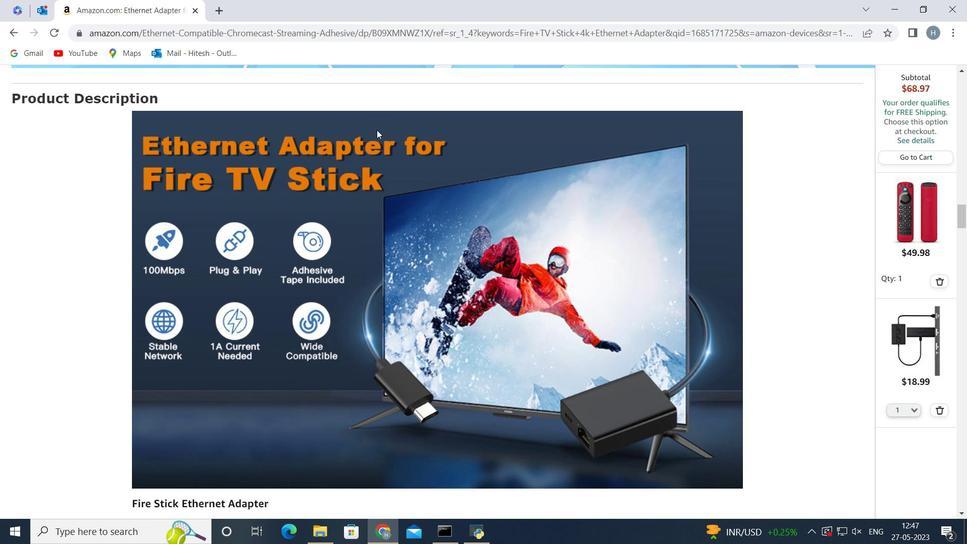 
Action: Mouse scrolled (372, 138) with delta (0, 0)
Screenshot: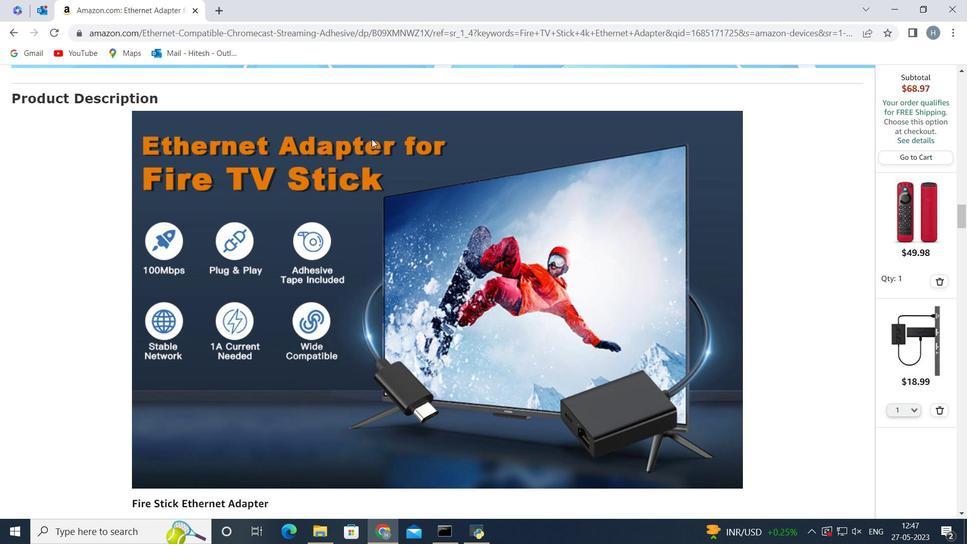 
Action: Mouse moved to (372, 141)
Screenshot: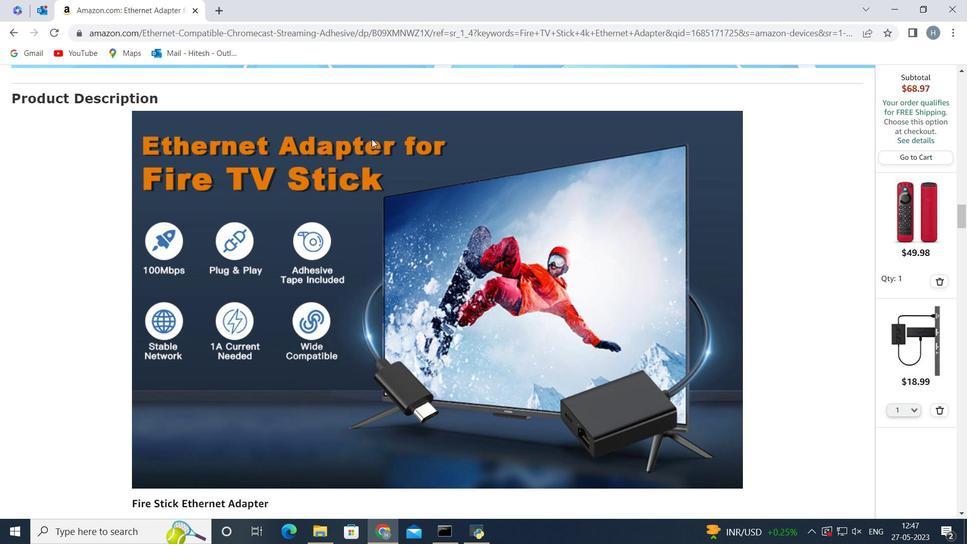 
Action: Mouse scrolled (372, 140) with delta (0, 0)
Screenshot: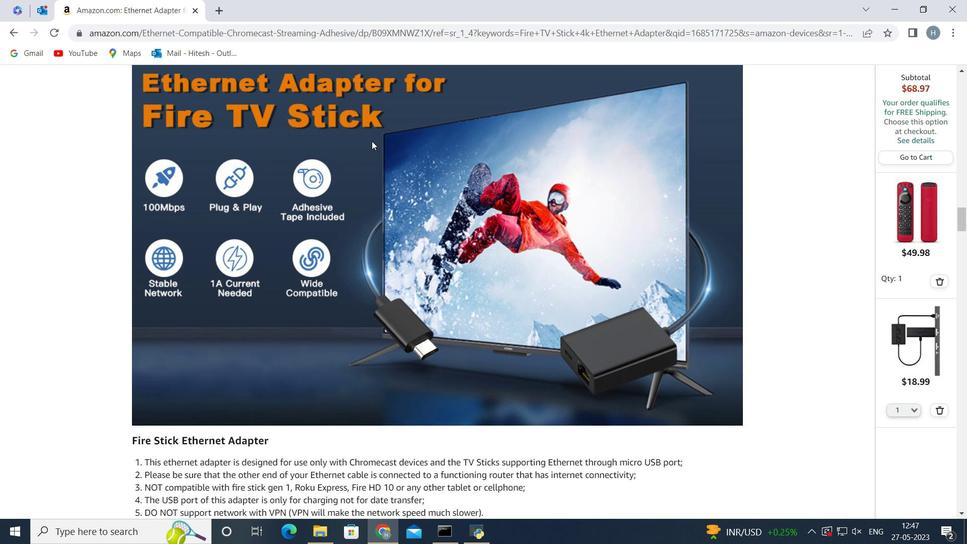 
Action: Mouse scrolled (372, 140) with delta (0, 0)
Screenshot: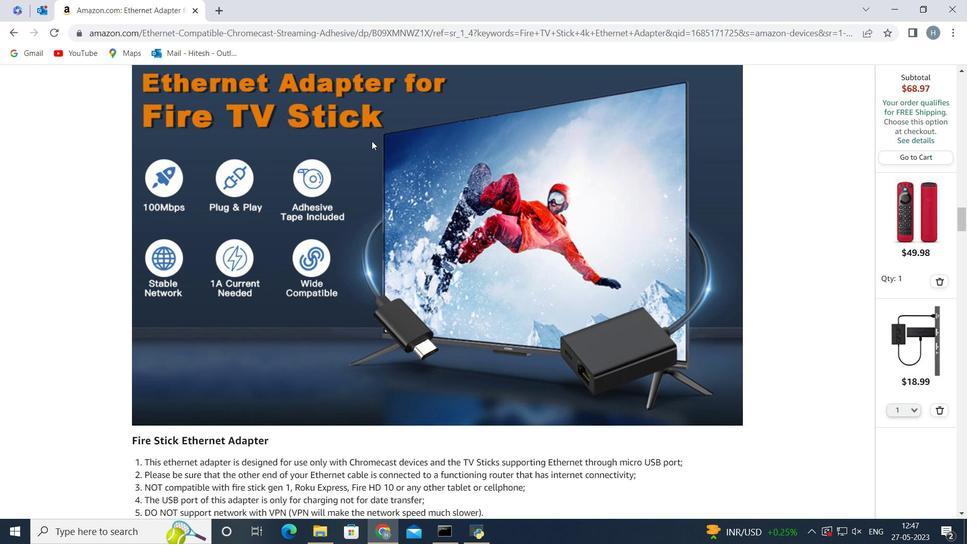 
Action: Mouse scrolled (372, 140) with delta (0, 0)
Screenshot: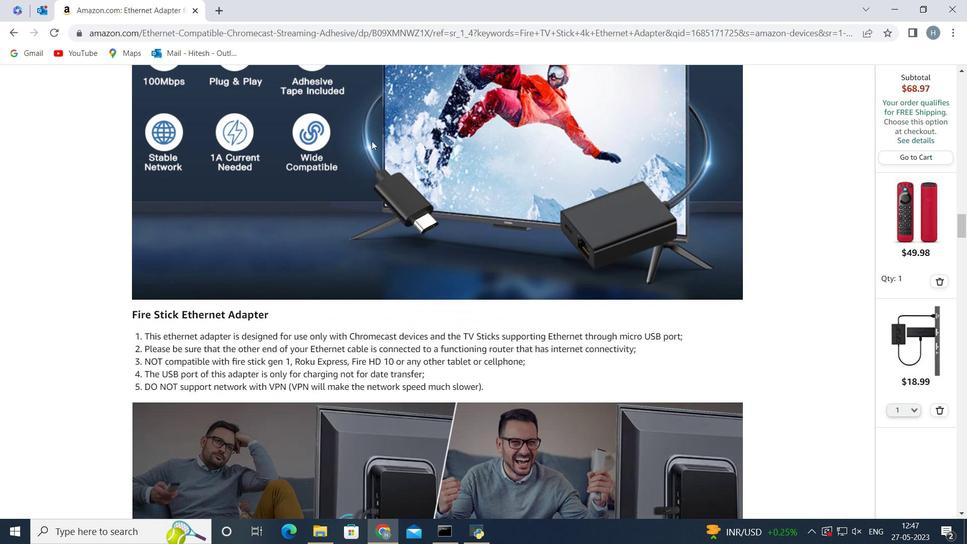 
Action: Mouse scrolled (372, 140) with delta (0, 0)
Screenshot: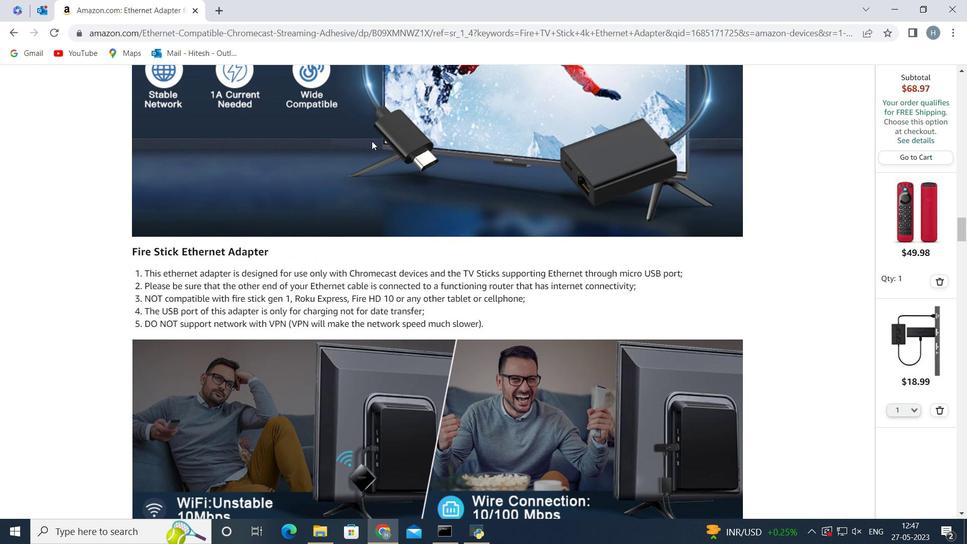 
Action: Mouse moved to (321, 204)
Screenshot: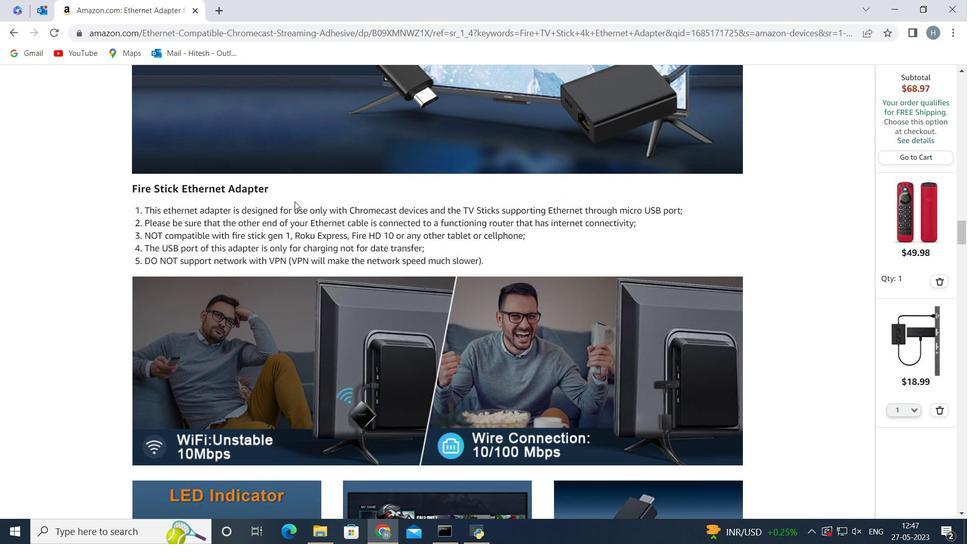 
Action: Mouse scrolled (321, 203) with delta (0, 0)
Screenshot: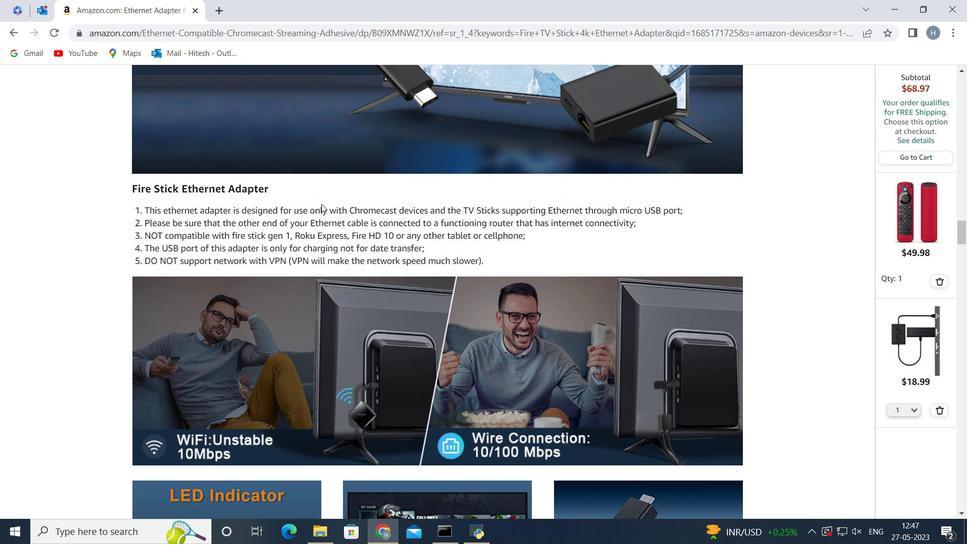 
Action: Mouse scrolled (321, 203) with delta (0, 0)
Screenshot: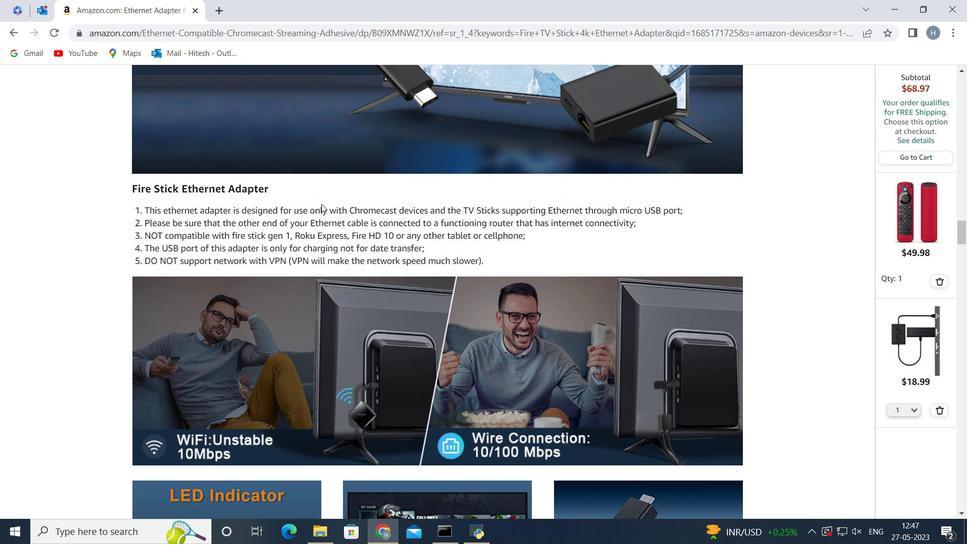 
Action: Mouse scrolled (321, 203) with delta (0, 0)
Screenshot: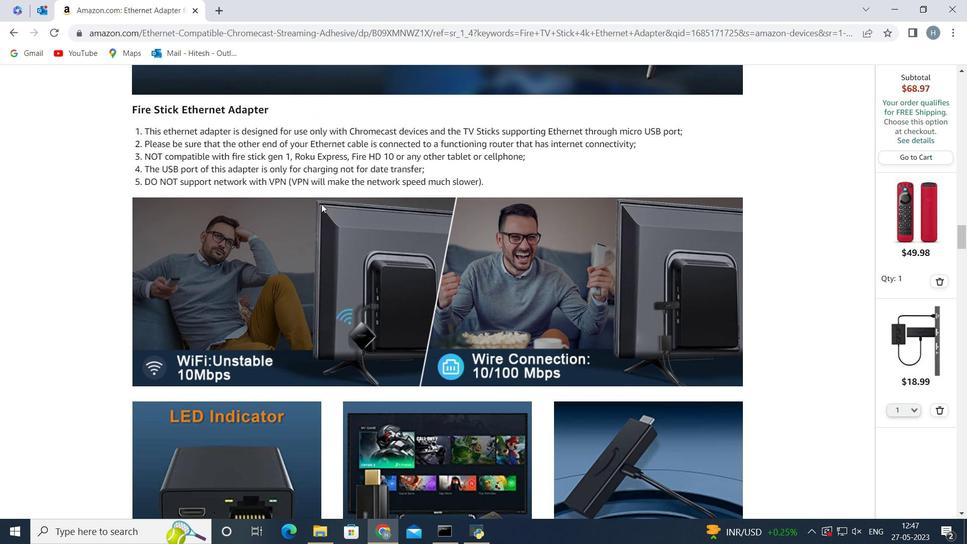 
Action: Mouse moved to (547, 200)
Screenshot: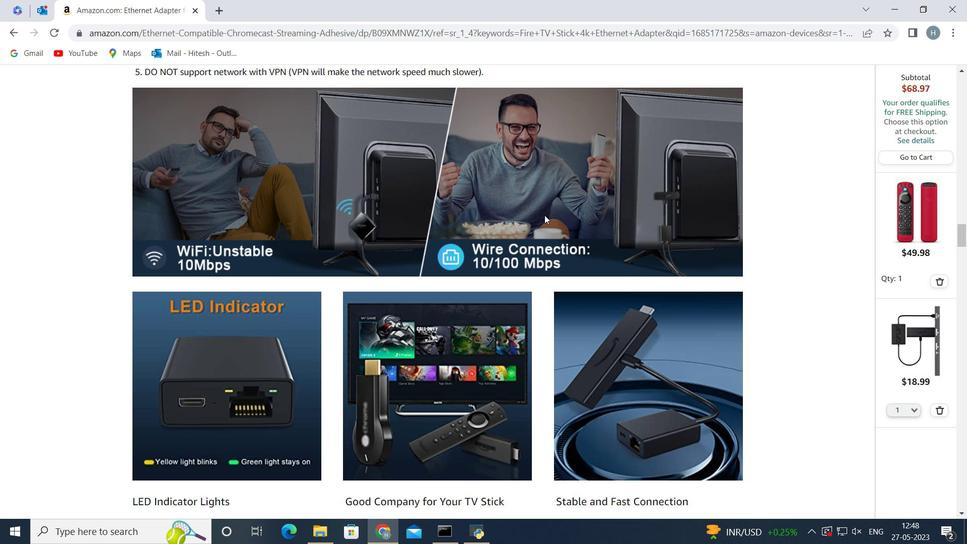 
Action: Mouse scrolled (547, 200) with delta (0, 0)
Screenshot: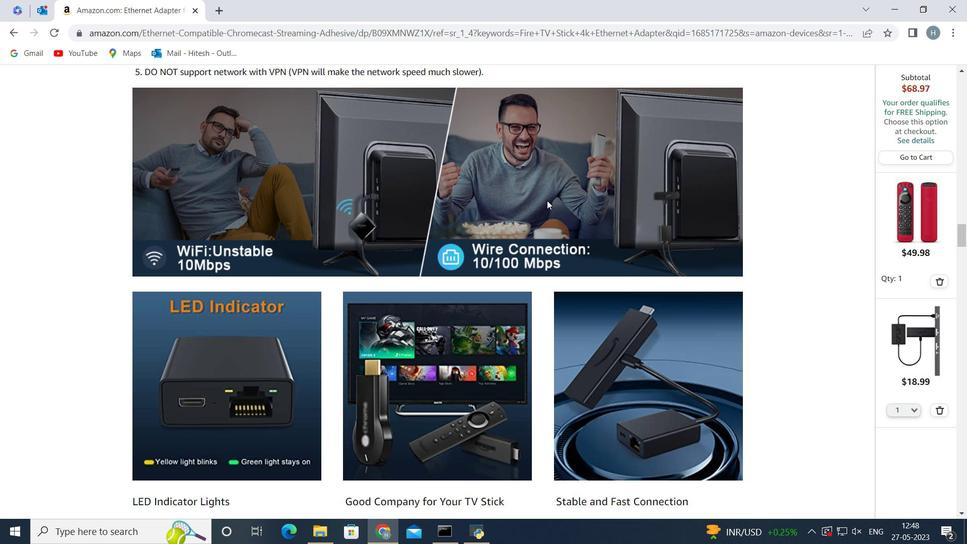 
Action: Mouse scrolled (547, 200) with delta (0, 0)
Screenshot: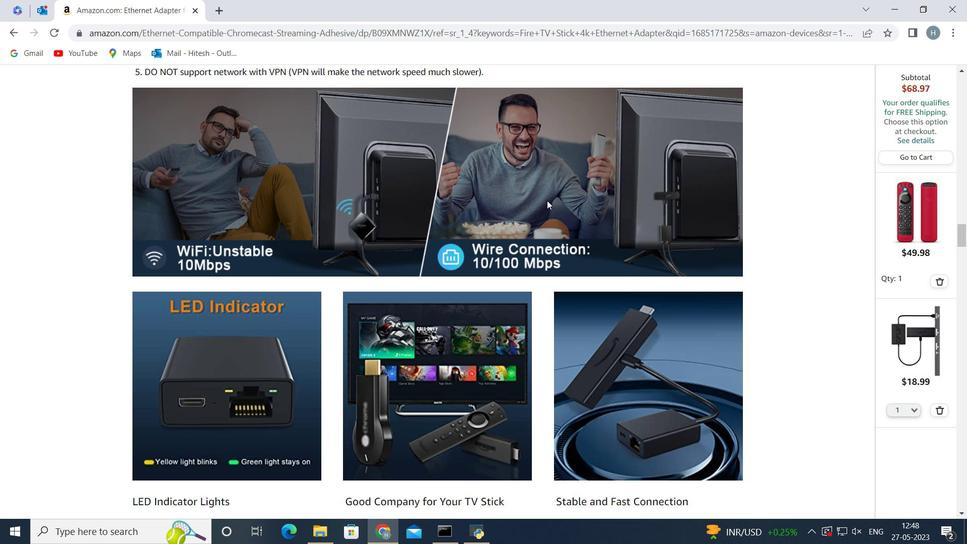 
Action: Mouse scrolled (547, 200) with delta (0, 0)
Screenshot: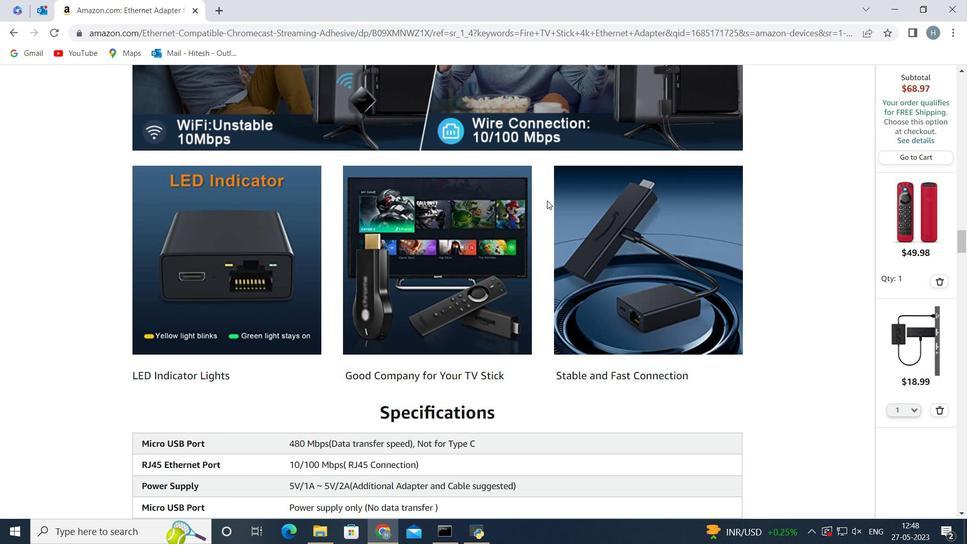 
Action: Mouse moved to (344, 194)
Screenshot: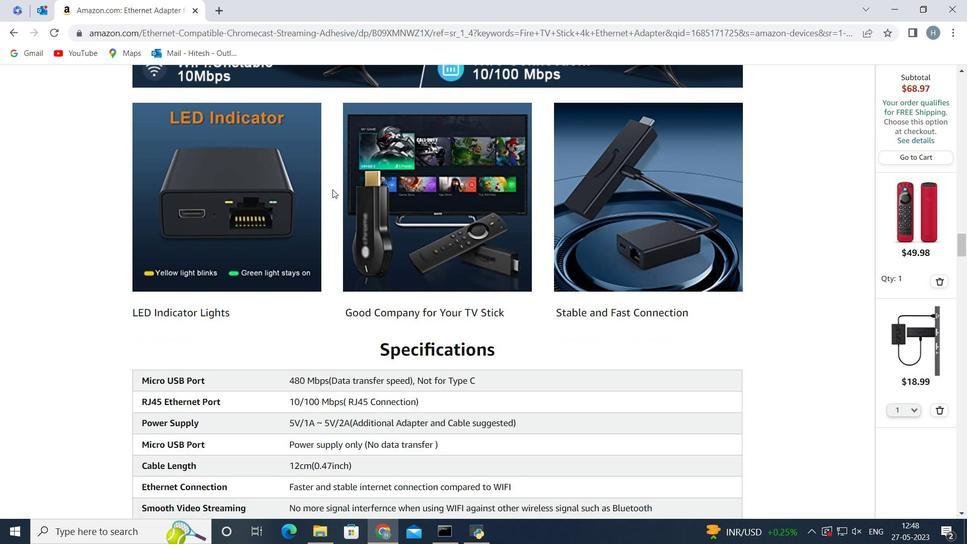 
Action: Mouse scrolled (344, 194) with delta (0, 0)
Screenshot: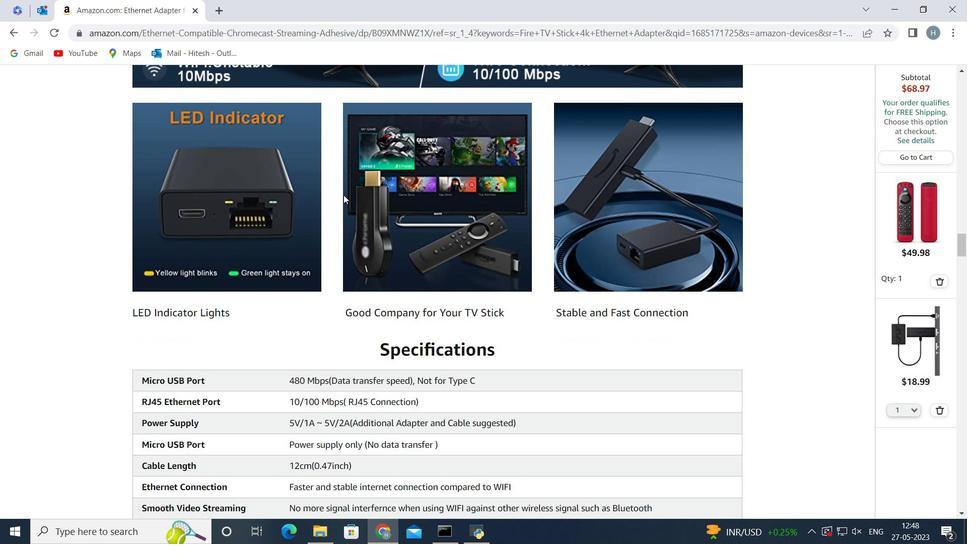 
Action: Mouse scrolled (344, 194) with delta (0, 0)
Screenshot: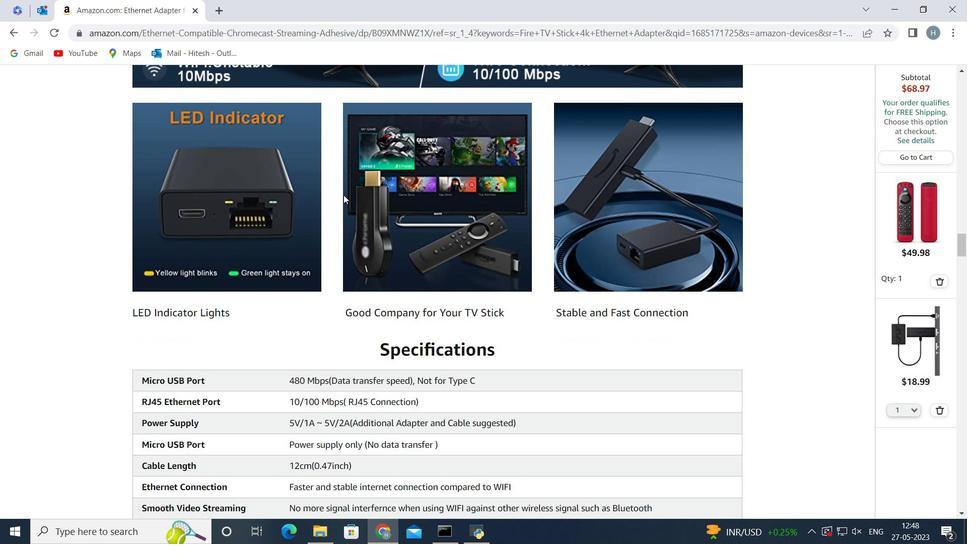 
Action: Mouse moved to (329, 300)
Screenshot: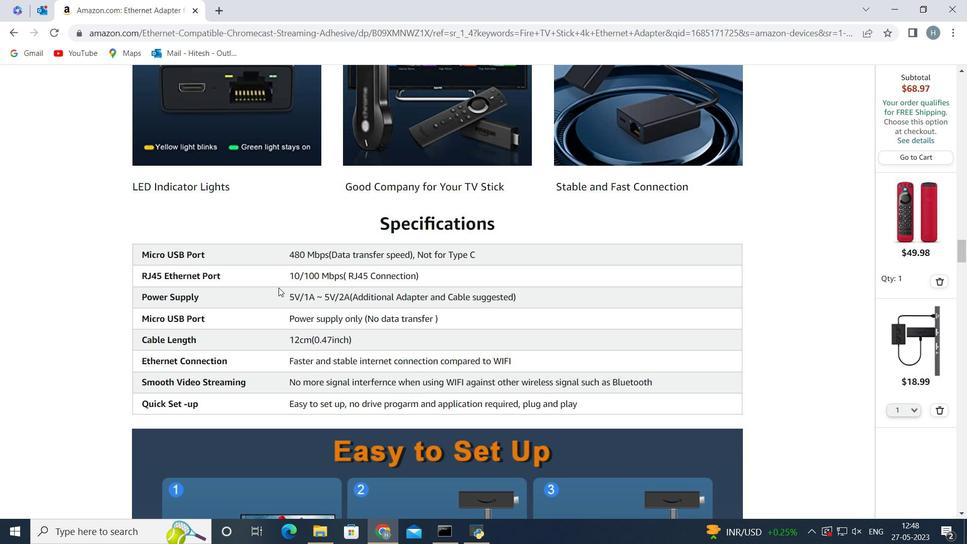 
Action: Mouse scrolled (329, 300) with delta (0, 0)
Screenshot: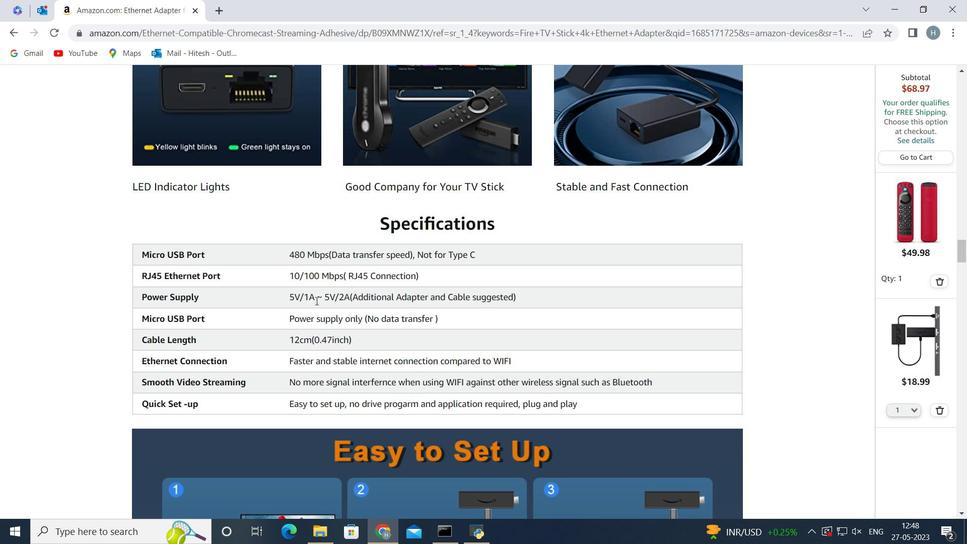 
Action: Mouse scrolled (329, 300) with delta (0, 0)
Screenshot: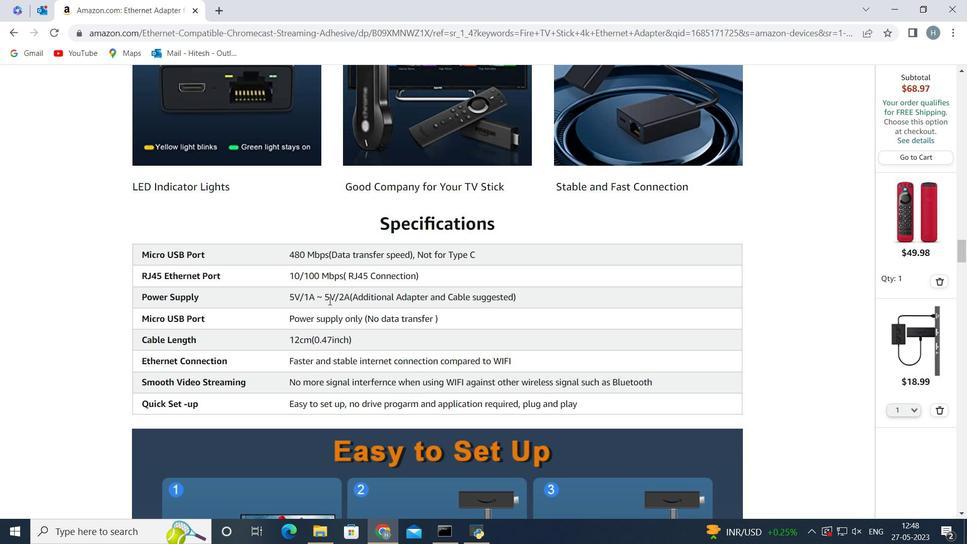 
Action: Mouse scrolled (329, 300) with delta (0, 0)
Screenshot: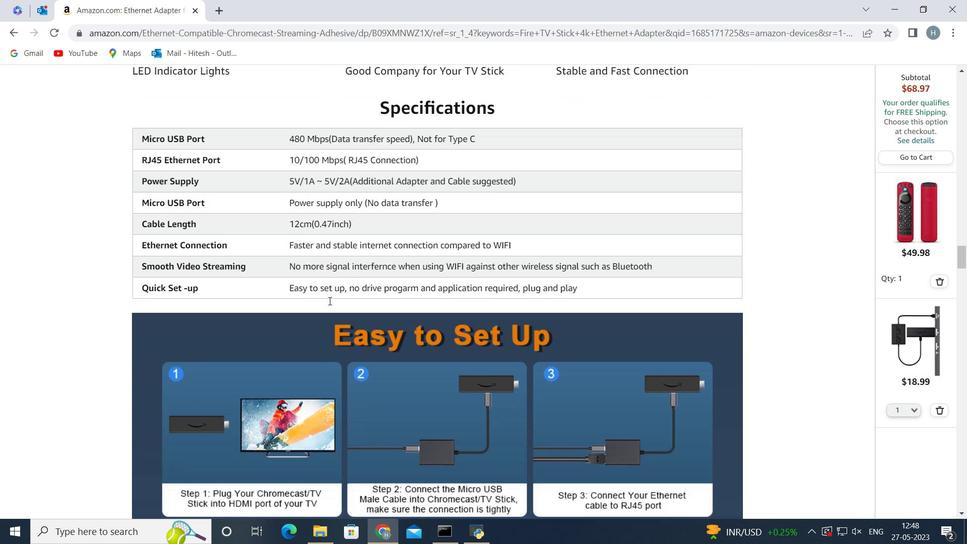
Action: Mouse scrolled (329, 300) with delta (0, 0)
Screenshot: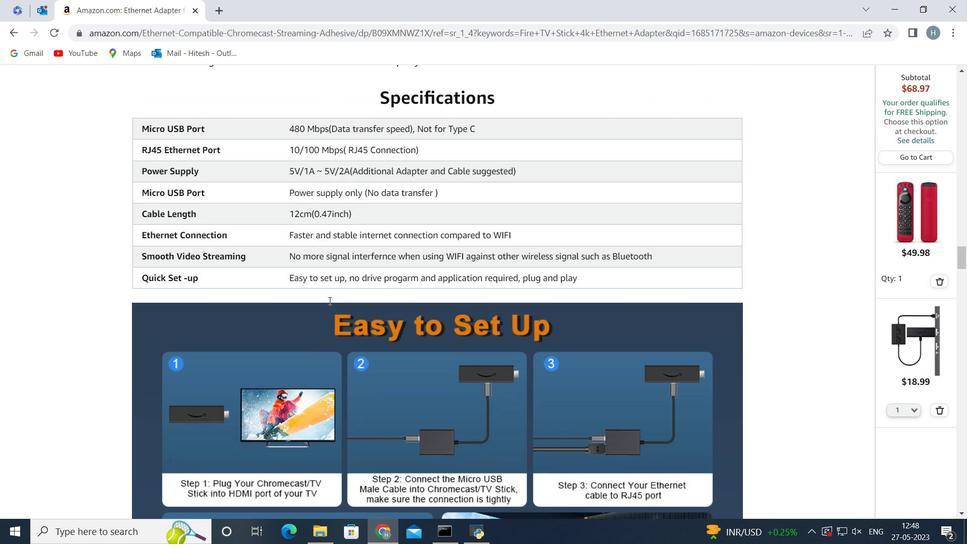 
Action: Mouse moved to (556, 262)
Screenshot: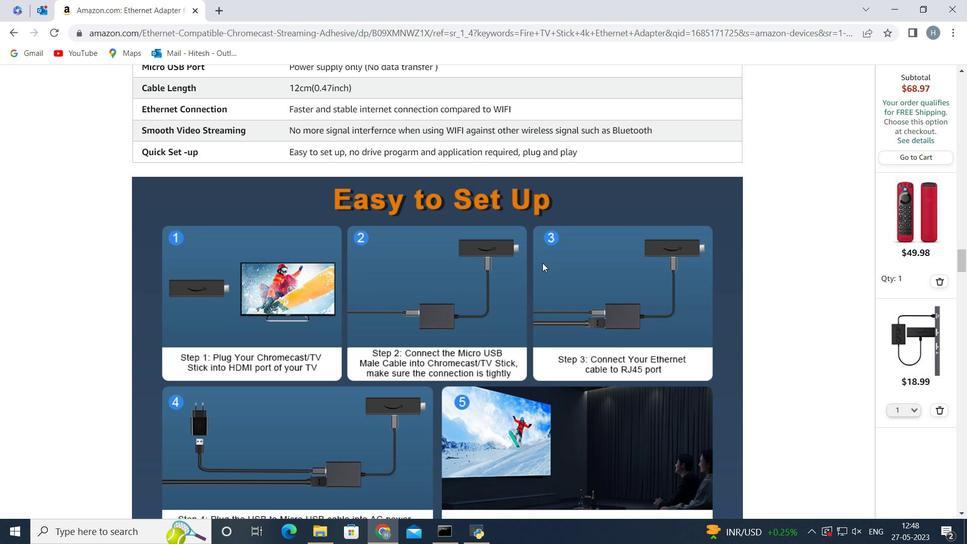 
Action: Mouse scrolled (556, 261) with delta (0, 0)
Screenshot: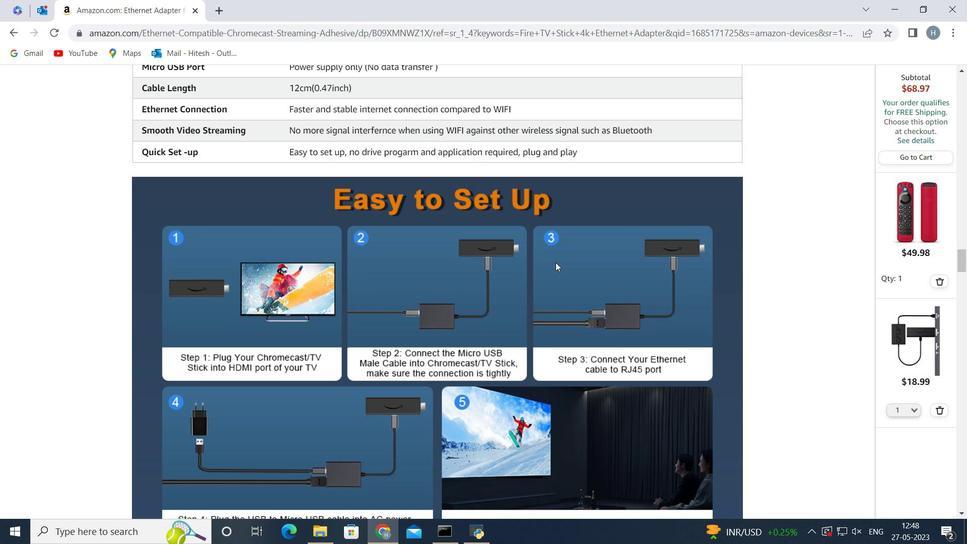 
Action: Mouse scrolled (556, 261) with delta (0, 0)
Screenshot: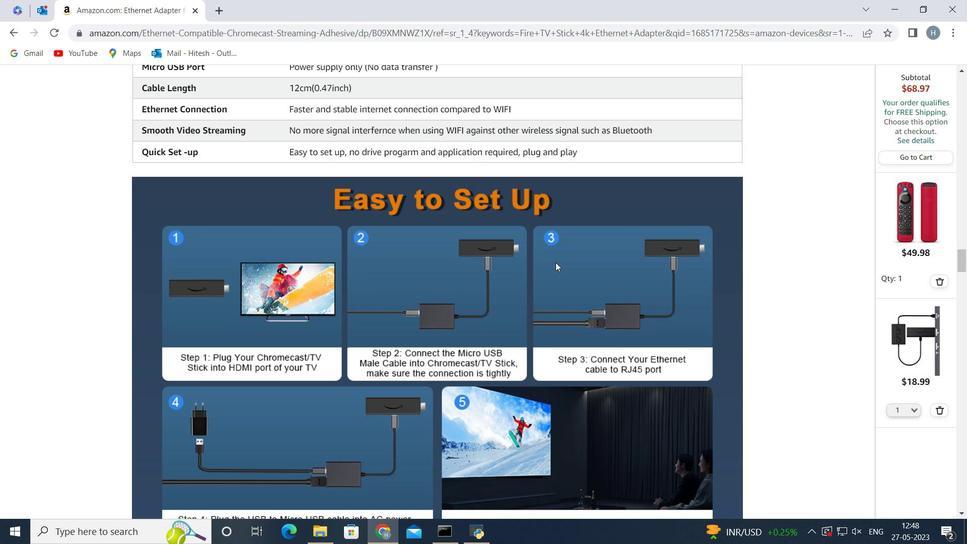 
Action: Mouse moved to (510, 296)
Screenshot: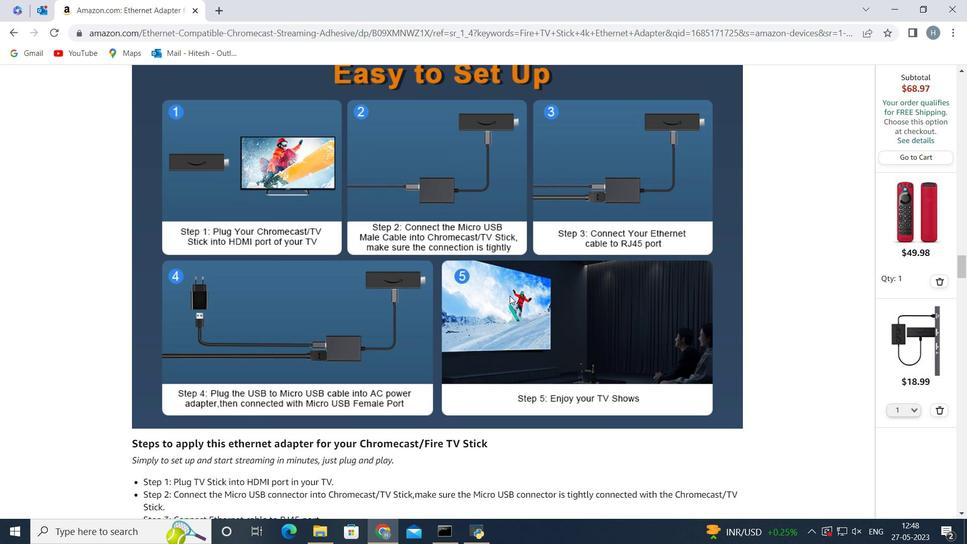 
Action: Mouse scrolled (510, 295) with delta (0, 0)
Screenshot: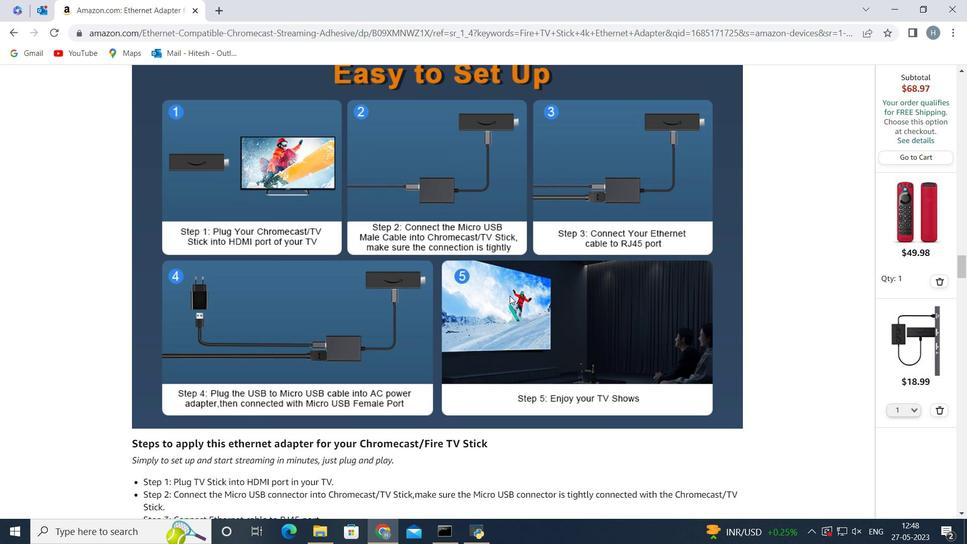 
Action: Mouse moved to (510, 292)
Screenshot: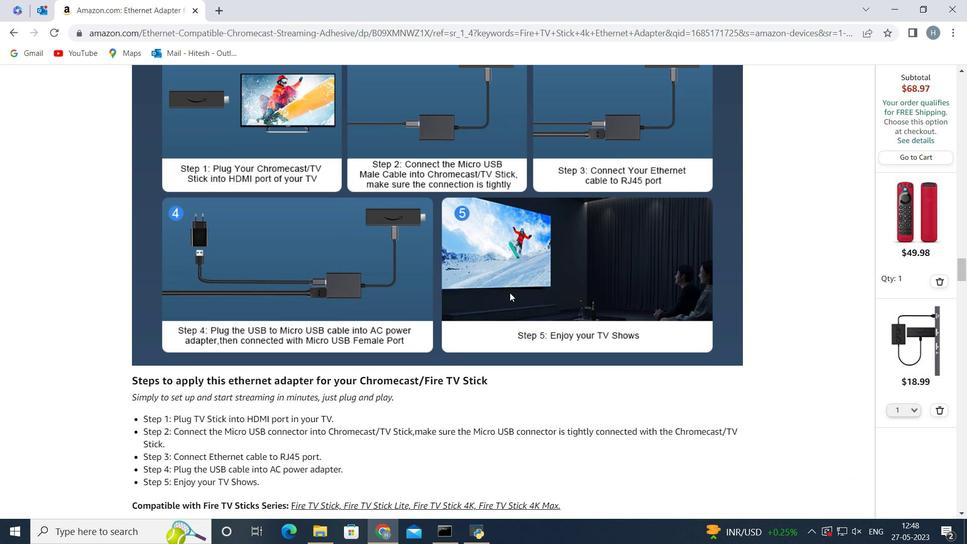 
Action: Mouse scrolled (510, 292) with delta (0, 0)
Screenshot: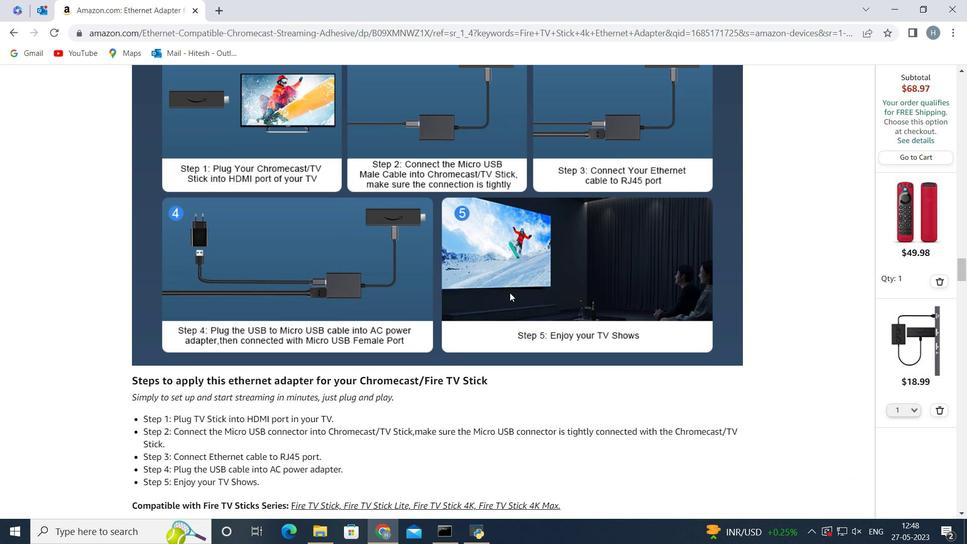
Action: Mouse moved to (478, 286)
Screenshot: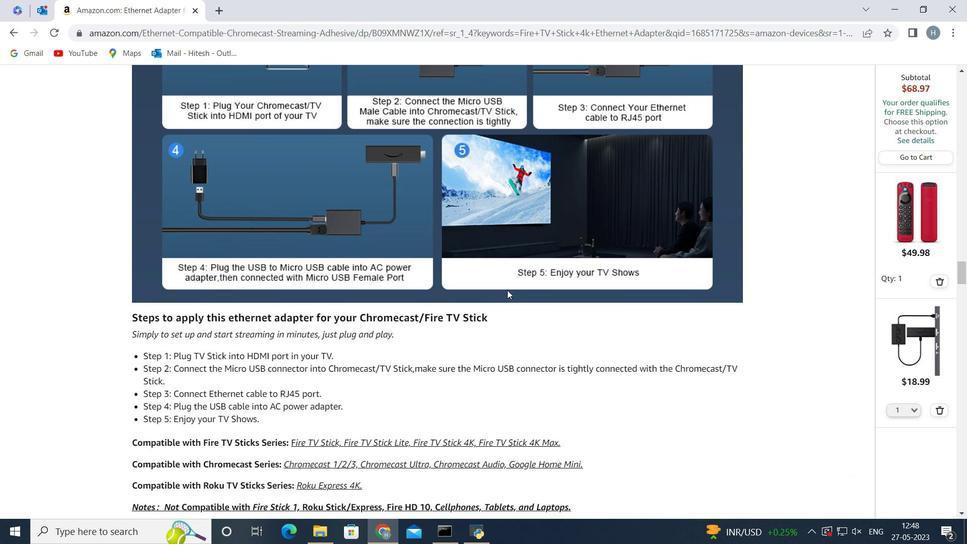 
Action: Mouse scrolled (478, 286) with delta (0, 0)
Screenshot: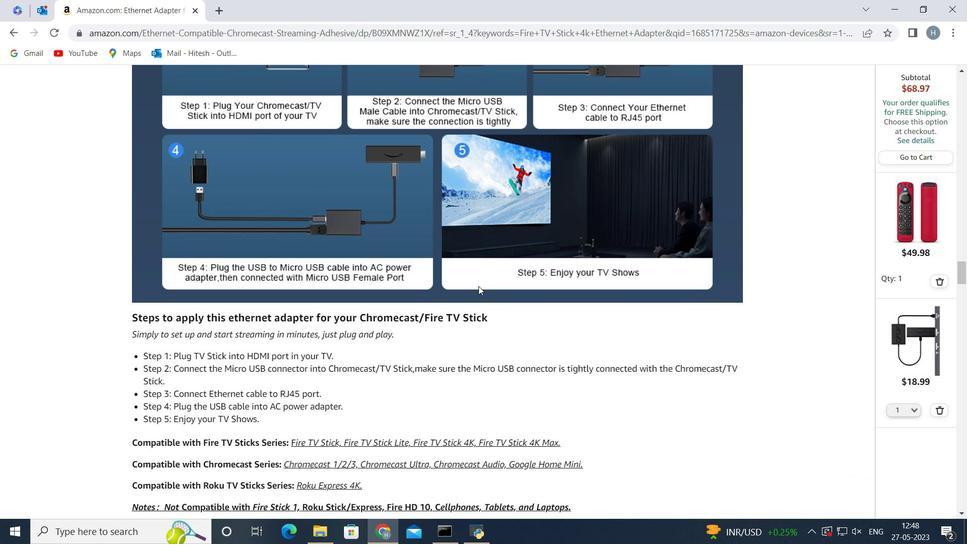 
Action: Mouse moved to (451, 277)
Screenshot: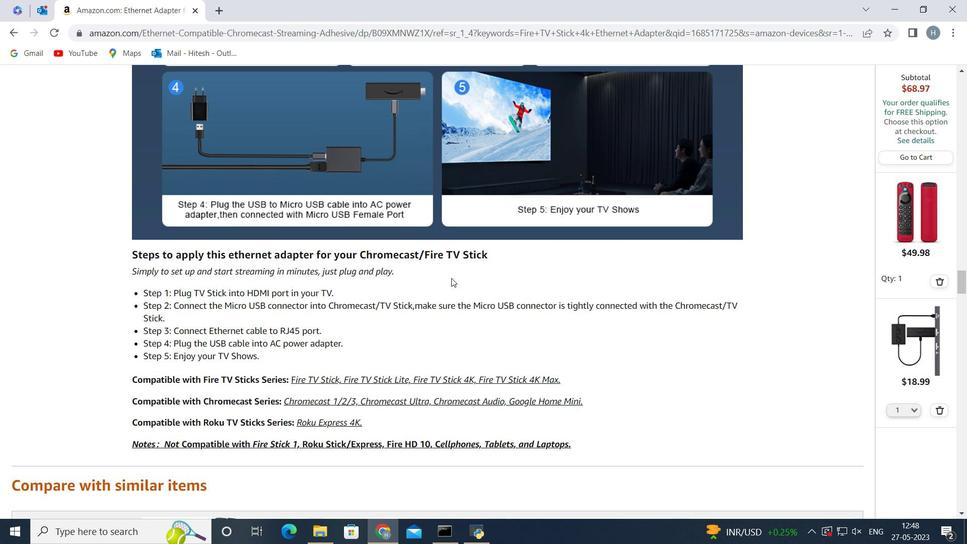 
Action: Mouse scrolled (451, 277) with delta (0, 0)
Screenshot: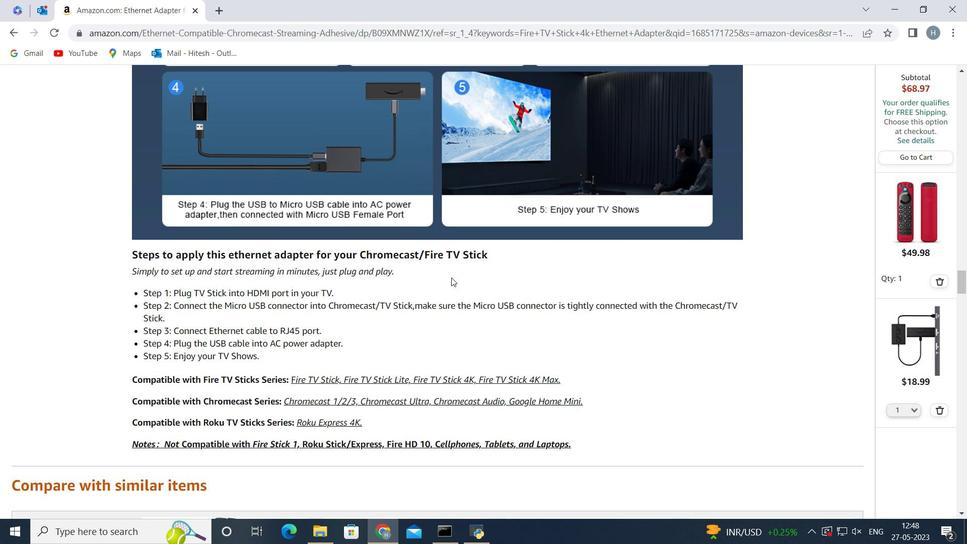 
Action: Mouse scrolled (451, 277) with delta (0, 0)
Screenshot: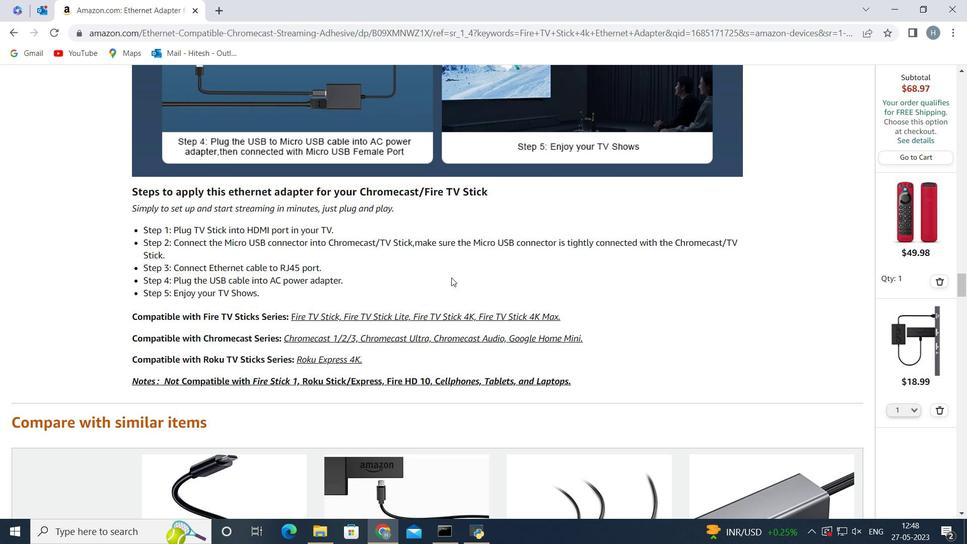 
Action: Mouse scrolled (451, 277) with delta (0, 0)
Screenshot: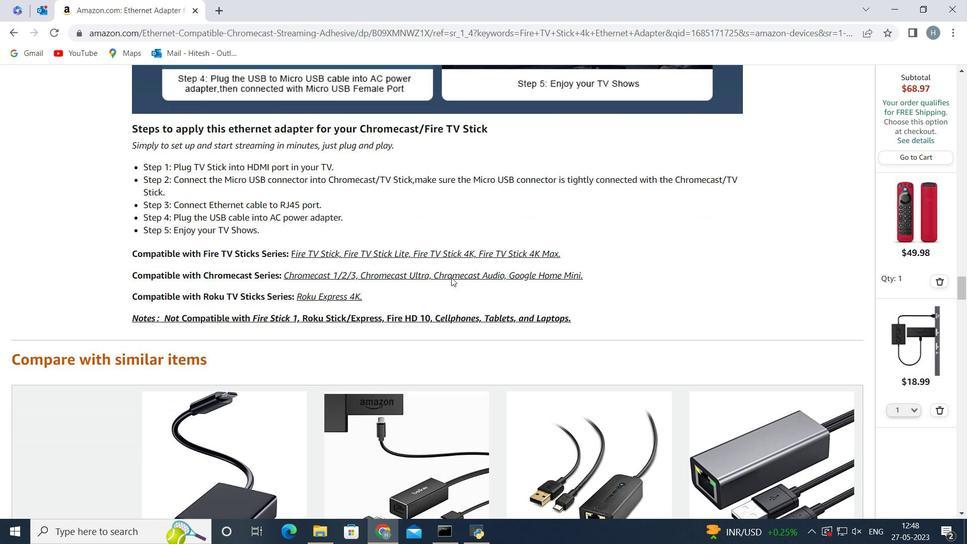 
Action: Mouse scrolled (451, 277) with delta (0, 0)
Screenshot: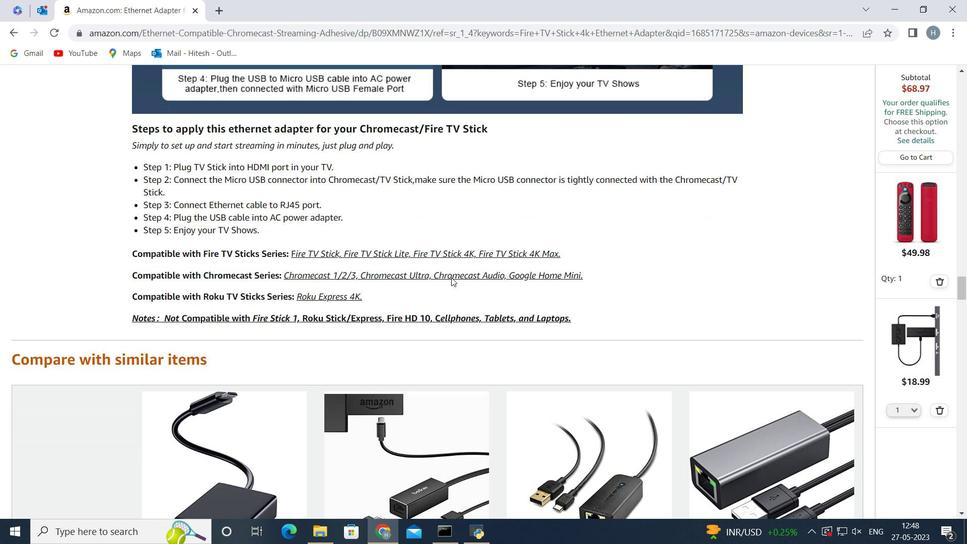 
Action: Mouse scrolled (451, 277) with delta (0, 0)
Screenshot: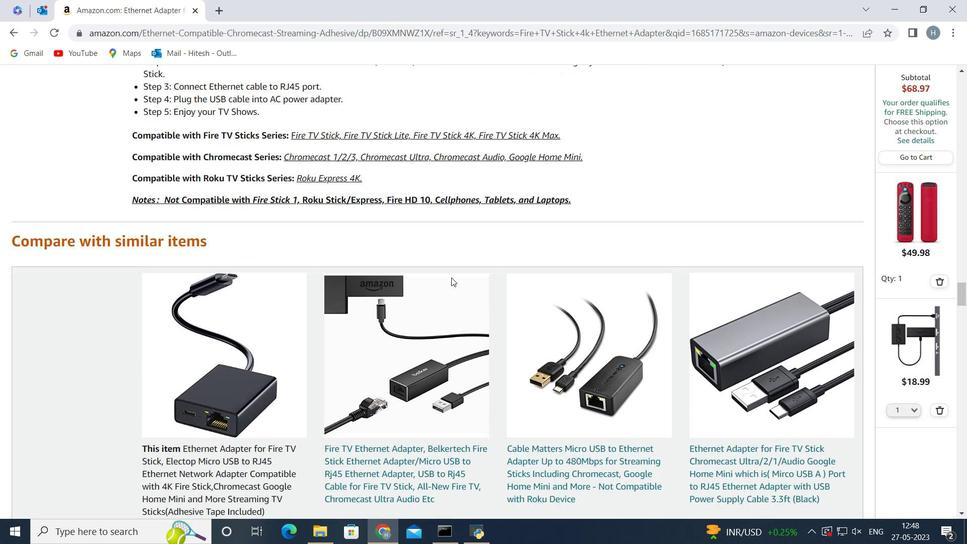 
Action: Mouse scrolled (451, 277) with delta (0, 0)
Screenshot: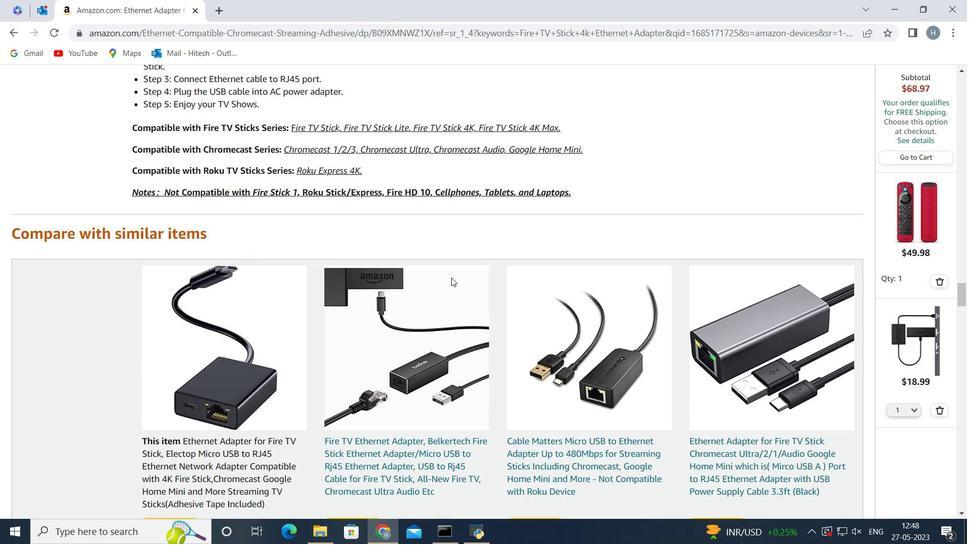 
Action: Mouse scrolled (451, 277) with delta (0, 0)
Screenshot: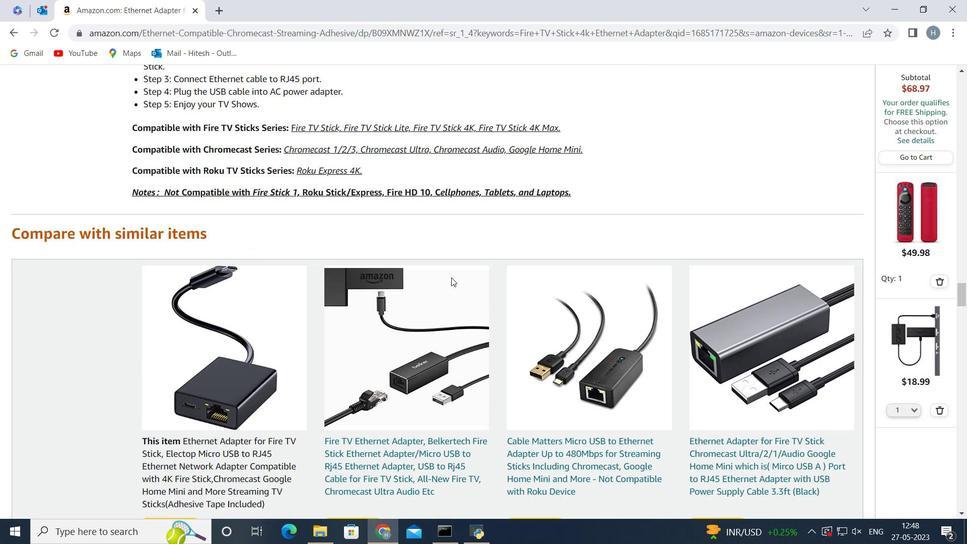 
Action: Mouse scrolled (451, 277) with delta (0, 0)
Screenshot: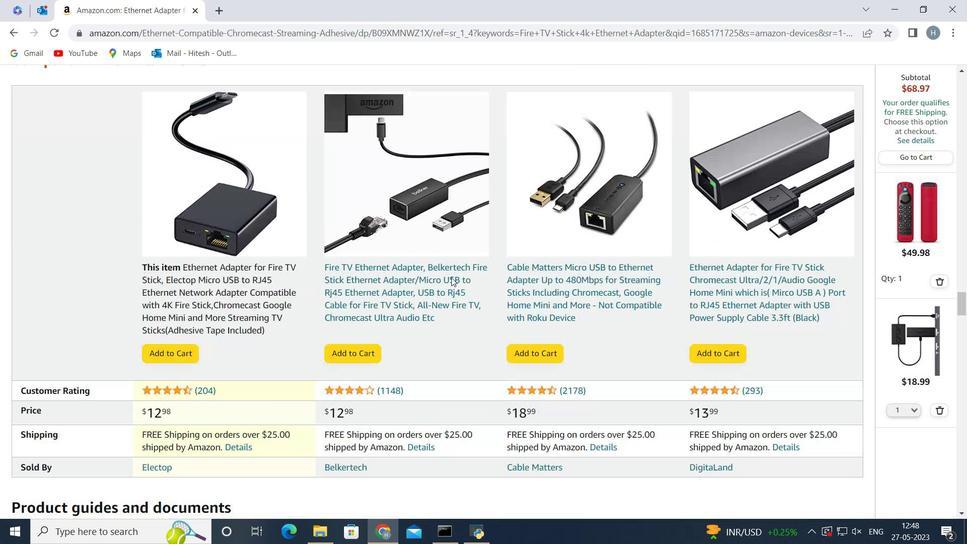 
Action: Mouse scrolled (451, 277) with delta (0, 0)
Screenshot: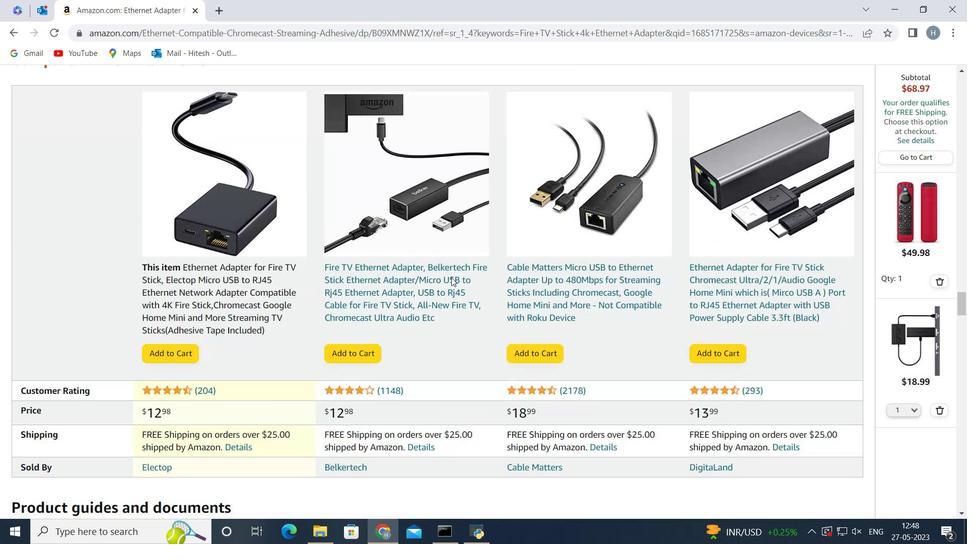 
Action: Mouse scrolled (451, 277) with delta (0, 0)
Screenshot: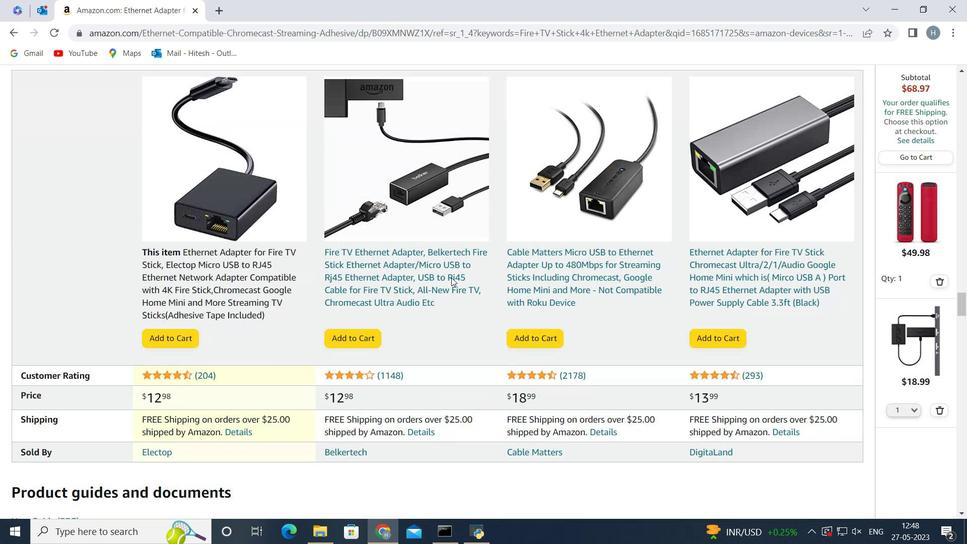 
Action: Mouse scrolled (451, 277) with delta (0, 0)
Screenshot: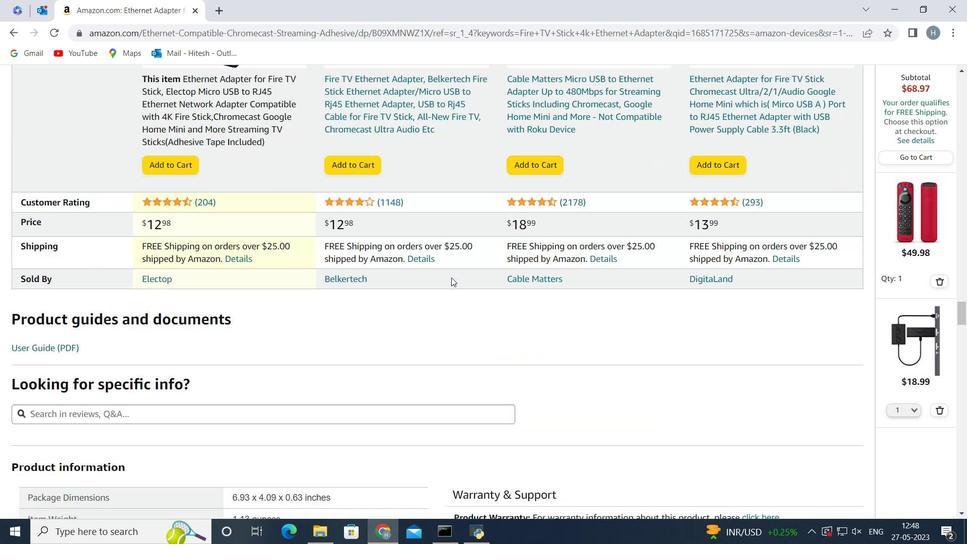 
Action: Mouse scrolled (451, 277) with delta (0, 0)
Screenshot: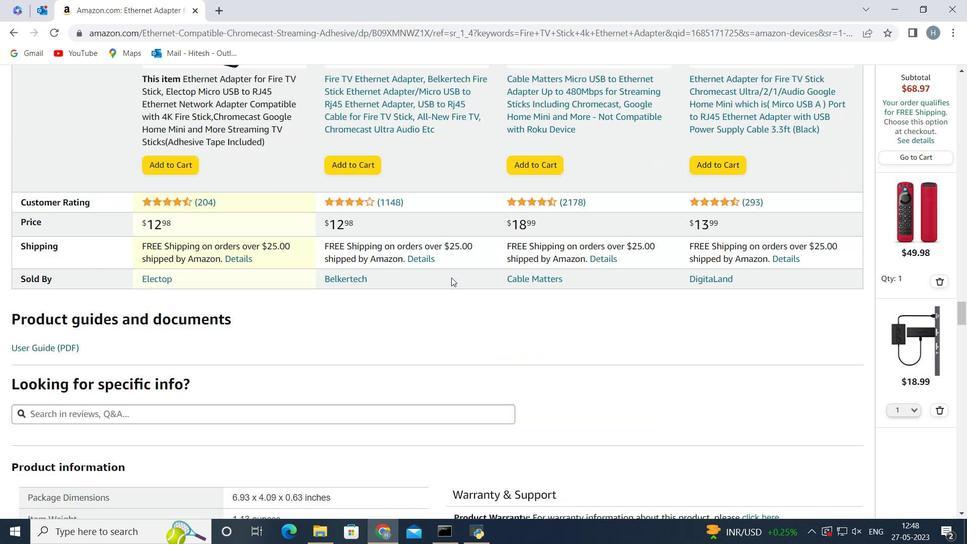 
Action: Mouse scrolled (451, 277) with delta (0, 0)
Screenshot: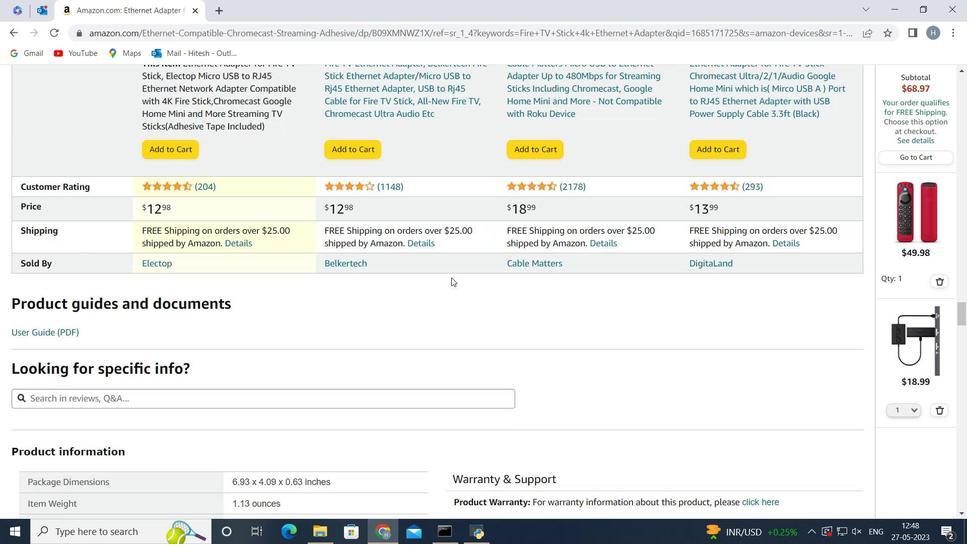 
Action: Mouse scrolled (451, 277) with delta (0, 0)
Screenshot: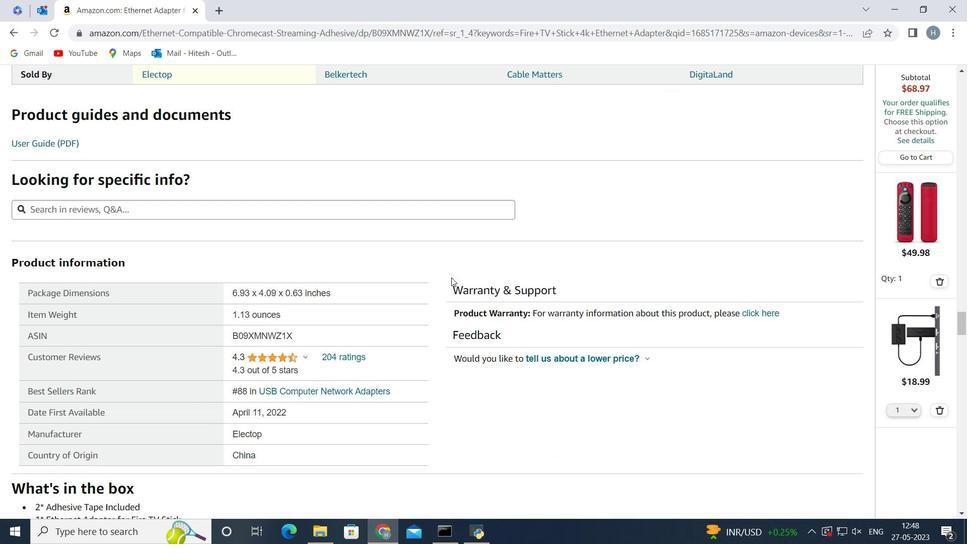
Action: Mouse scrolled (451, 277) with delta (0, 0)
Screenshot: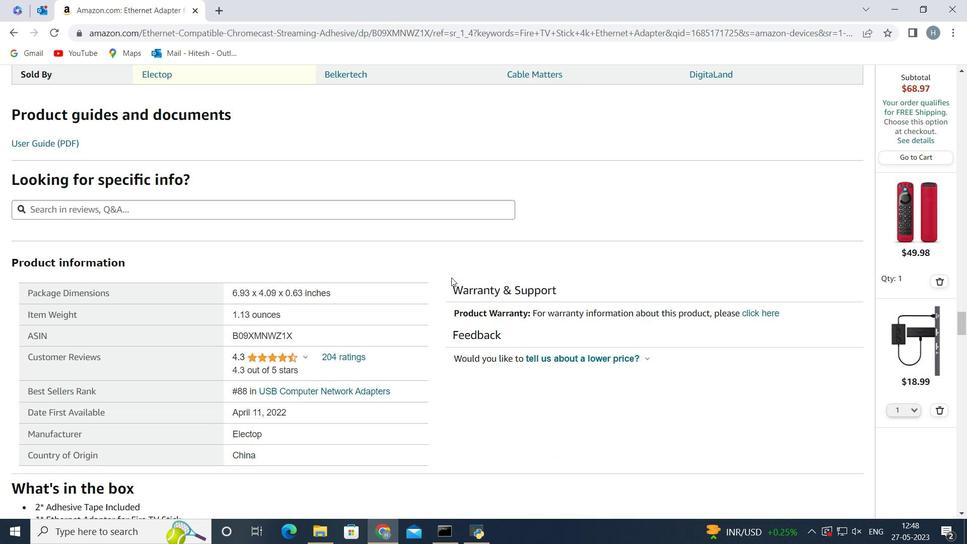 
Action: Mouse moved to (318, 233)
Screenshot: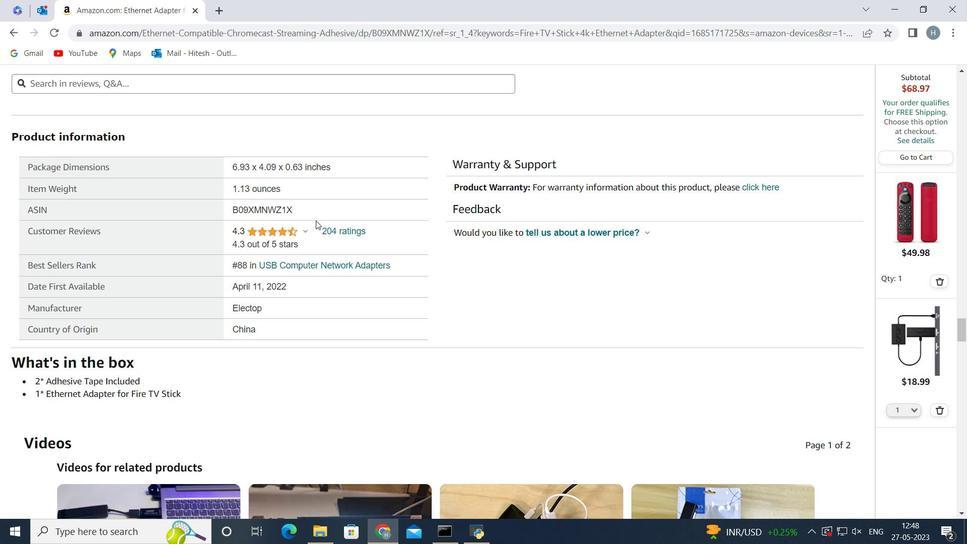 
Action: Mouse scrolled (318, 233) with delta (0, 0)
Screenshot: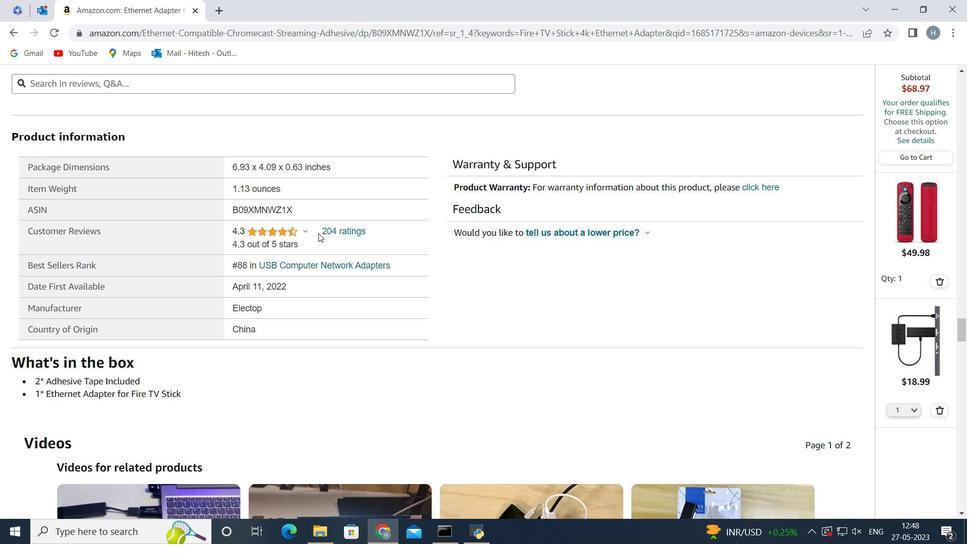 
Action: Mouse scrolled (318, 233) with delta (0, 0)
Screenshot: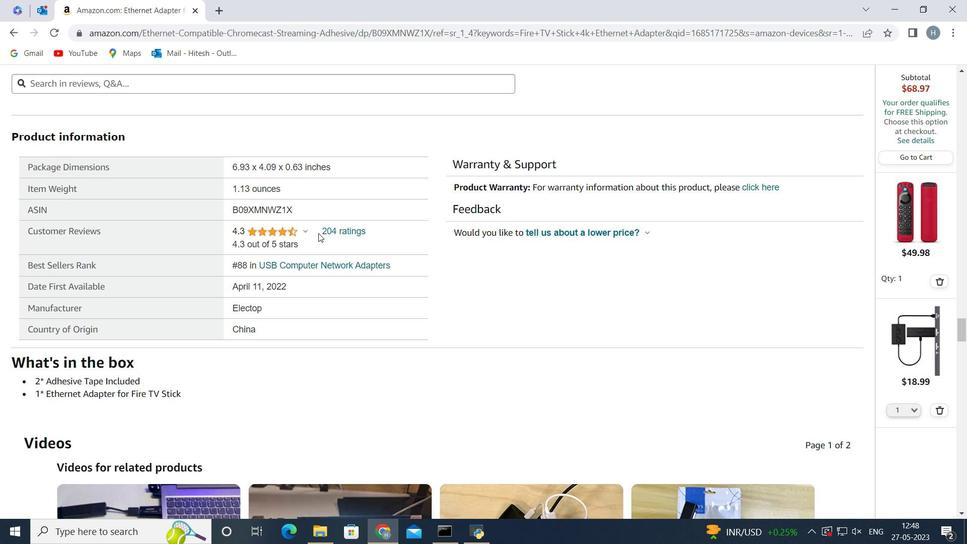 
Action: Mouse scrolled (318, 233) with delta (0, 0)
Screenshot: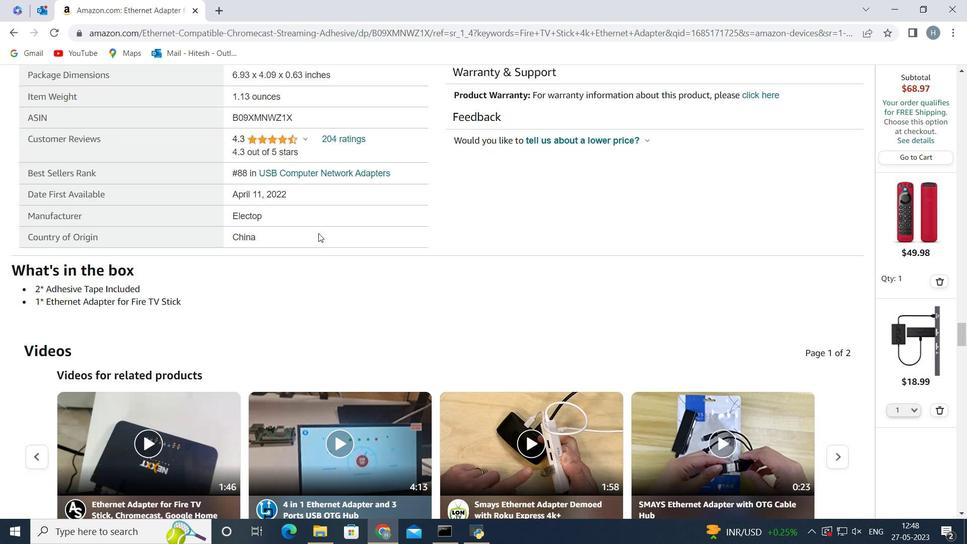 
Action: Mouse scrolled (318, 233) with delta (0, 0)
Screenshot: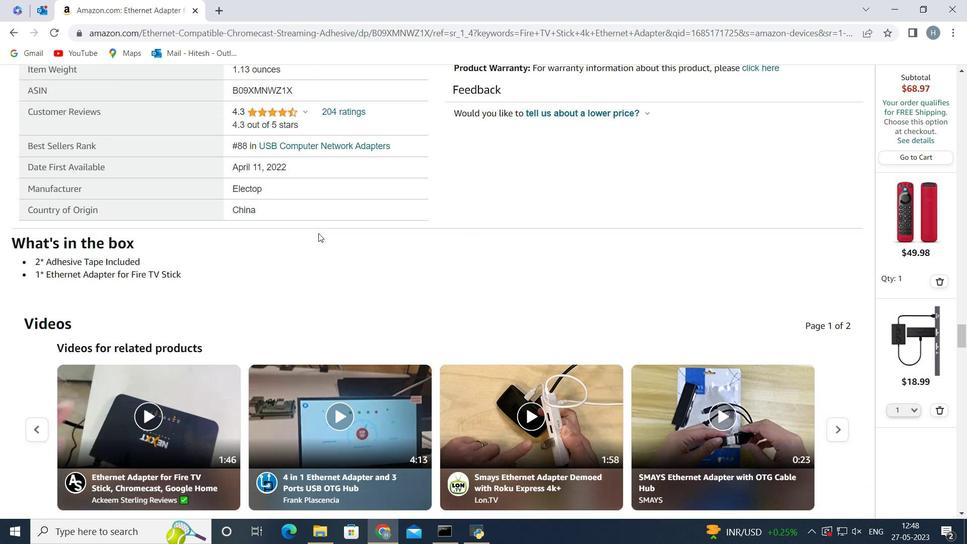 
Action: Mouse scrolled (318, 233) with delta (0, 0)
Screenshot: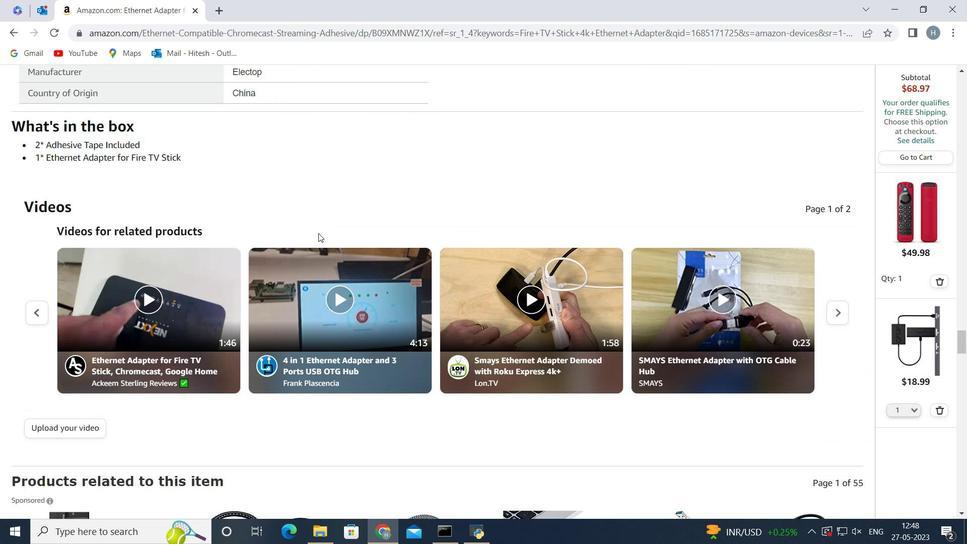 
Action: Mouse scrolled (318, 233) with delta (0, 0)
Screenshot: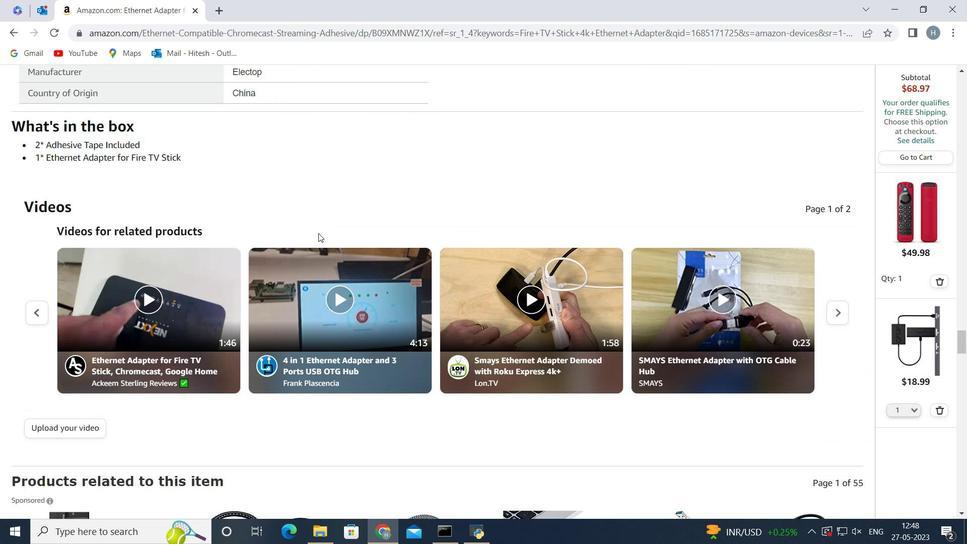 
Action: Mouse scrolled (318, 233) with delta (0, 0)
Screenshot: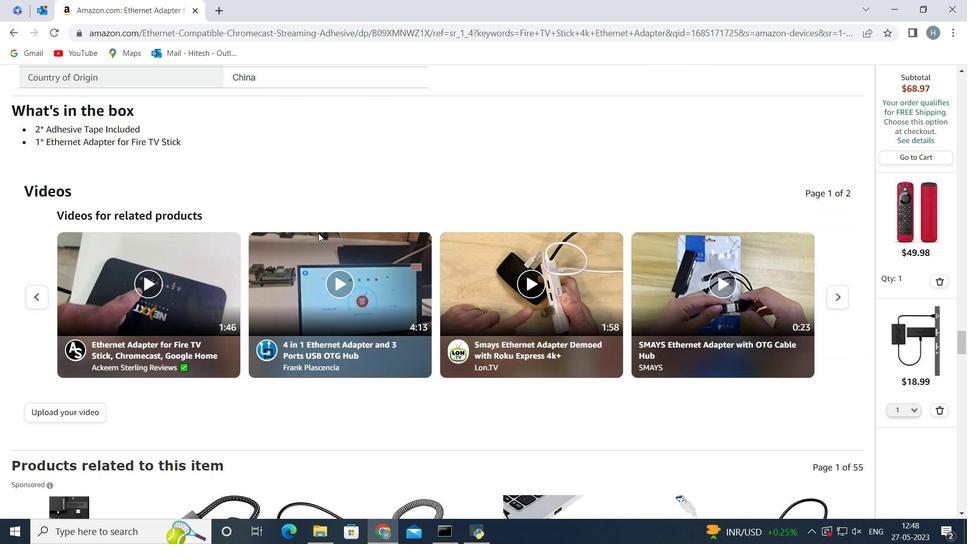 
Action: Mouse scrolled (318, 233) with delta (0, 0)
Screenshot: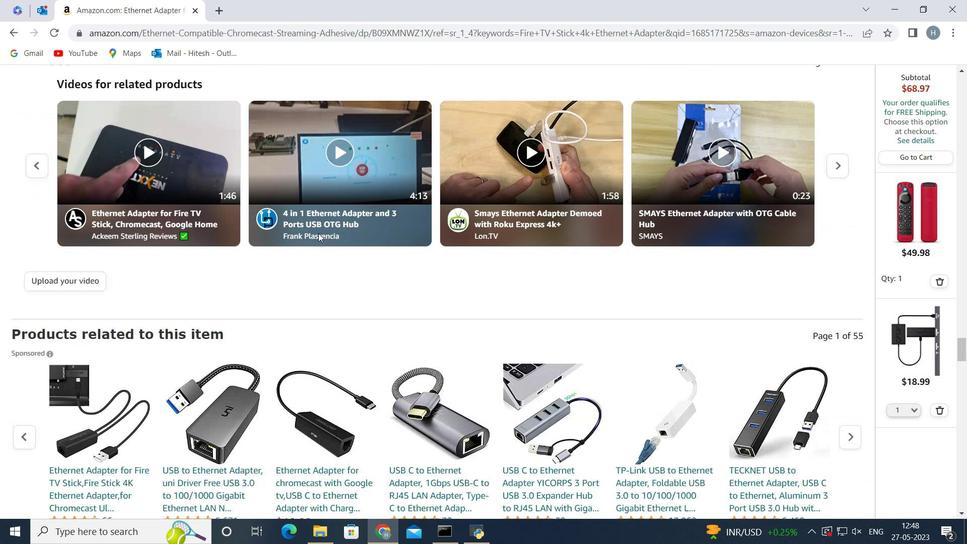 
Action: Mouse scrolled (318, 233) with delta (0, 0)
Screenshot: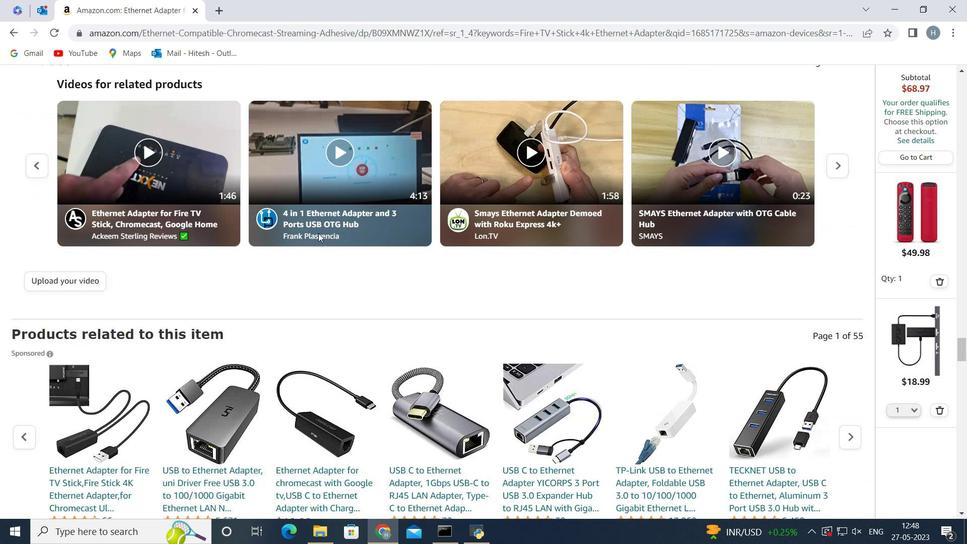 
Action: Mouse scrolled (318, 233) with delta (0, 0)
Screenshot: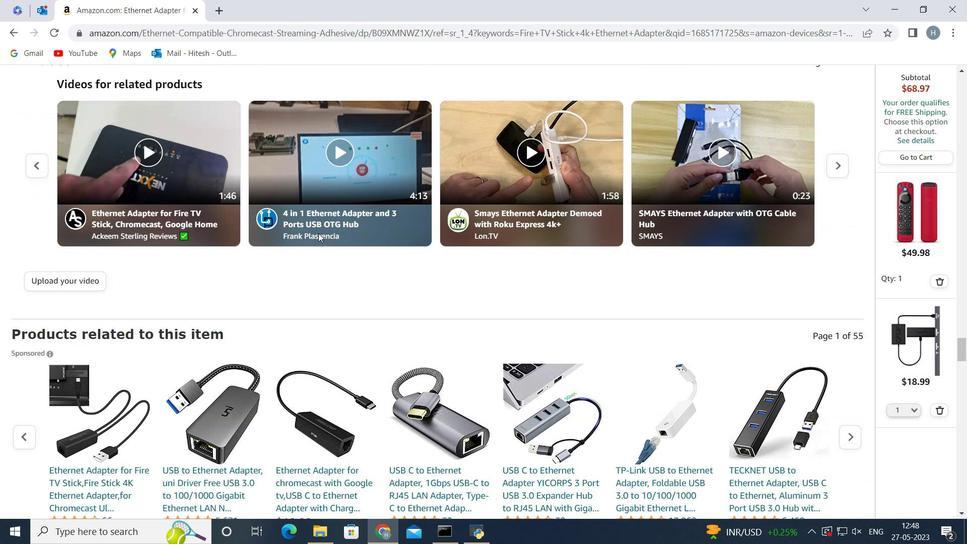 
Action: Mouse scrolled (318, 233) with delta (0, 0)
Screenshot: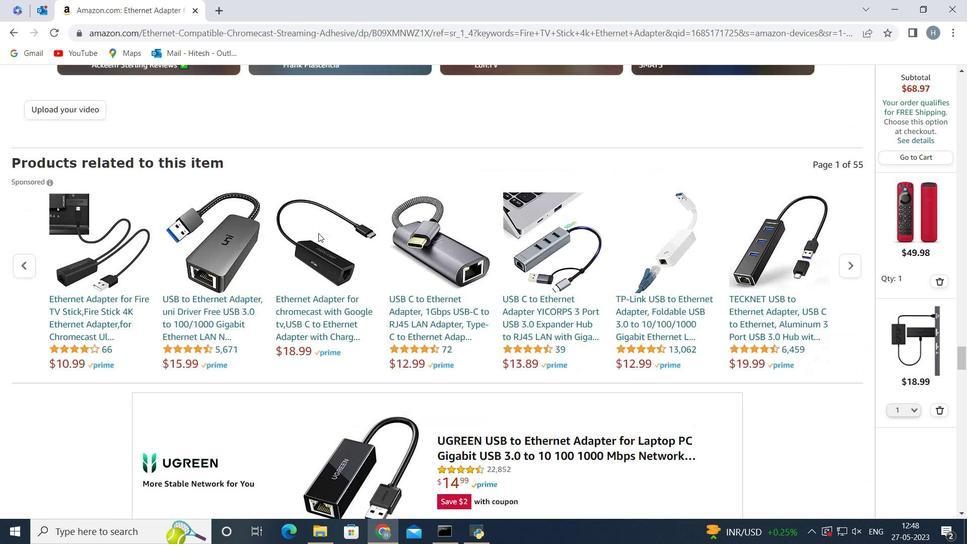 
Action: Mouse scrolled (318, 233) with delta (0, 0)
Screenshot: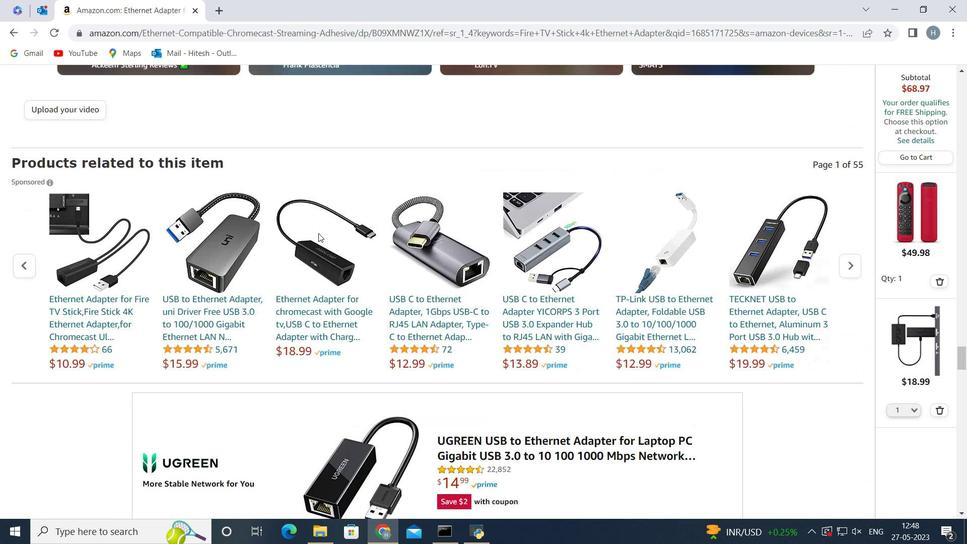 
Action: Mouse scrolled (318, 233) with delta (0, 0)
Screenshot: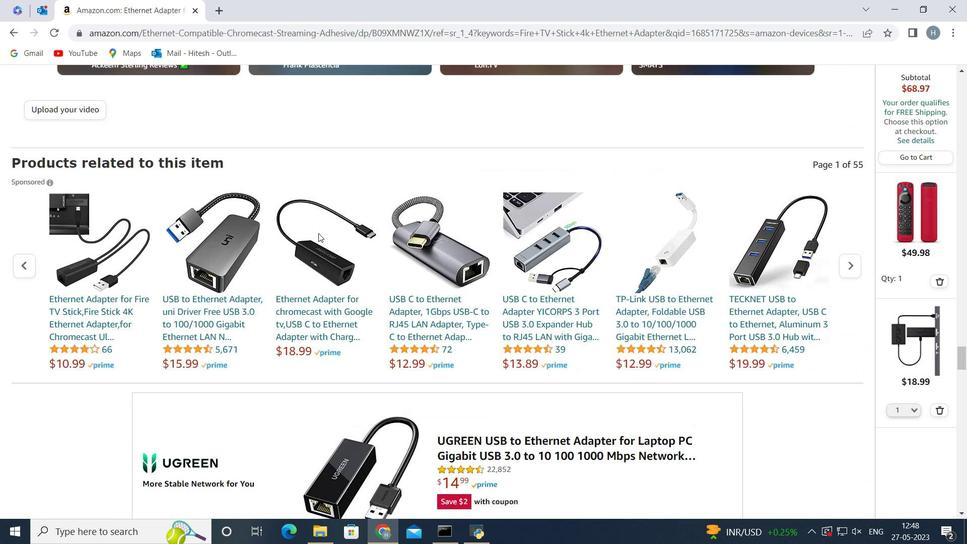 
Action: Mouse scrolled (318, 233) with delta (0, 0)
Screenshot: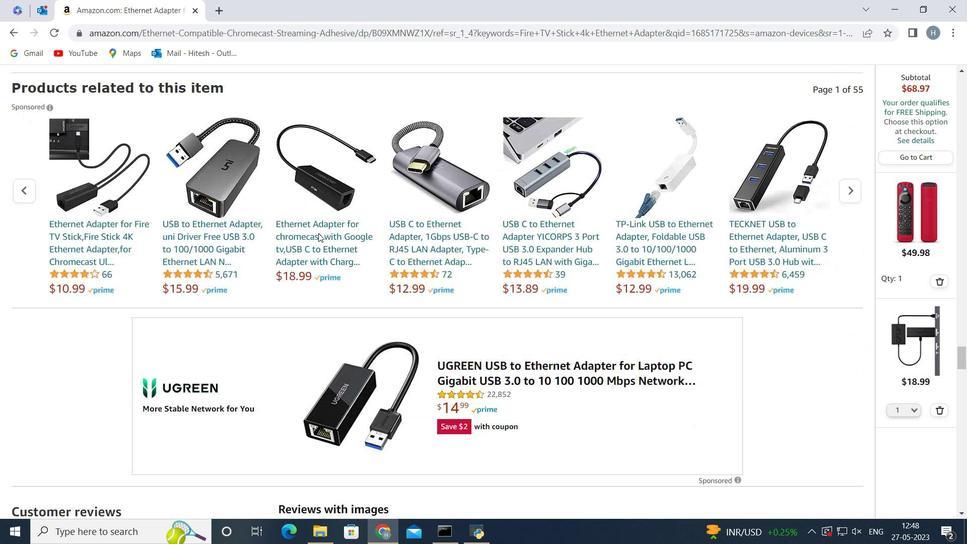 
Action: Mouse scrolled (318, 233) with delta (0, 0)
Screenshot: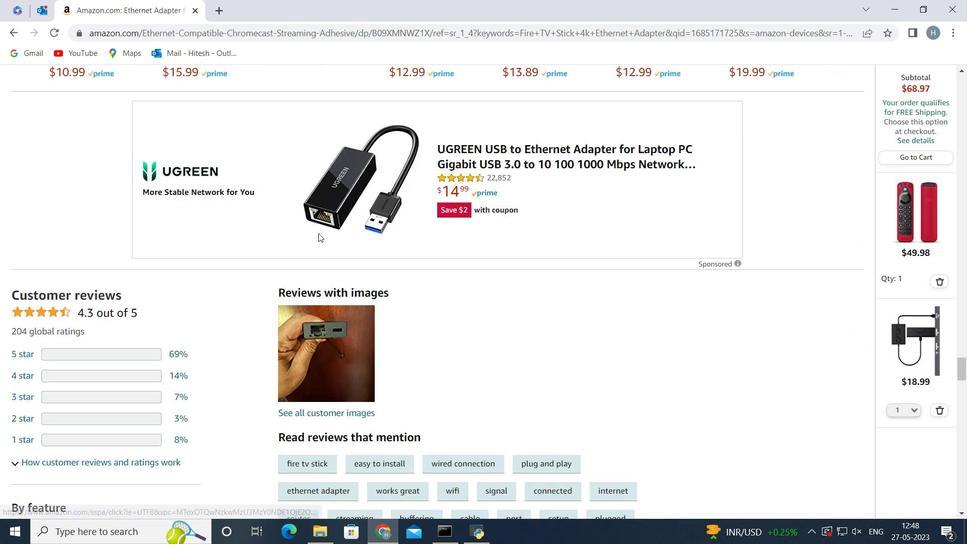 
Action: Mouse scrolled (318, 233) with delta (0, 0)
Screenshot: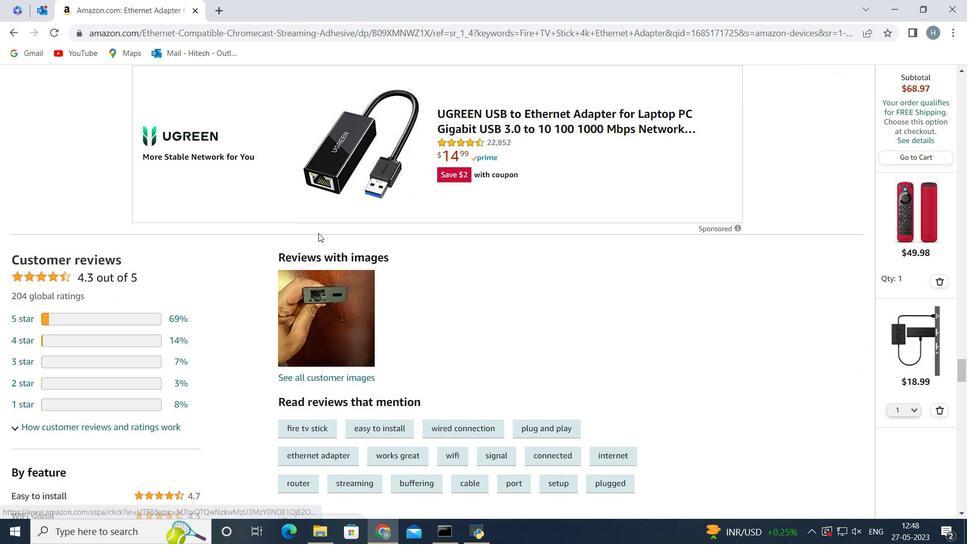 
Action: Mouse scrolled (318, 233) with delta (0, 0)
Screenshot: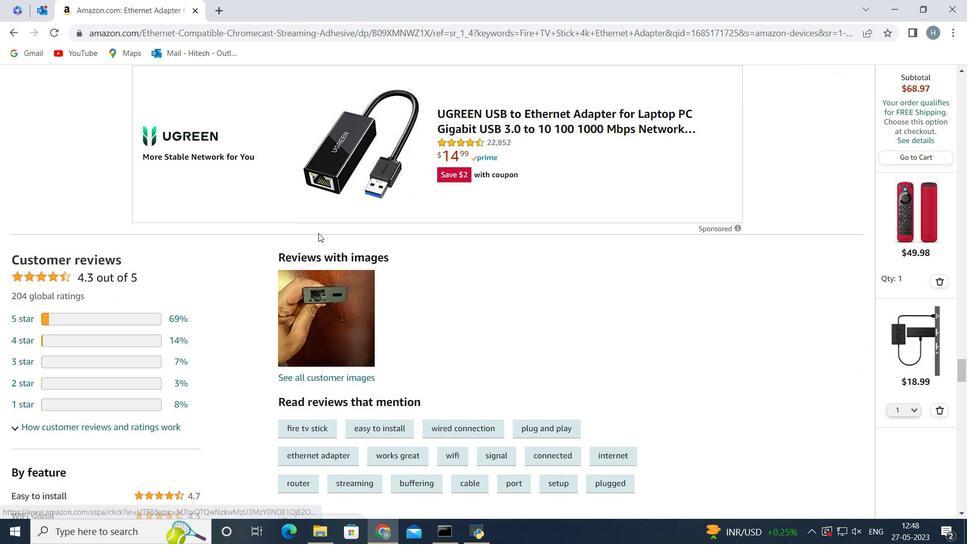 
Action: Mouse moved to (460, 301)
Screenshot: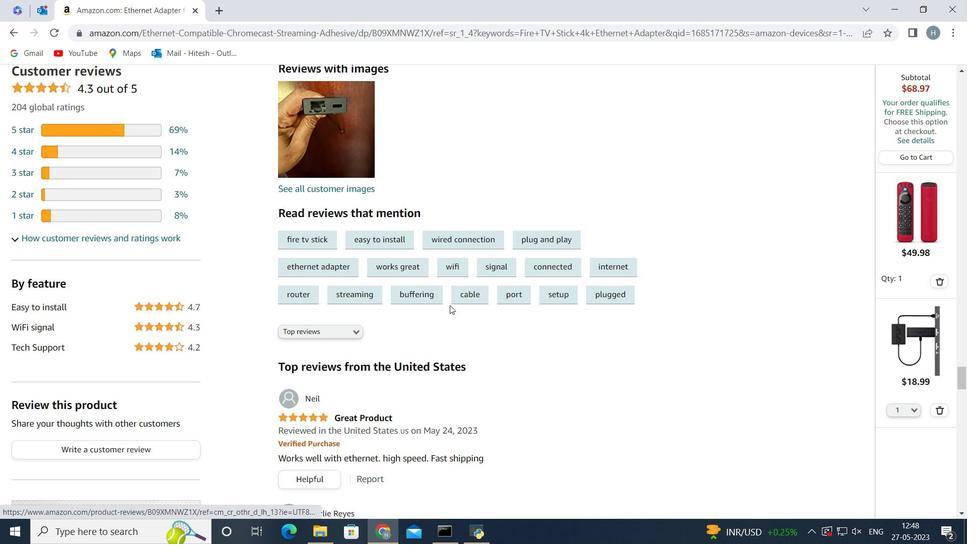 
Action: Mouse scrolled (460, 301) with delta (0, 0)
Screenshot: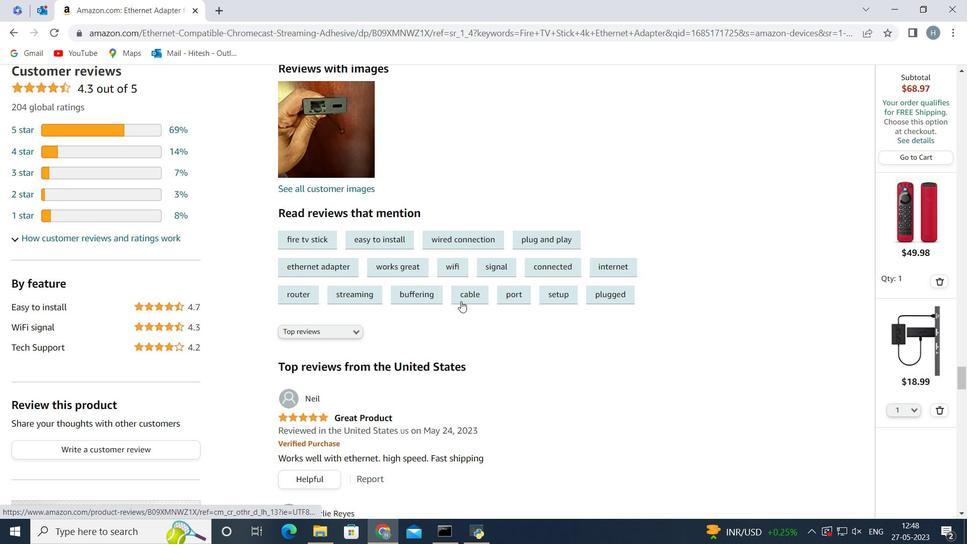 
Action: Mouse scrolled (460, 301) with delta (0, 0)
Screenshot: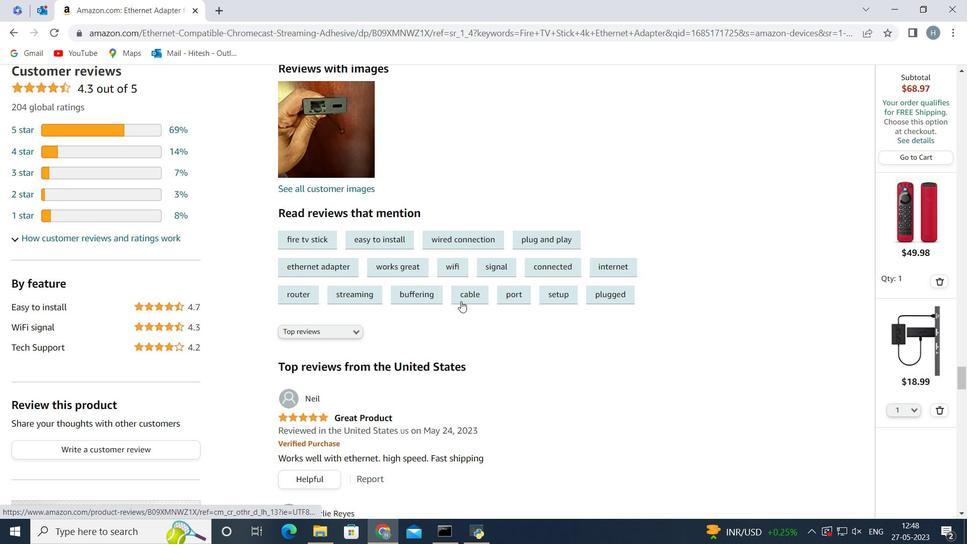 
Action: Mouse scrolled (460, 301) with delta (0, 0)
Screenshot: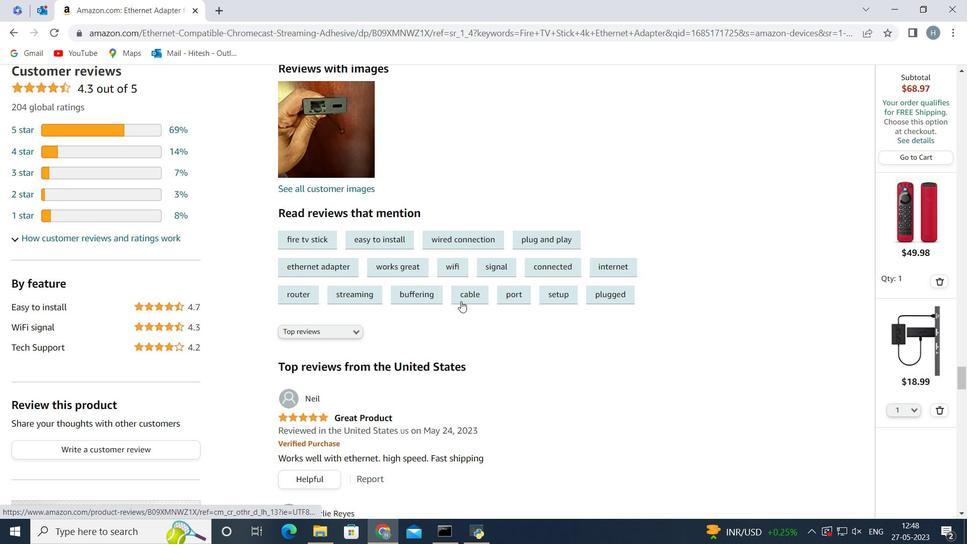 
Action: Mouse scrolled (460, 301) with delta (0, 0)
Screenshot: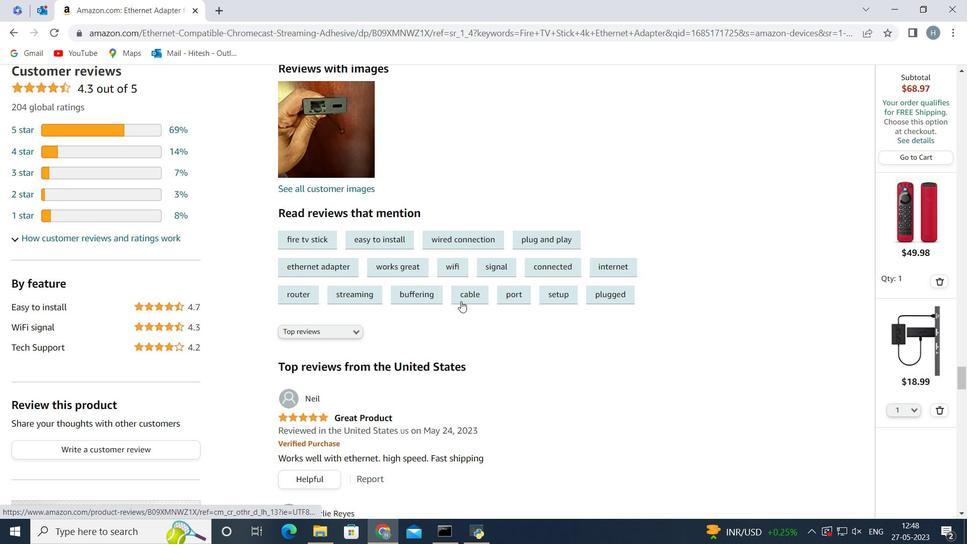 
Action: Mouse moved to (459, 297)
Screenshot: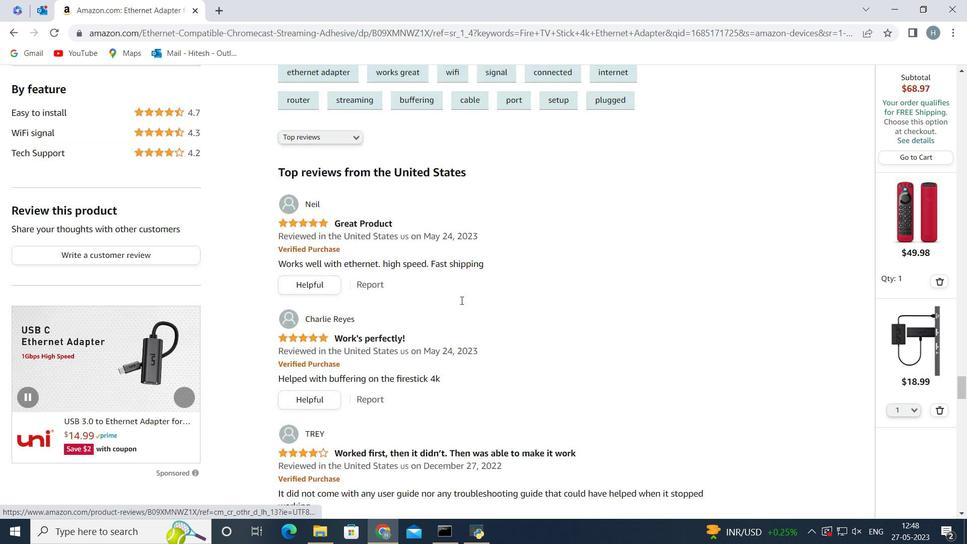 
Action: Mouse scrolled (459, 296) with delta (0, 0)
Screenshot: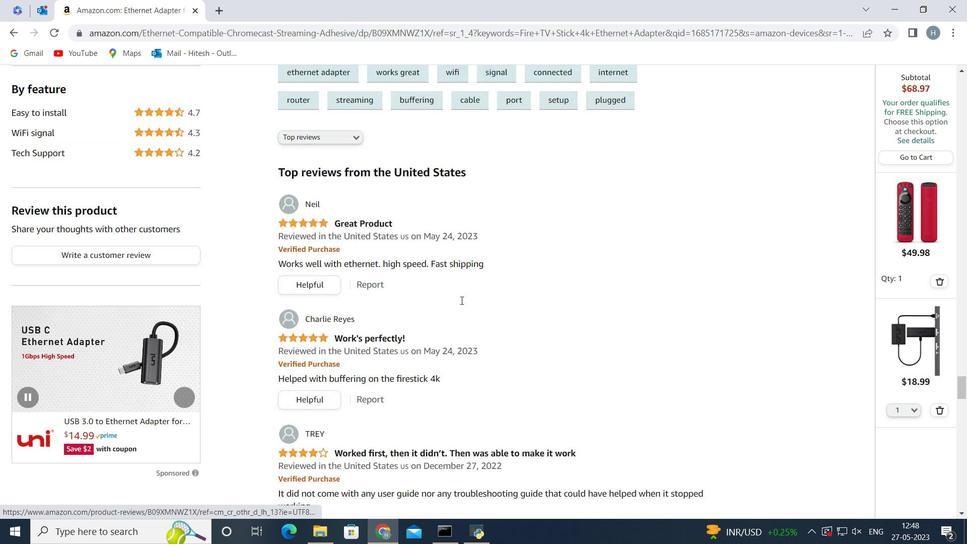 
Action: Mouse scrolled (459, 296) with delta (0, 0)
Screenshot: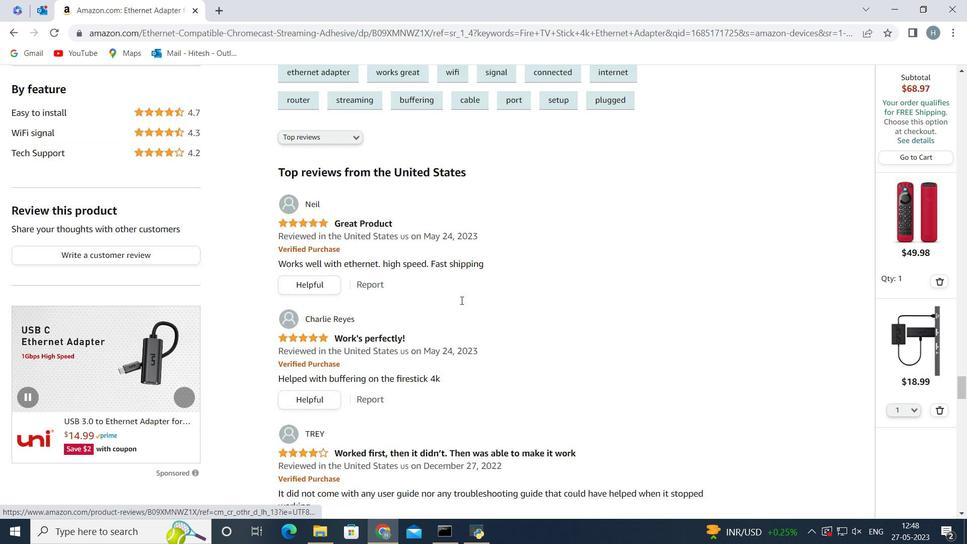 
Action: Mouse moved to (468, 241)
Screenshot: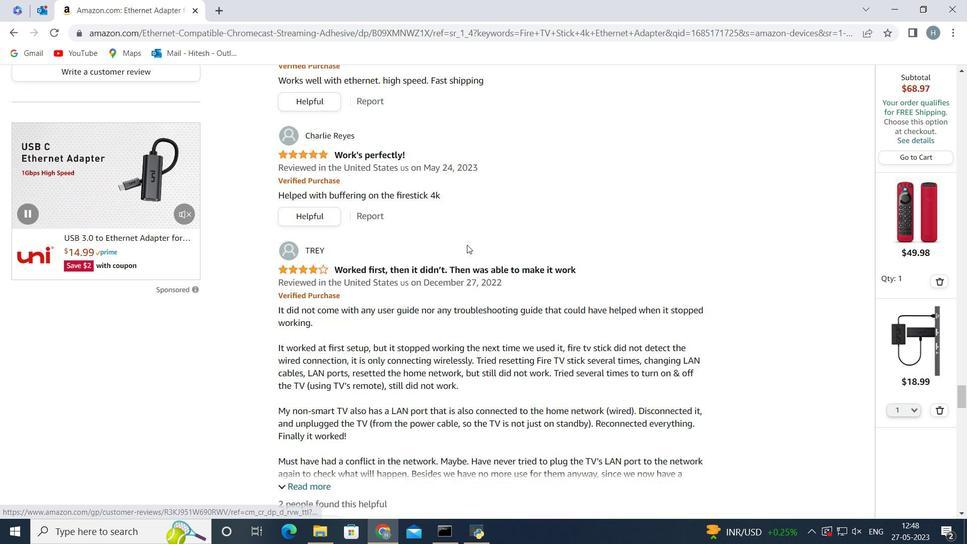 
Action: Mouse scrolled (468, 242) with delta (0, 0)
Screenshot: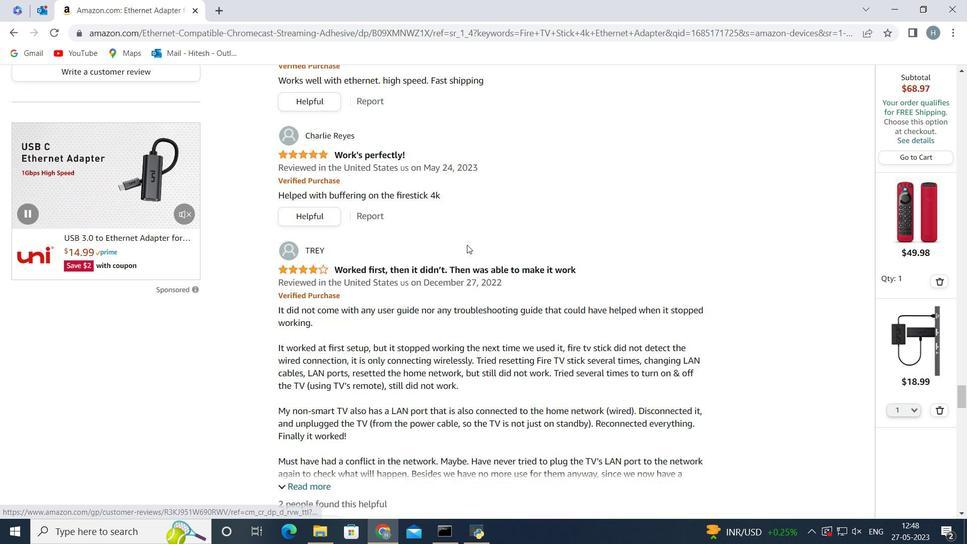 
Action: Mouse scrolled (468, 242) with delta (0, 0)
Screenshot: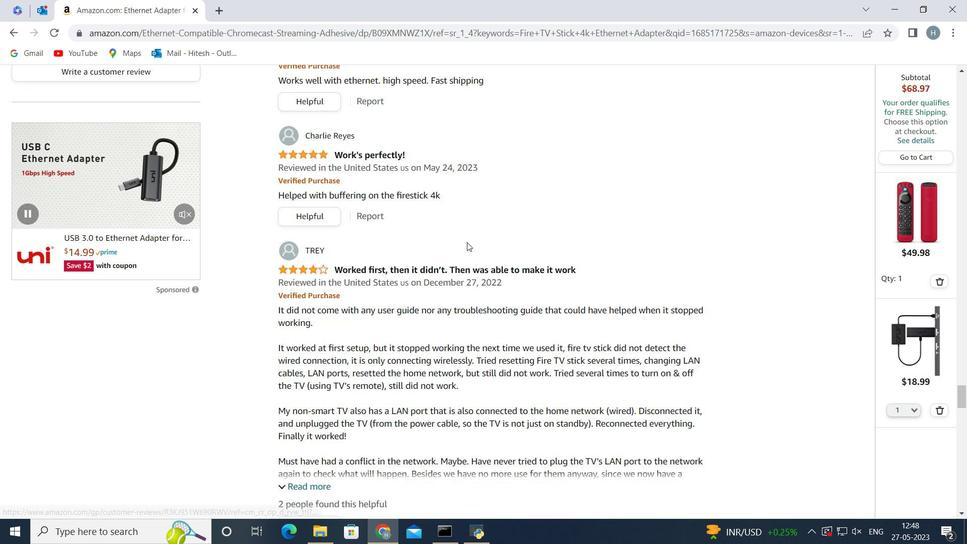 
Action: Mouse scrolled (468, 242) with delta (0, 0)
Screenshot: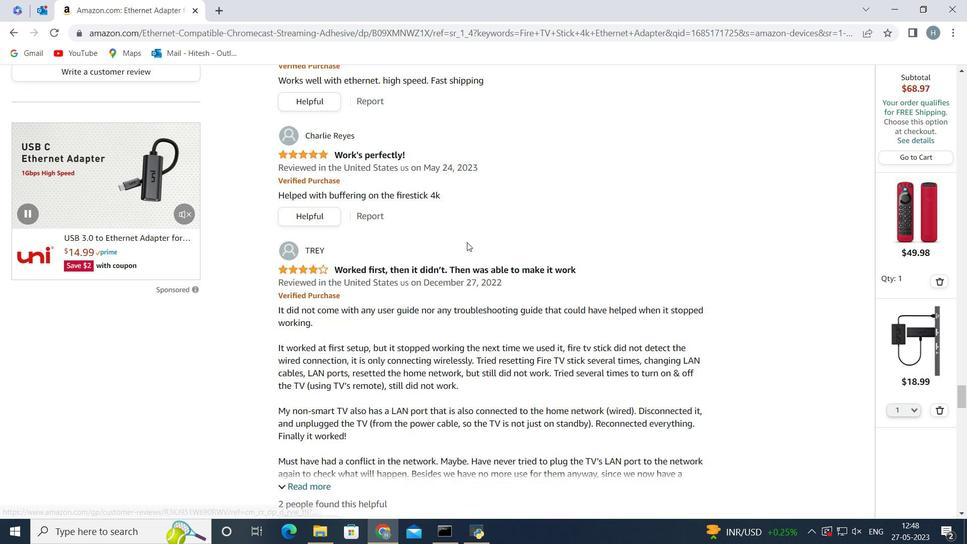 
Action: Mouse scrolled (468, 242) with delta (0, 0)
Screenshot: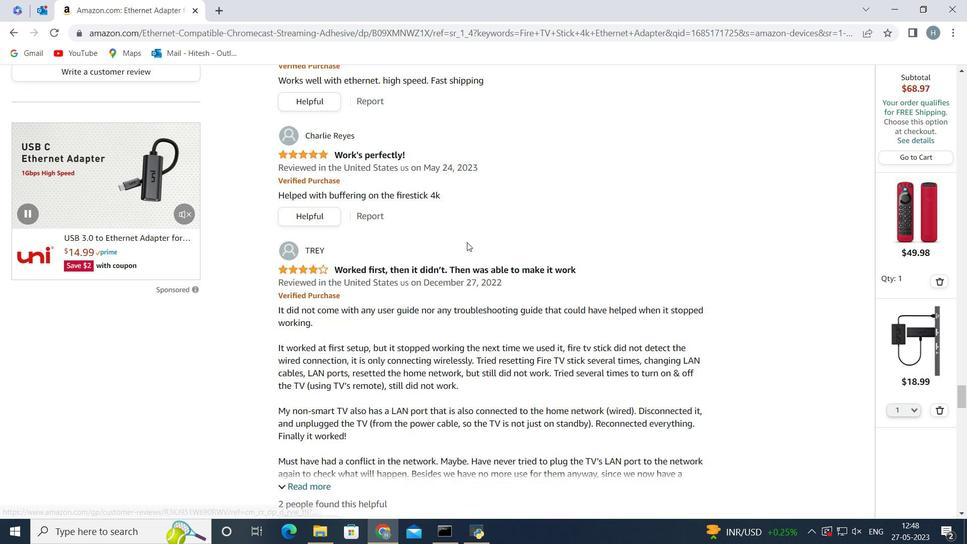 
Action: Mouse scrolled (468, 242) with delta (0, 0)
Screenshot: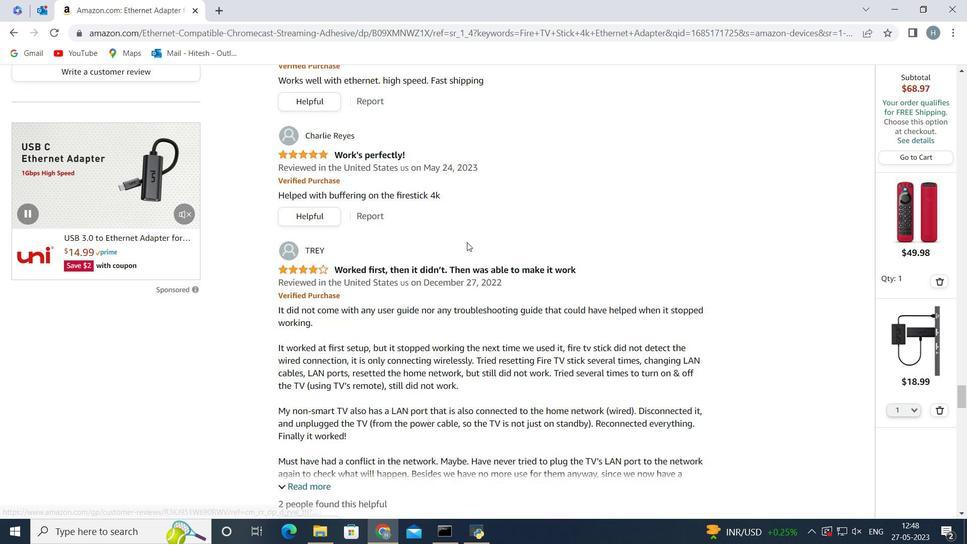 
Action: Mouse scrolled (468, 242) with delta (0, 0)
Screenshot: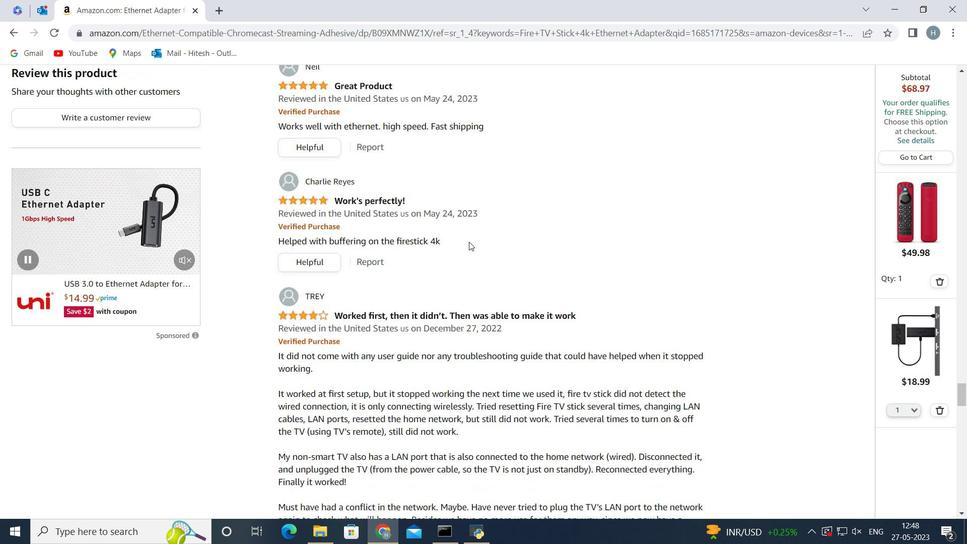 
Action: Mouse scrolled (468, 242) with delta (0, 0)
Screenshot: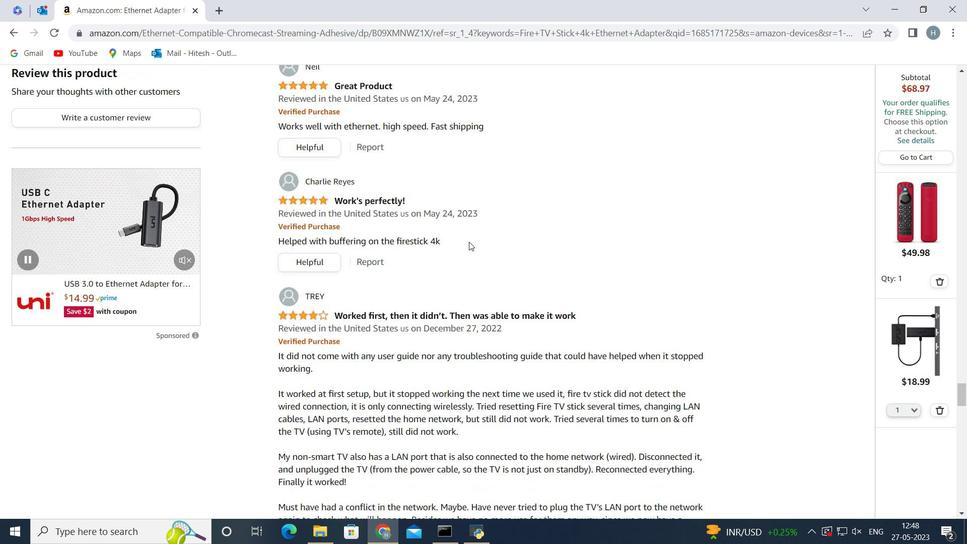 
Action: Mouse scrolled (468, 242) with delta (0, 0)
Screenshot: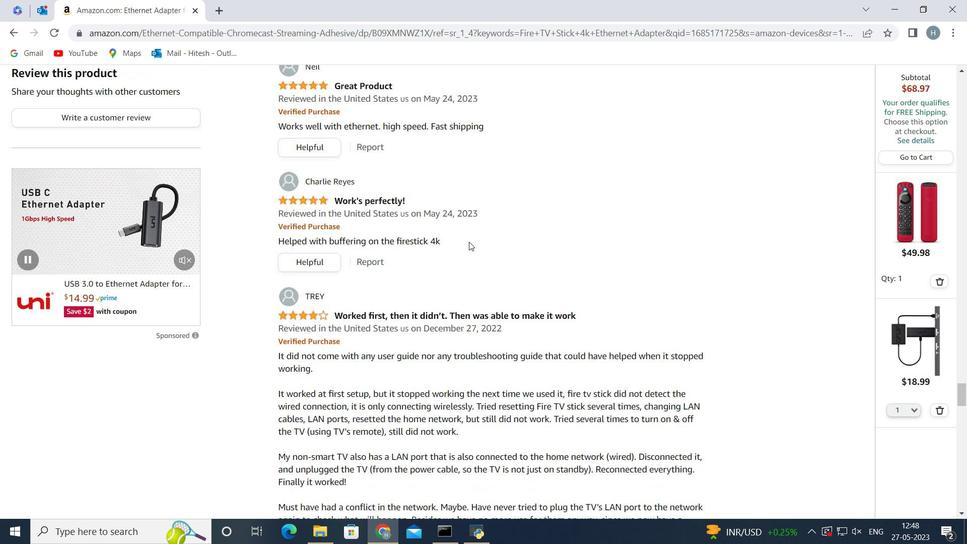 
Action: Mouse scrolled (468, 242) with delta (0, 0)
Screenshot: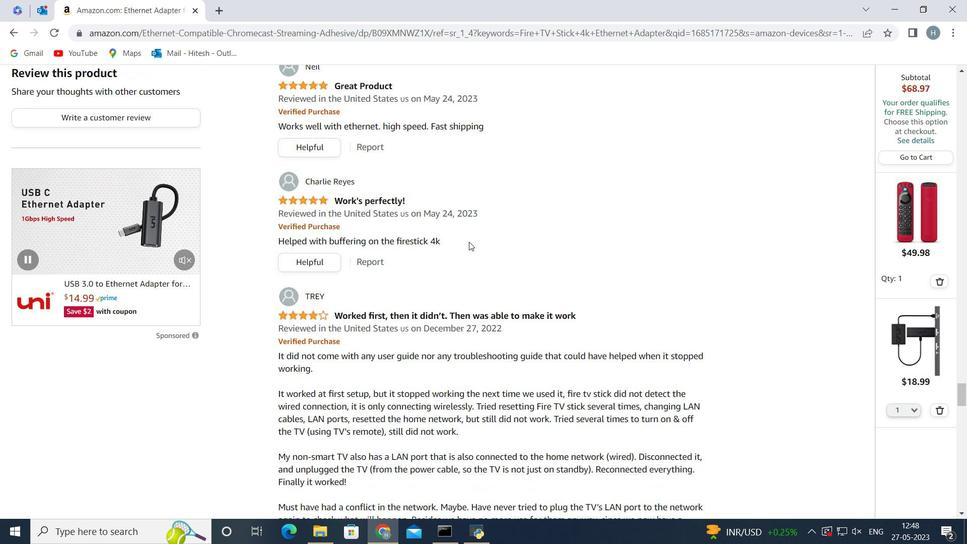 
Action: Mouse scrolled (468, 242) with delta (0, 0)
Screenshot: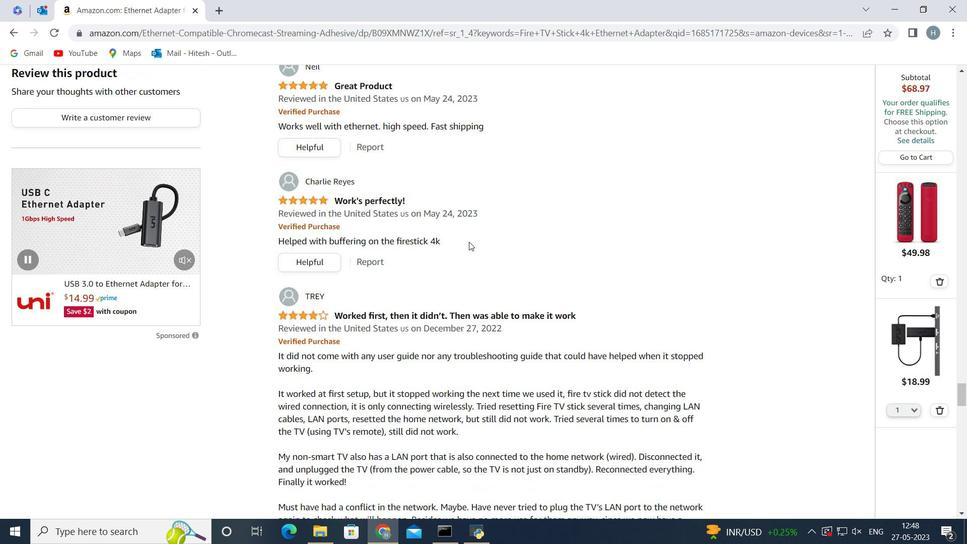 
Action: Mouse scrolled (468, 242) with delta (0, 0)
Screenshot: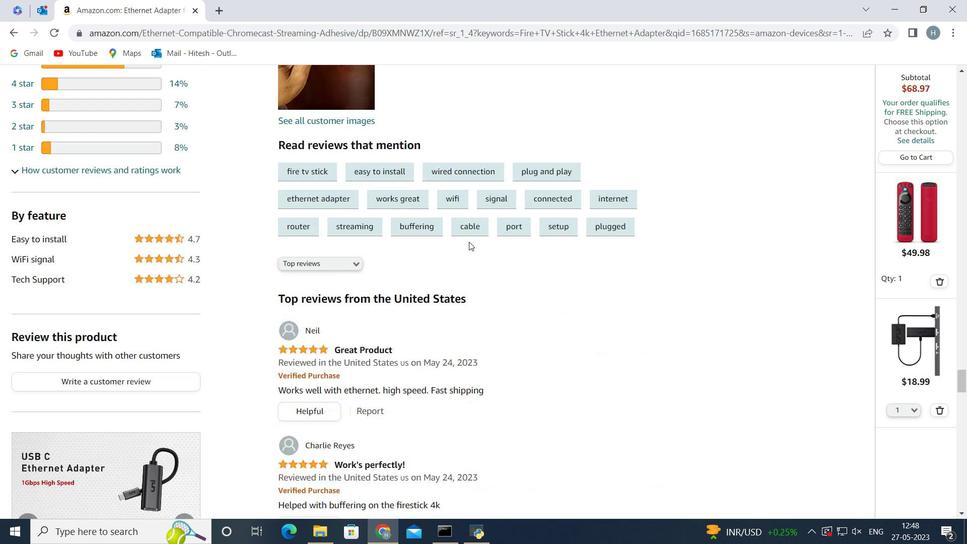 
Action: Mouse scrolled (468, 242) with delta (0, 0)
Screenshot: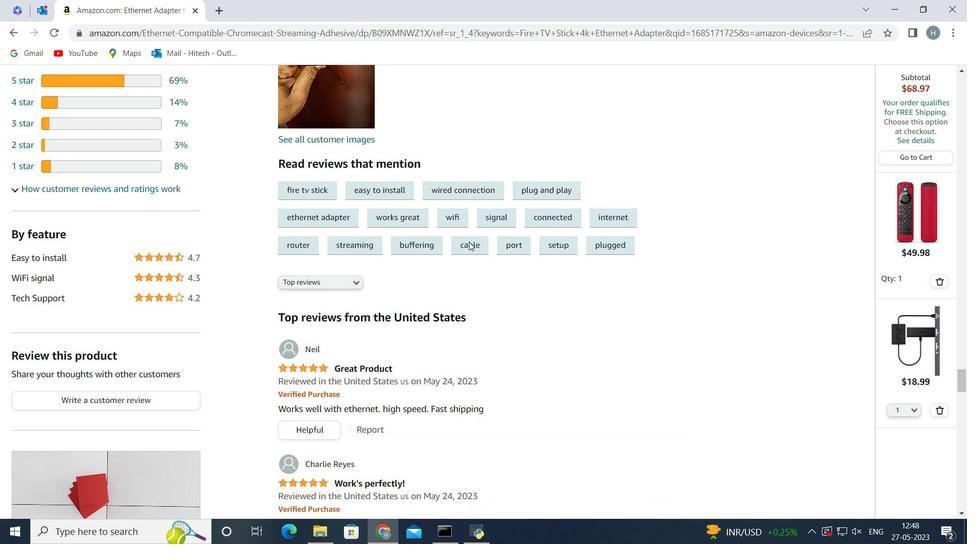 
Action: Mouse scrolled (468, 242) with delta (0, 0)
Screenshot: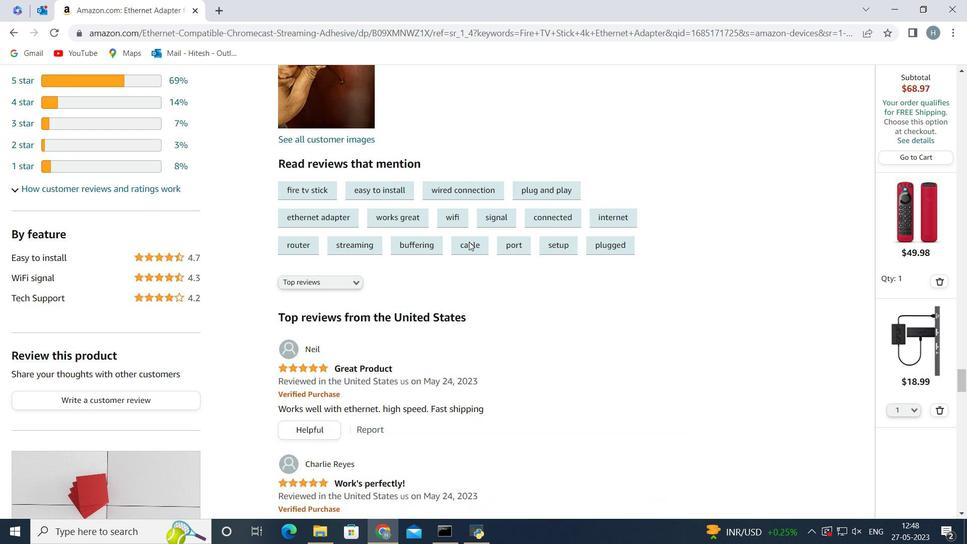 
Action: Mouse scrolled (468, 242) with delta (0, 0)
Screenshot: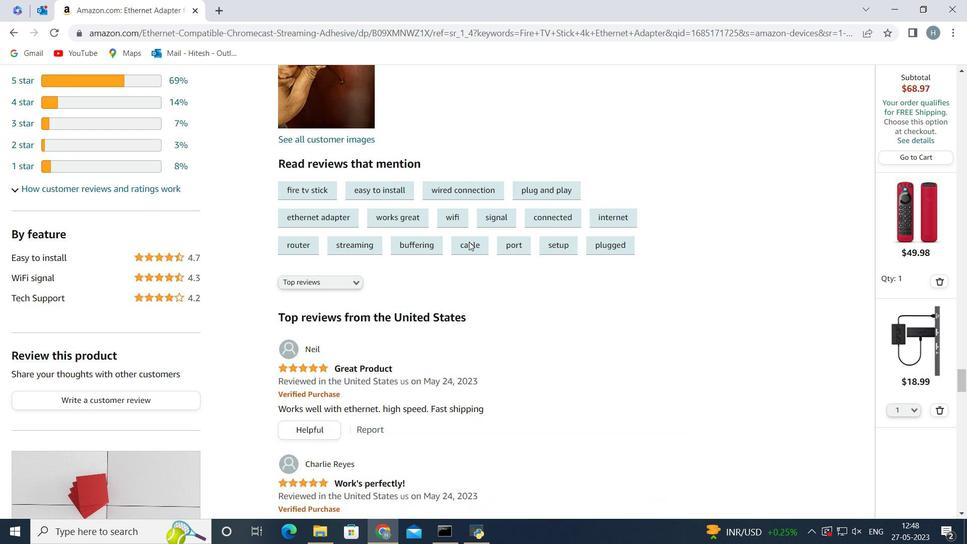 
Action: Mouse scrolled (468, 242) with delta (0, 0)
Screenshot: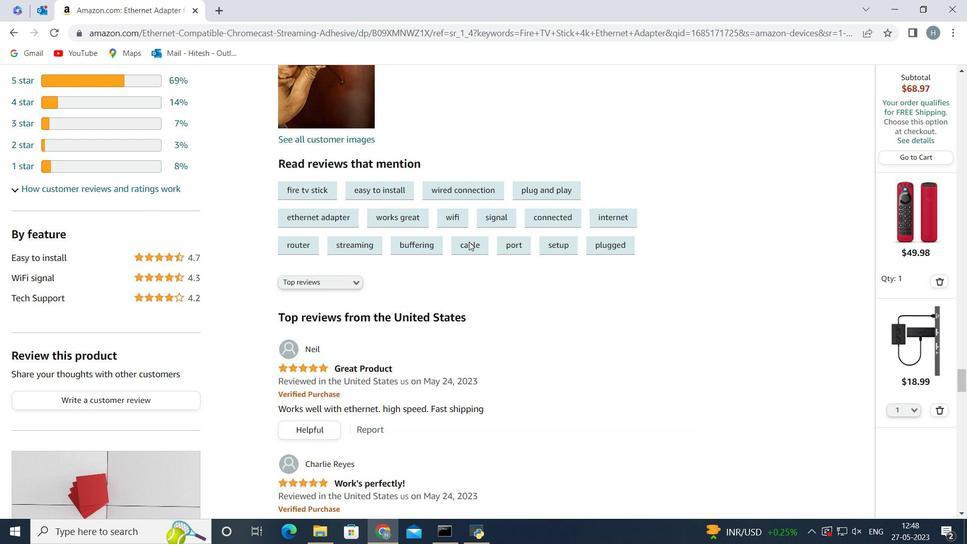 
Action: Mouse scrolled (468, 242) with delta (0, 0)
Screenshot: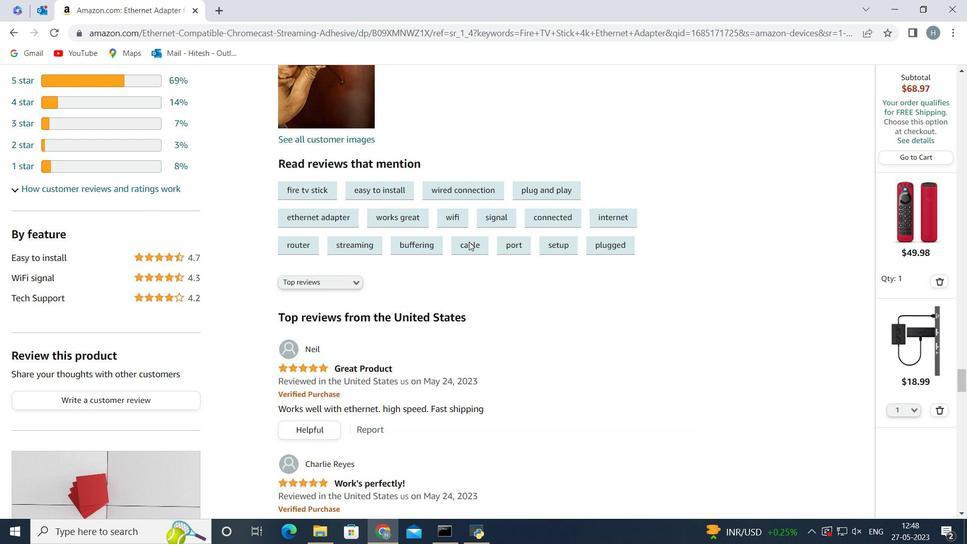 
Action: Mouse scrolled (468, 242) with delta (0, 0)
Screenshot: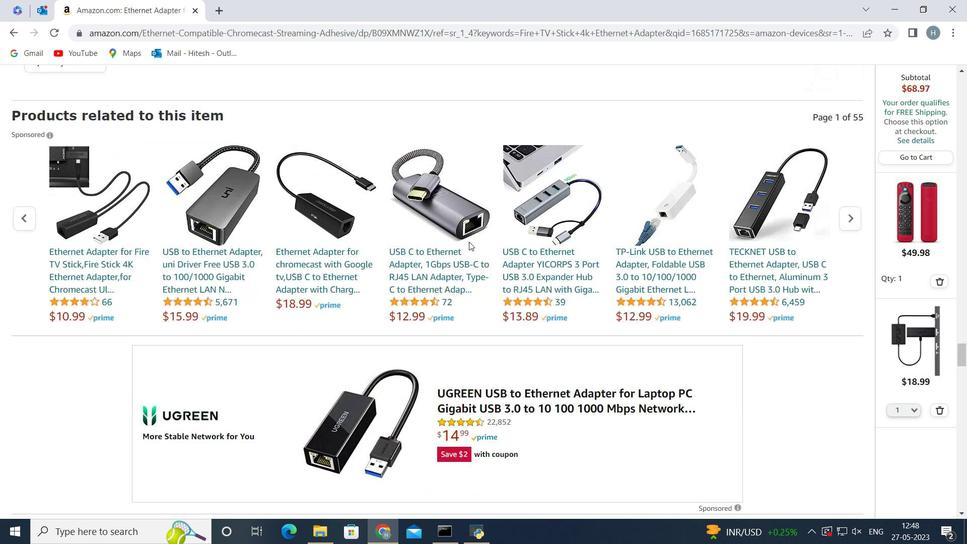 
Action: Mouse scrolled (468, 242) with delta (0, 0)
Screenshot: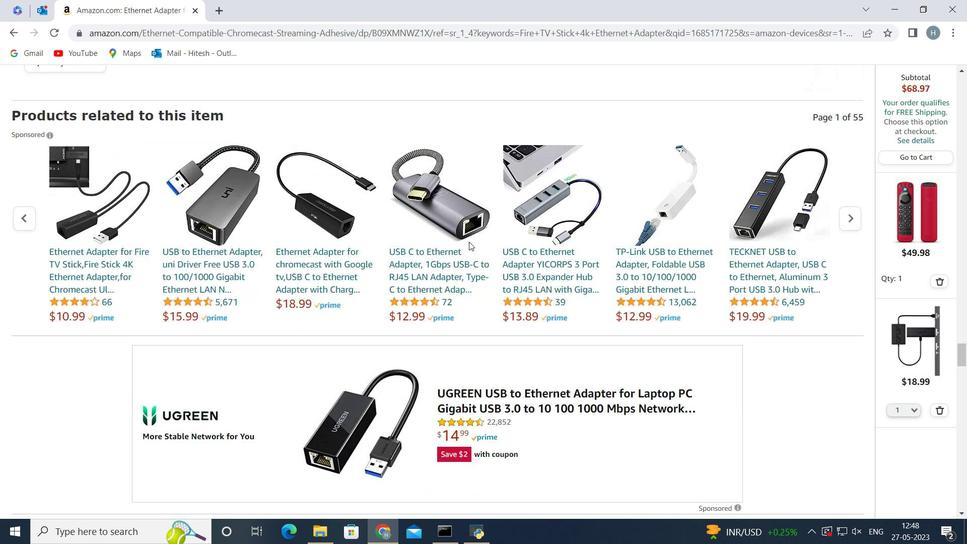 
Action: Mouse scrolled (468, 242) with delta (0, 0)
Screenshot: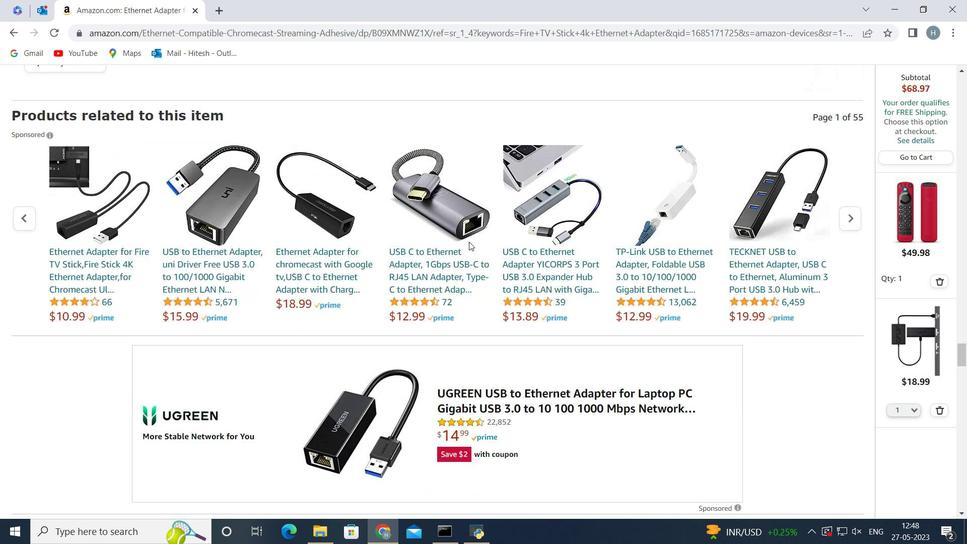 
Action: Mouse scrolled (468, 242) with delta (0, 0)
Screenshot: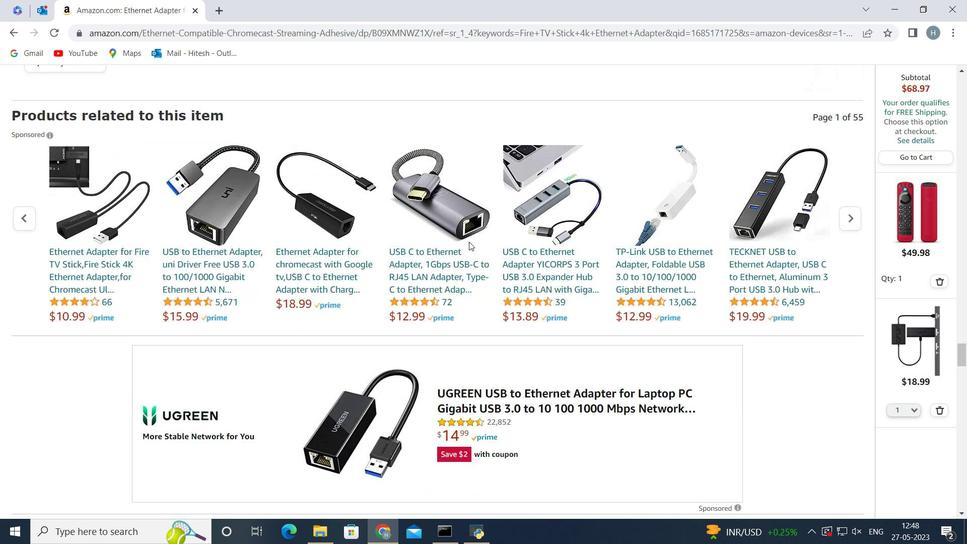 
Action: Mouse scrolled (468, 242) with delta (0, 0)
Screenshot: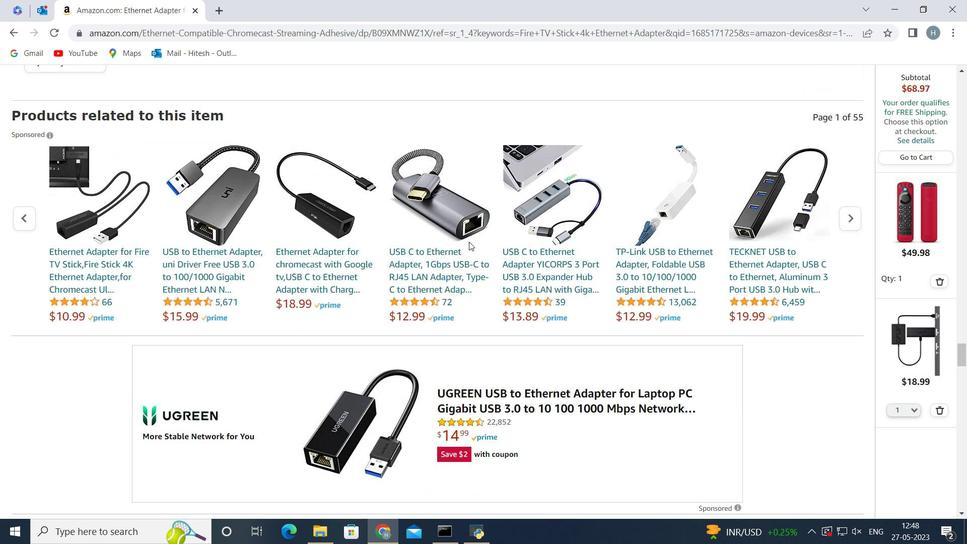
Action: Mouse scrolled (468, 242) with delta (0, 0)
Screenshot: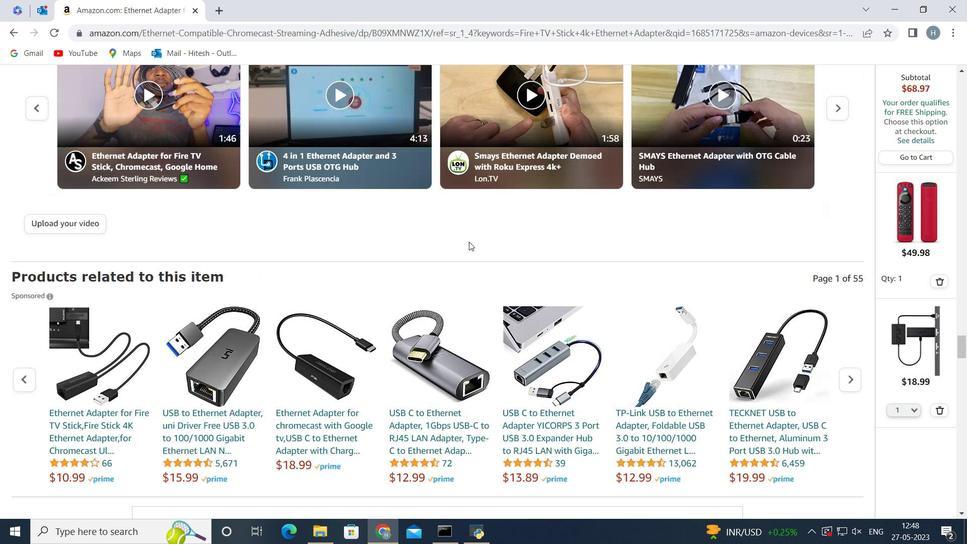 
Action: Mouse scrolled (468, 242) with delta (0, 0)
Screenshot: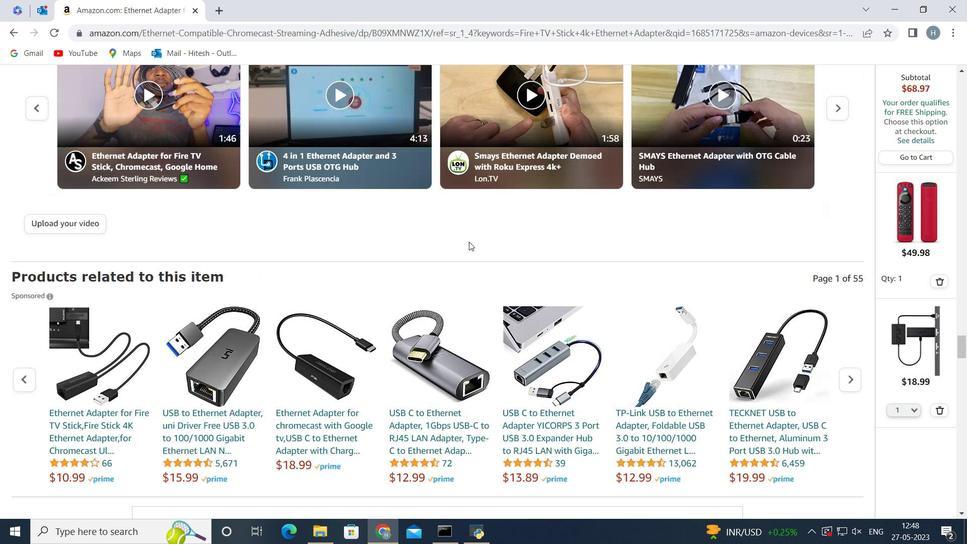 
Action: Mouse scrolled (468, 242) with delta (0, 0)
Screenshot: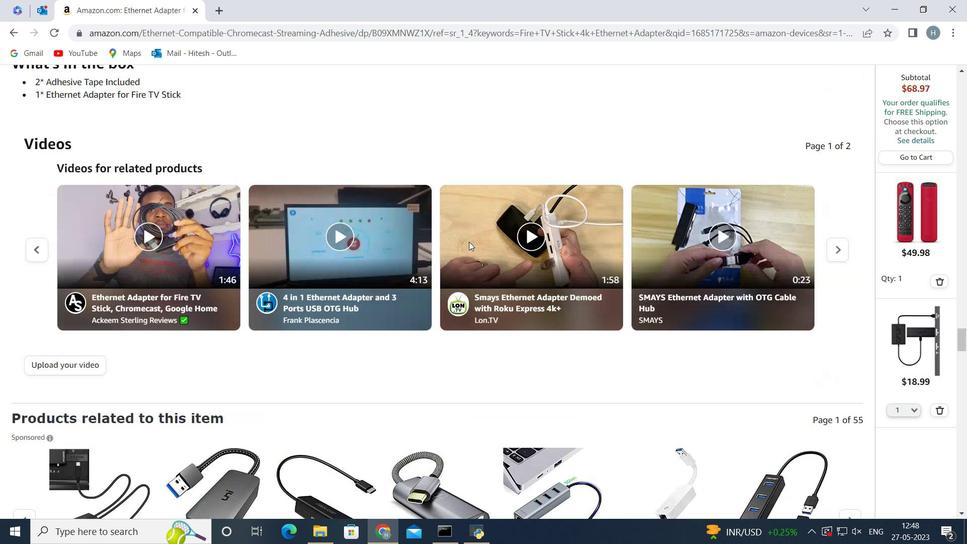 
Action: Mouse scrolled (468, 242) with delta (0, 0)
Screenshot: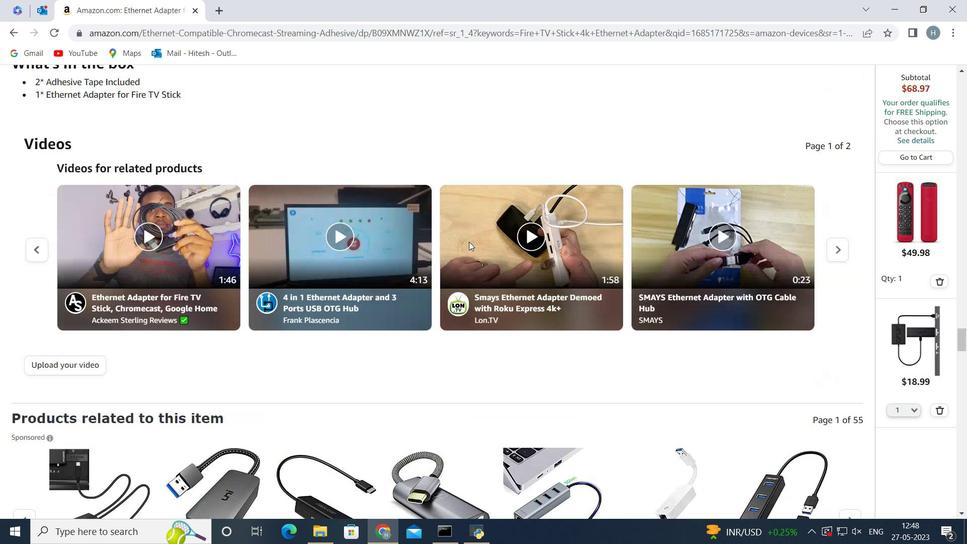 
Action: Mouse scrolled (468, 242) with delta (0, 0)
Screenshot: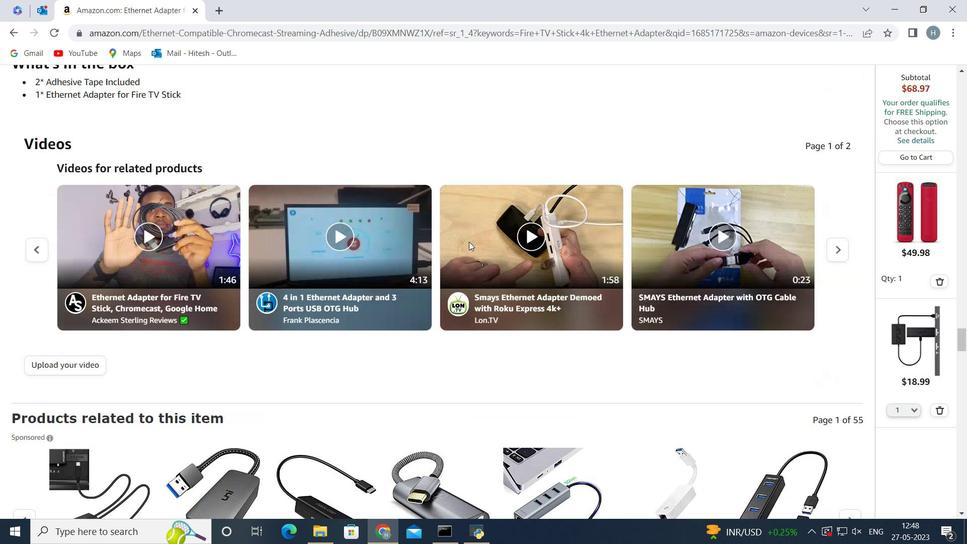 
Action: Mouse scrolled (468, 242) with delta (0, 0)
Screenshot: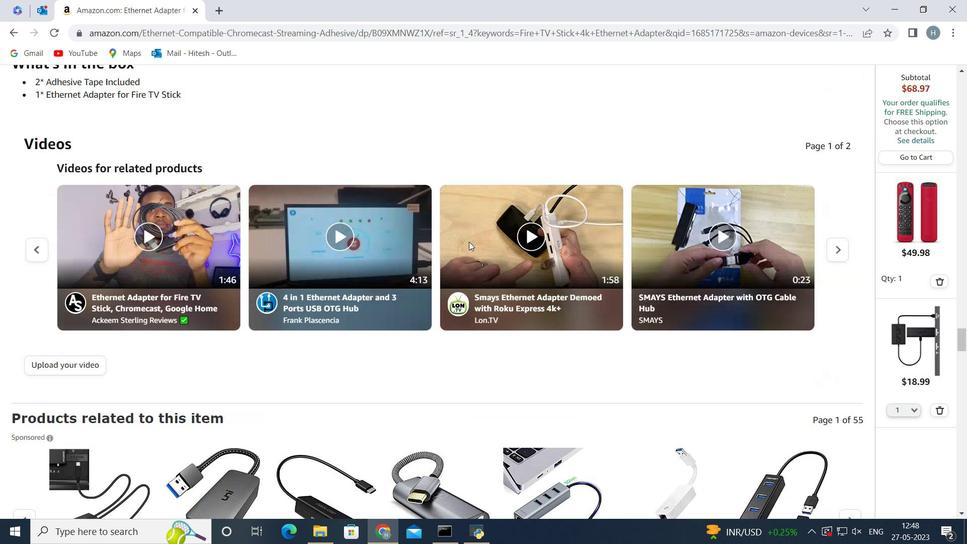 
Action: Mouse scrolled (468, 242) with delta (0, 0)
Screenshot: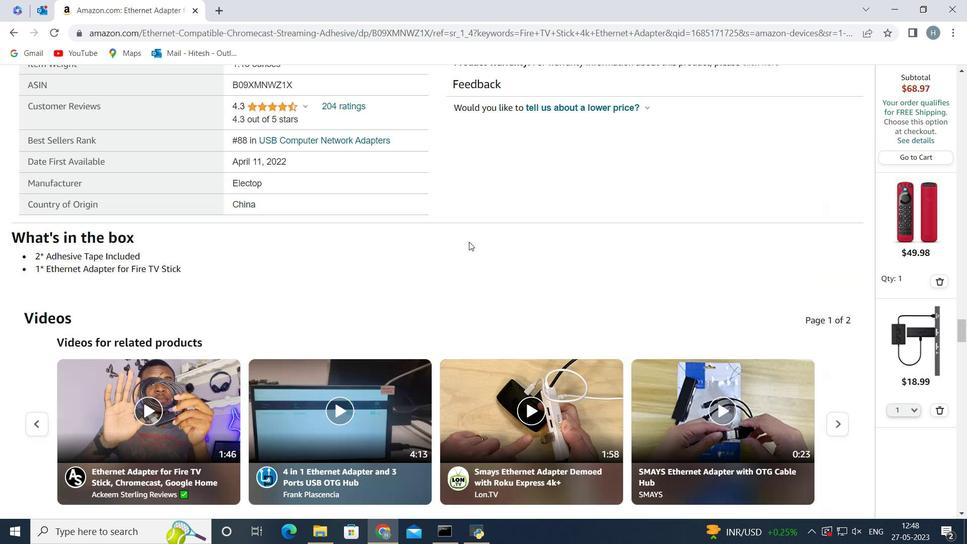 
Action: Mouse scrolled (468, 242) with delta (0, 0)
Screenshot: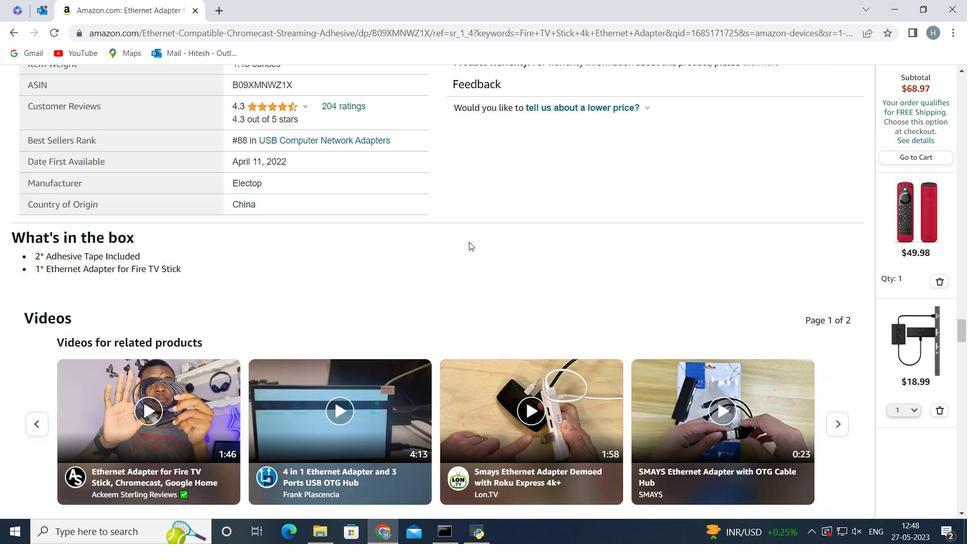 
Action: Mouse scrolled (468, 242) with delta (0, 0)
Screenshot: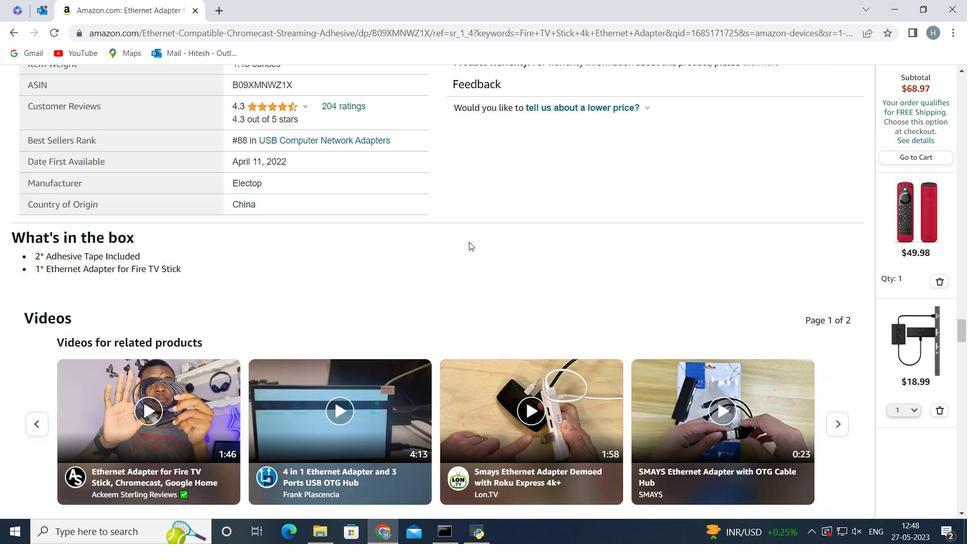 
Action: Mouse scrolled (468, 242) with delta (0, 0)
Screenshot: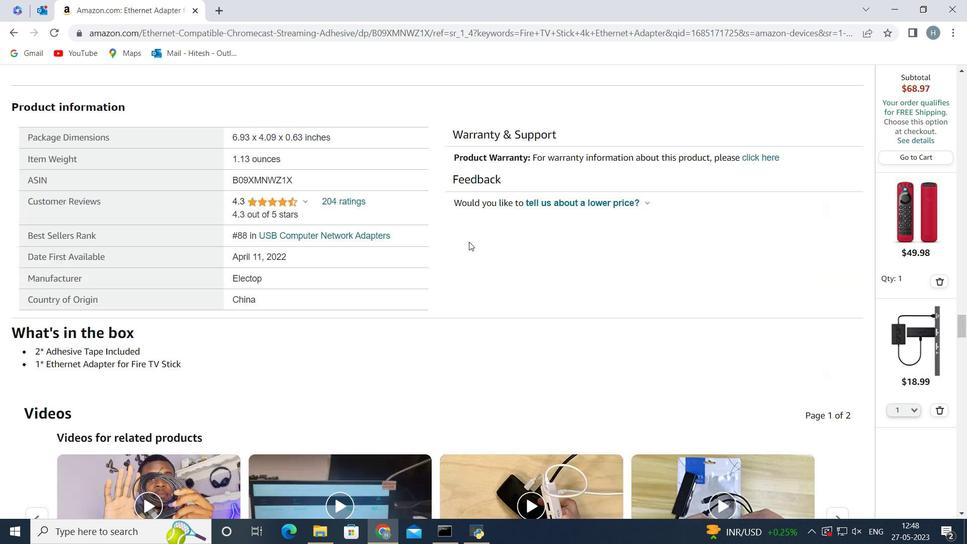 
Action: Mouse scrolled (468, 242) with delta (0, 0)
Screenshot: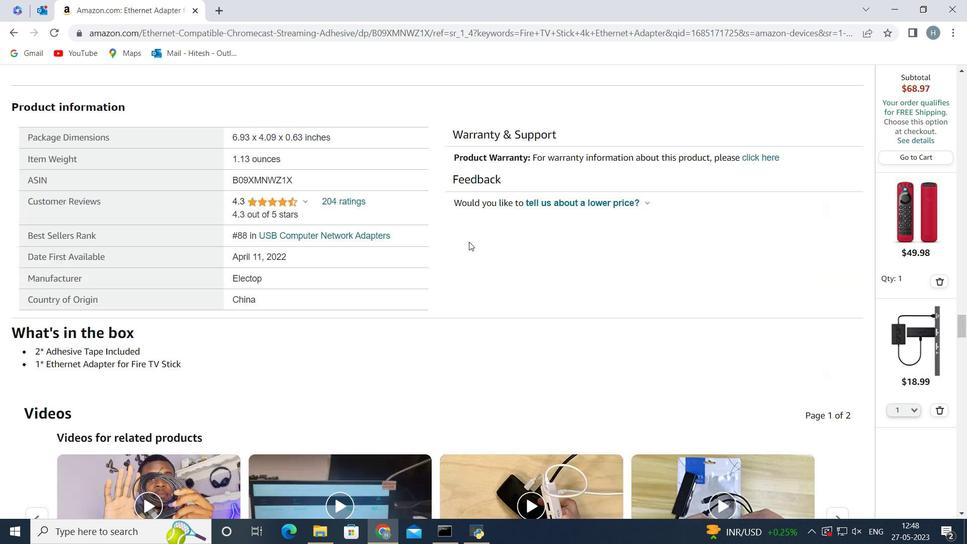 
Action: Mouse scrolled (468, 242) with delta (0, 0)
Screenshot: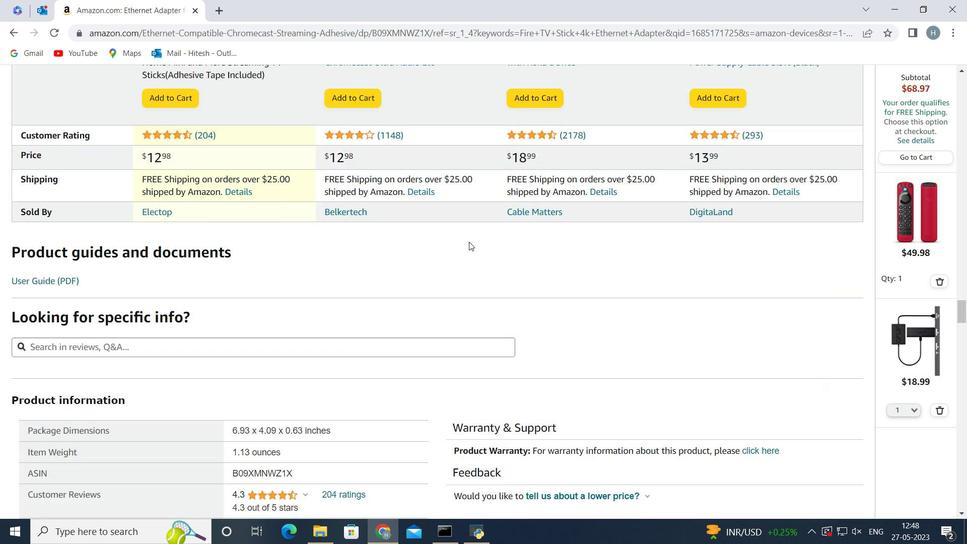 
Action: Mouse scrolled (468, 242) with delta (0, 0)
Screenshot: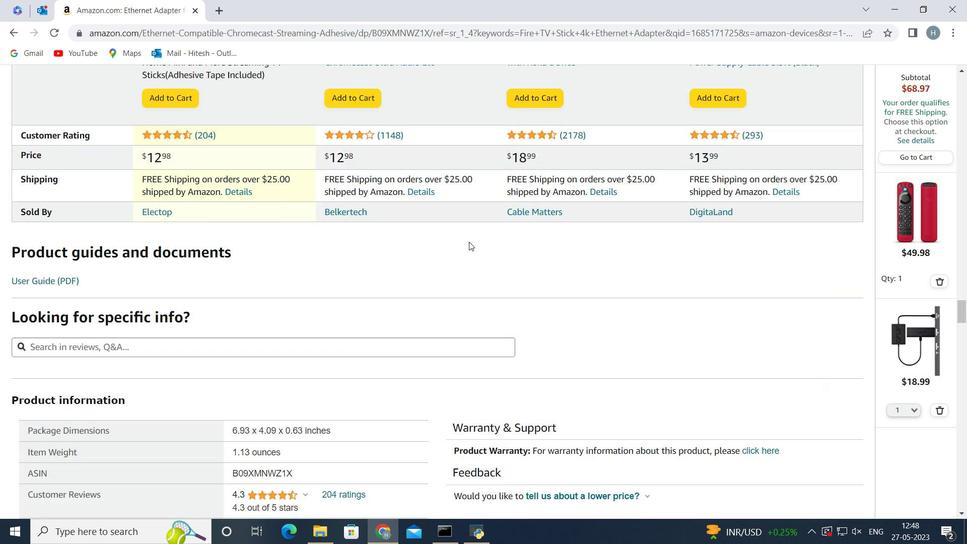 
Action: Mouse scrolled (468, 242) with delta (0, 0)
Screenshot: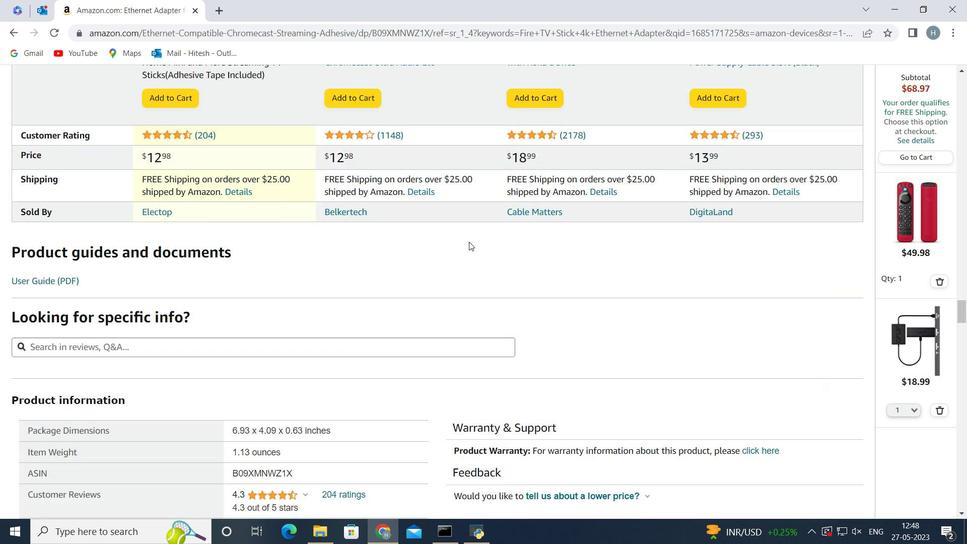 
Action: Mouse scrolled (468, 242) with delta (0, 0)
Screenshot: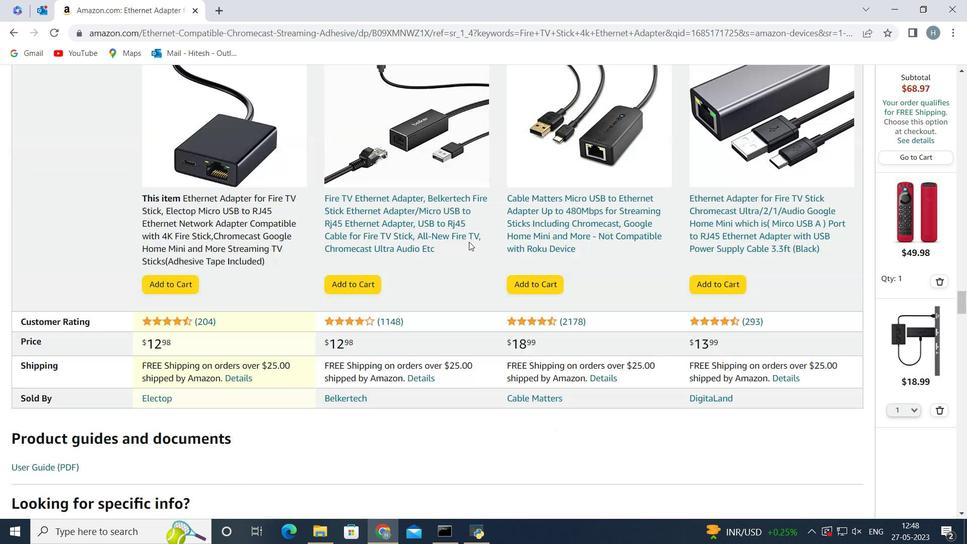 
Action: Mouse scrolled (468, 242) with delta (0, 0)
Screenshot: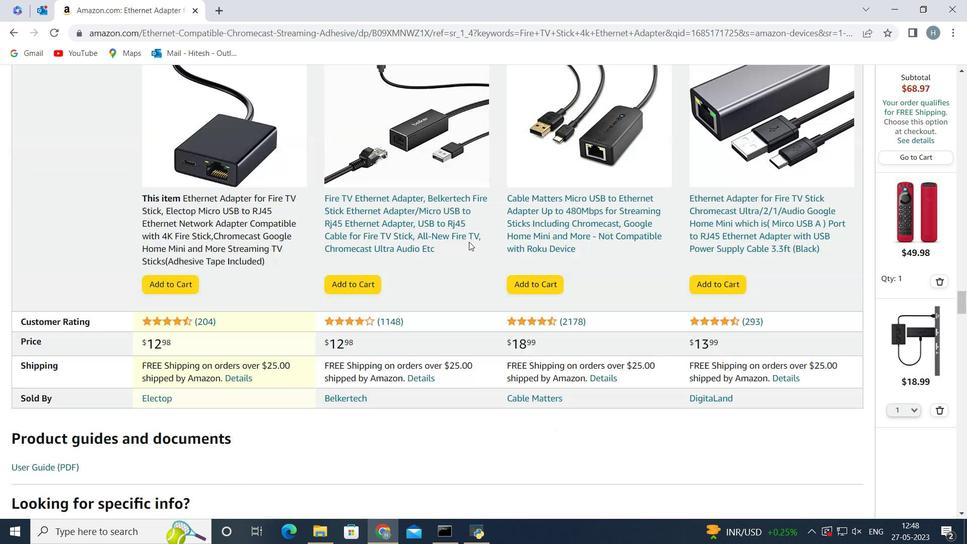 
Action: Mouse scrolled (468, 242) with delta (0, 0)
Screenshot: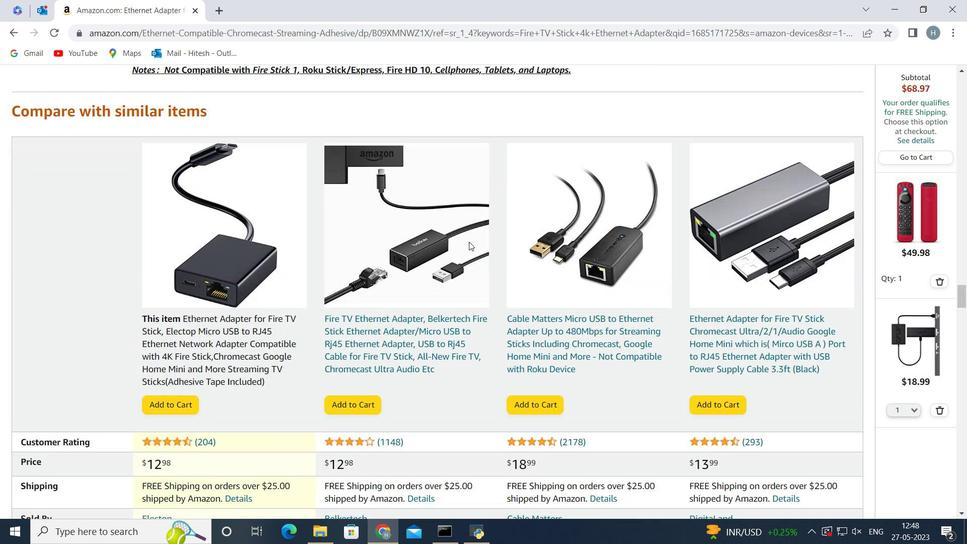 
Action: Mouse scrolled (468, 242) with delta (0, 0)
Screenshot: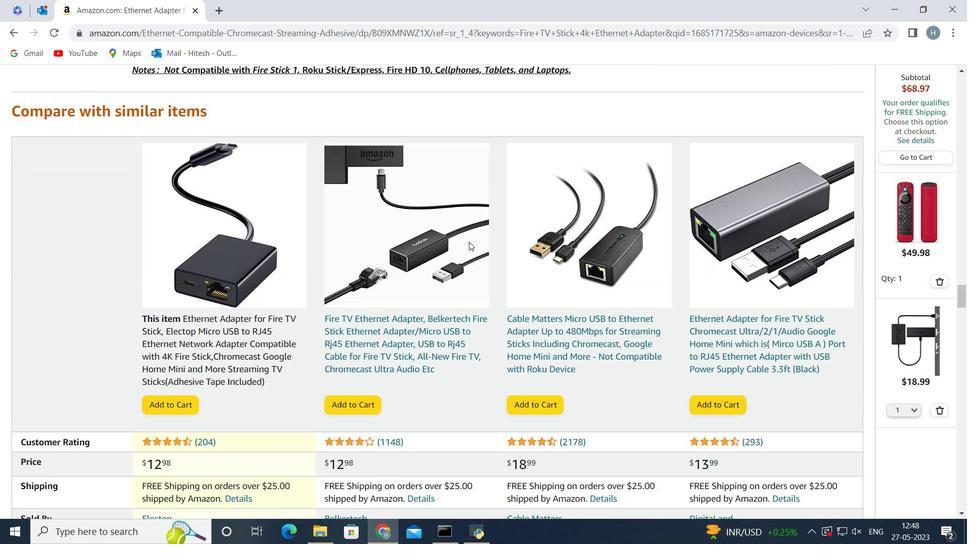 
Action: Mouse scrolled (468, 242) with delta (0, 0)
Screenshot: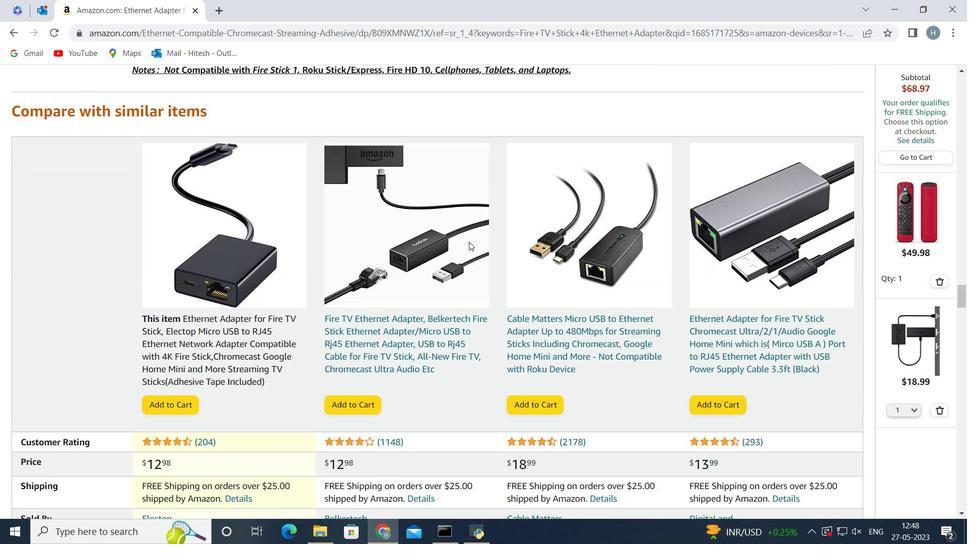 
Action: Mouse scrolled (468, 242) with delta (0, 0)
Screenshot: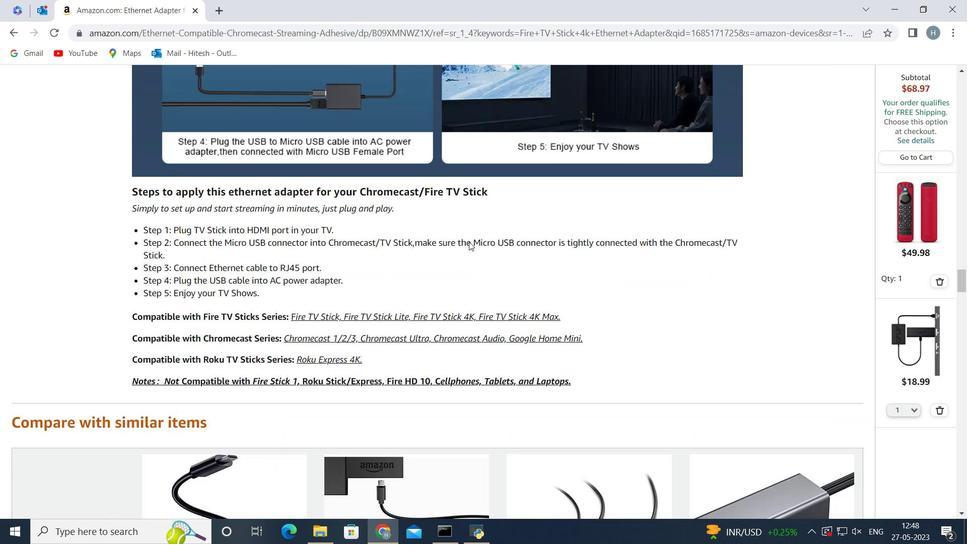 
Action: Mouse scrolled (468, 242) with delta (0, 0)
Screenshot: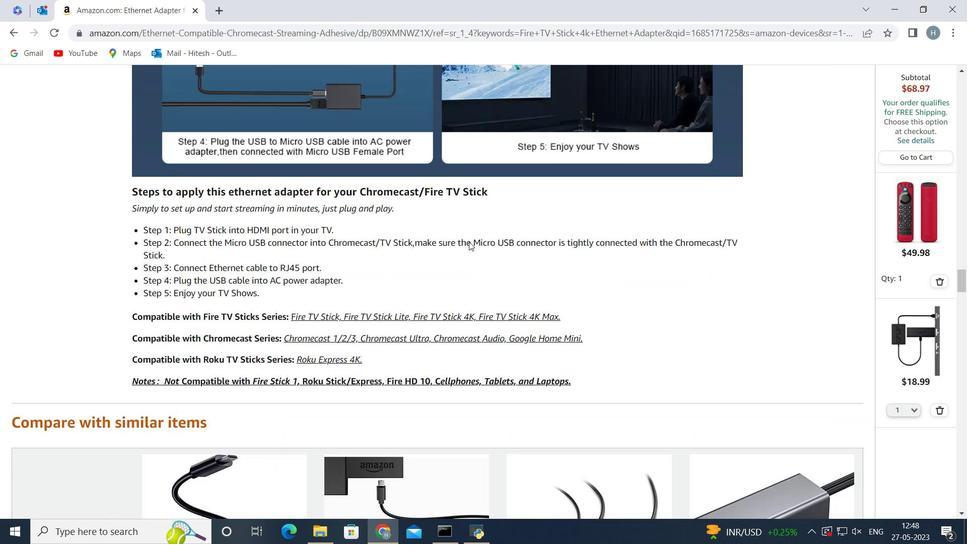 
Action: Mouse scrolled (468, 242) with delta (0, 0)
Screenshot: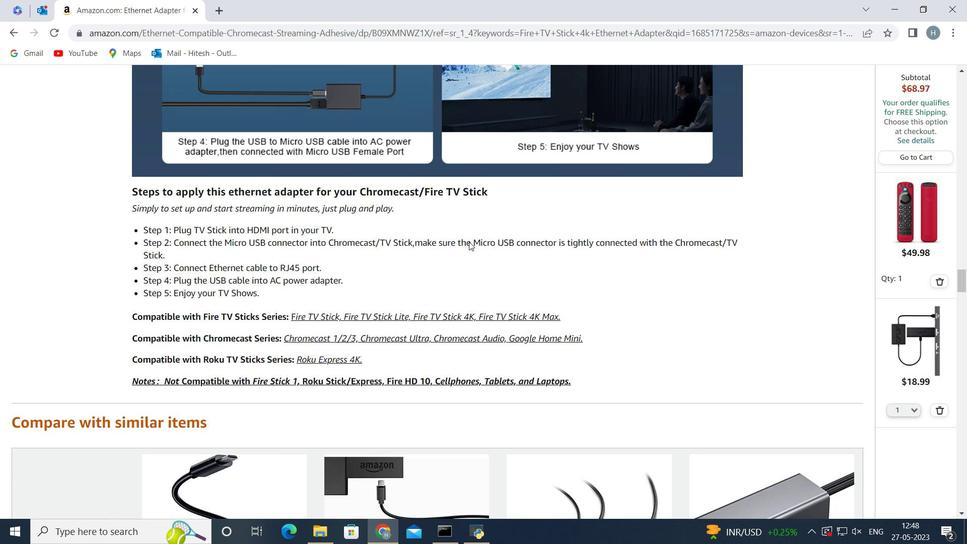 
Action: Mouse scrolled (468, 242) with delta (0, 0)
Screenshot: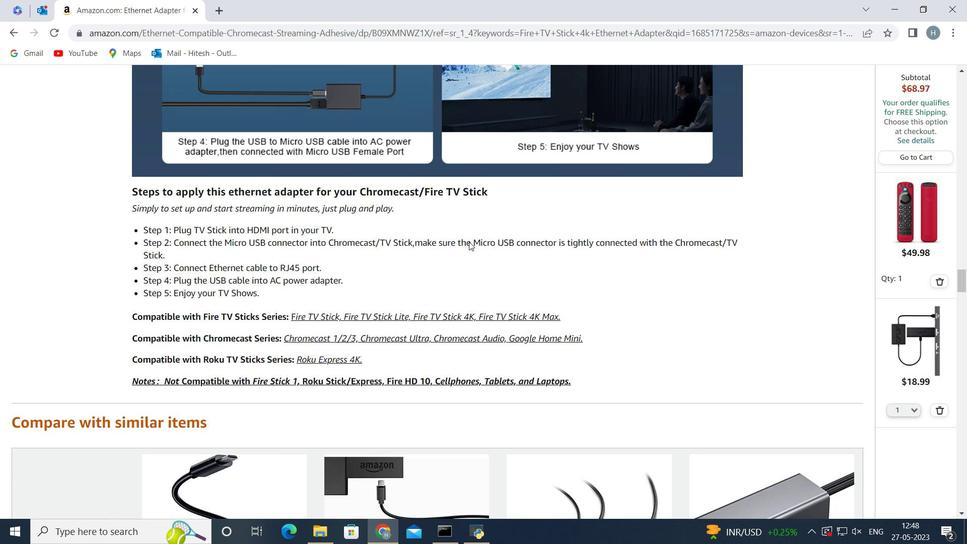 
Action: Mouse scrolled (468, 242) with delta (0, 0)
Screenshot: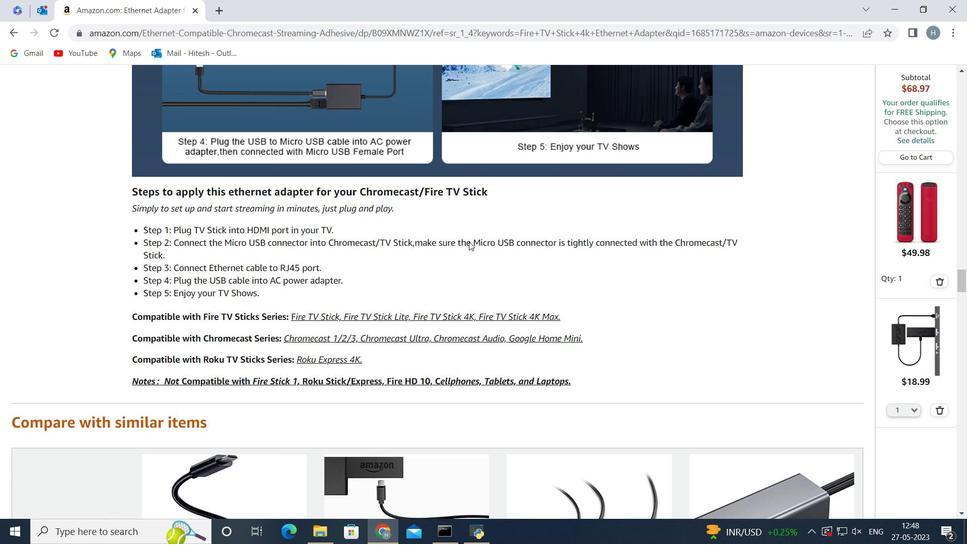 
Action: Mouse scrolled (468, 242) with delta (0, 0)
Screenshot: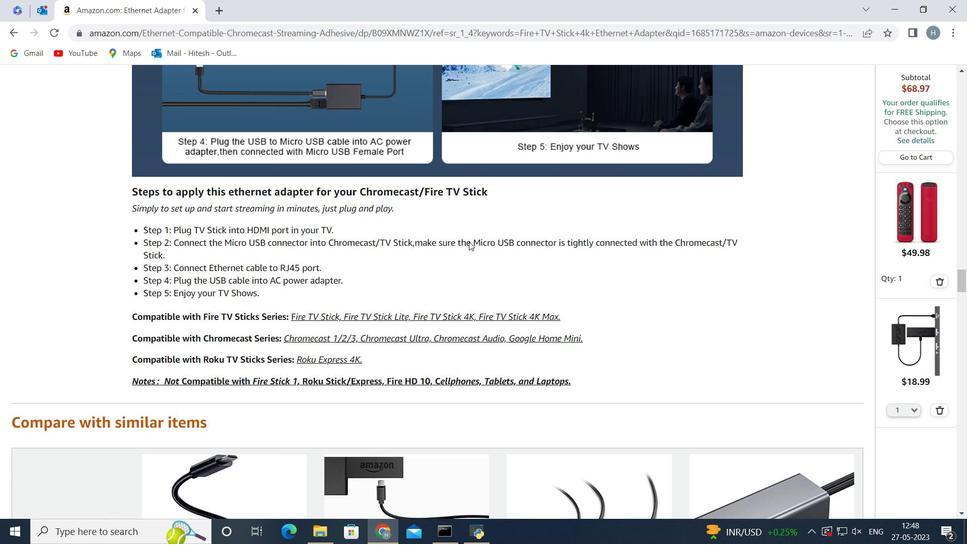 
Action: Mouse scrolled (468, 242) with delta (0, 0)
Screenshot: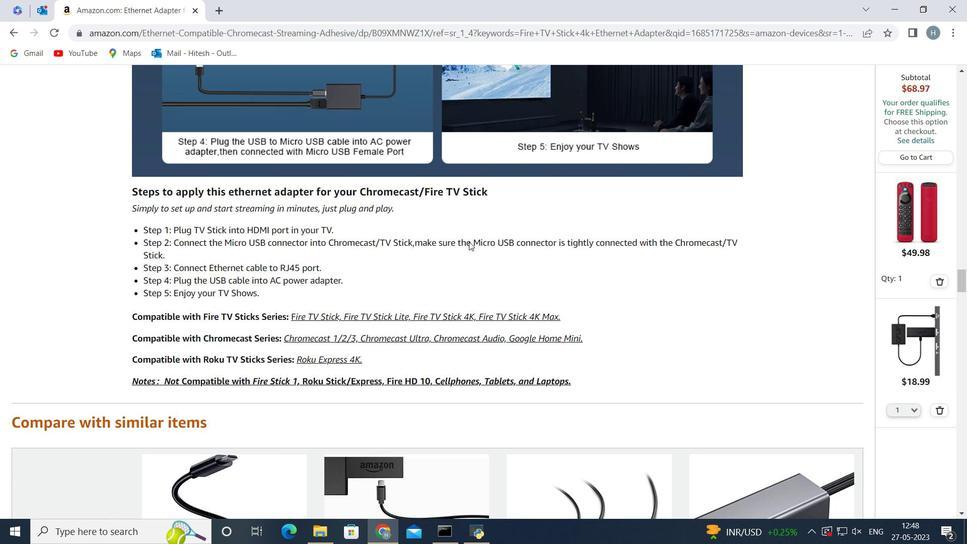 
Action: Mouse scrolled (468, 242) with delta (0, 0)
Screenshot: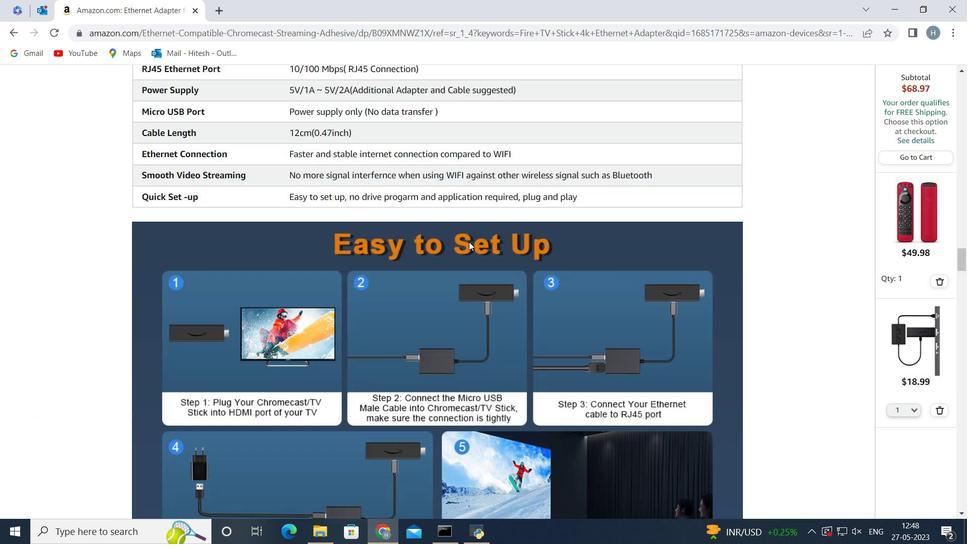 
Action: Mouse scrolled (468, 242) with delta (0, 0)
Screenshot: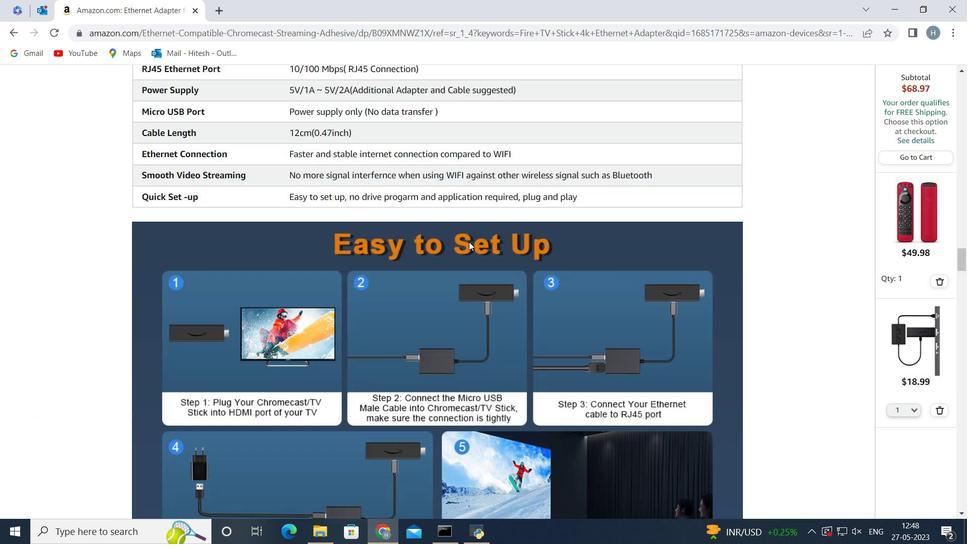 
Action: Mouse scrolled (468, 242) with delta (0, 0)
Screenshot: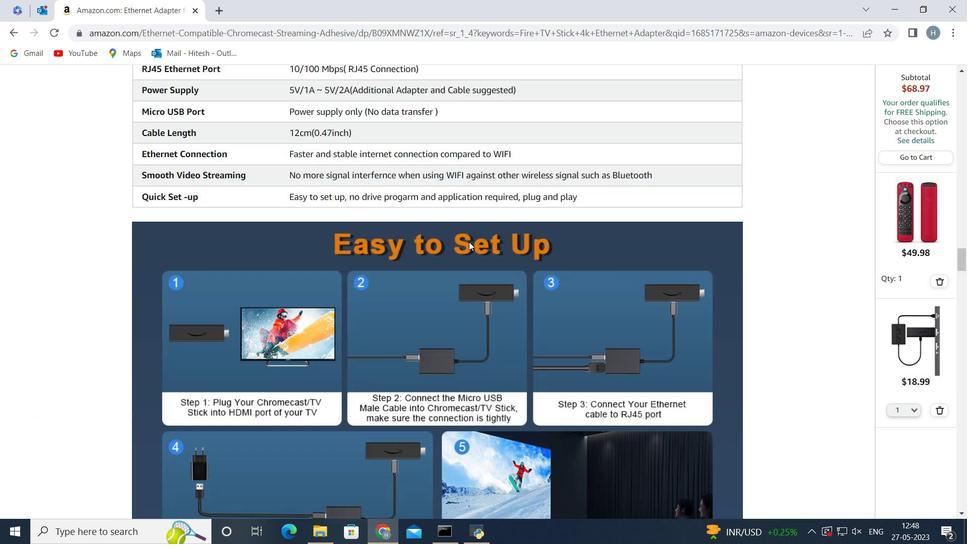 
Action: Mouse scrolled (468, 242) with delta (0, 0)
Screenshot: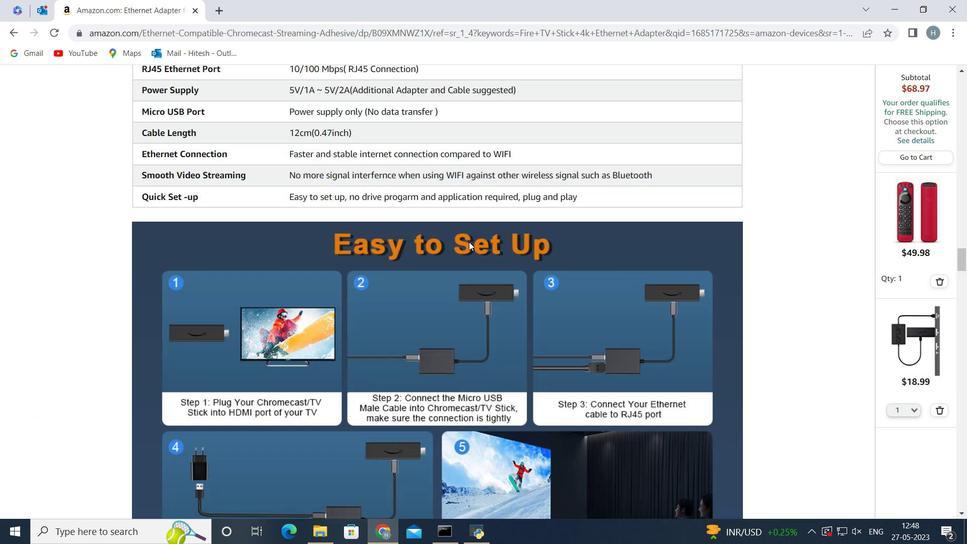 
Action: Mouse scrolled (468, 242) with delta (0, 0)
Screenshot: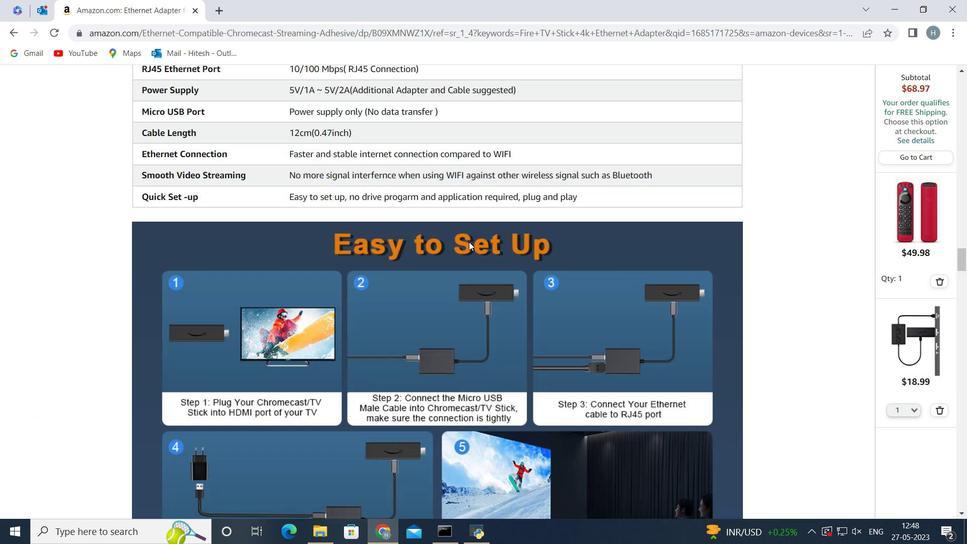 
Action: Mouse scrolled (468, 242) with delta (0, 0)
Screenshot: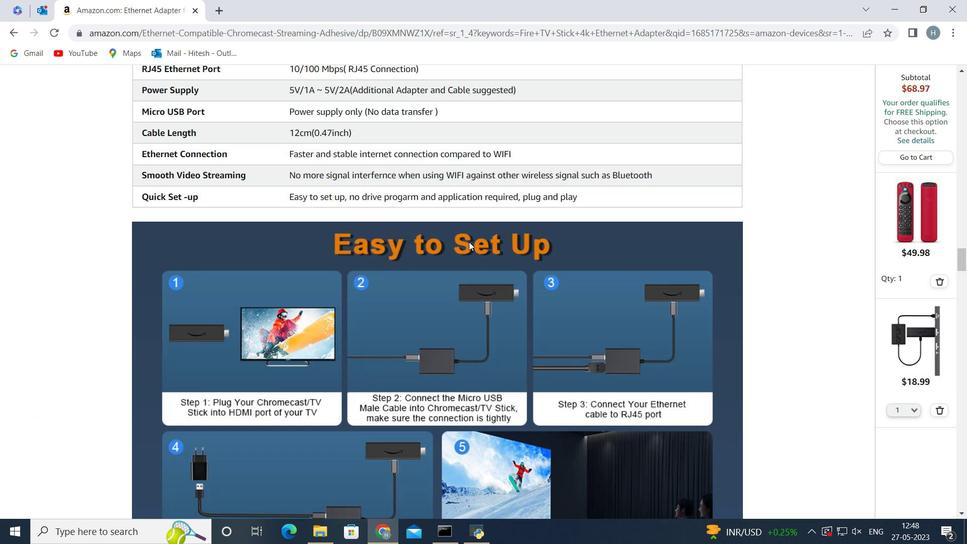 
Action: Mouse scrolled (468, 242) with delta (0, 0)
Screenshot: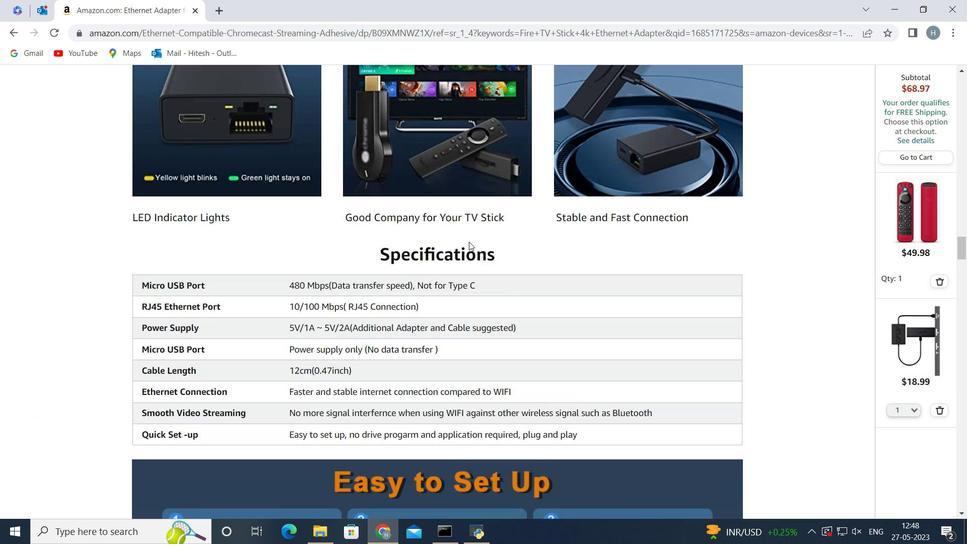 
Action: Mouse scrolled (468, 242) with delta (0, 0)
Screenshot: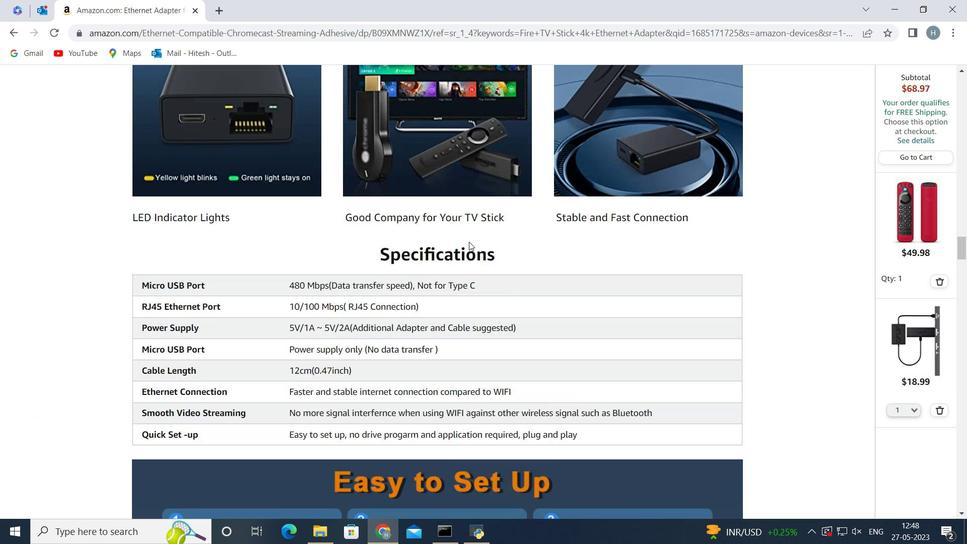 
Action: Mouse scrolled (468, 242) with delta (0, 0)
Screenshot: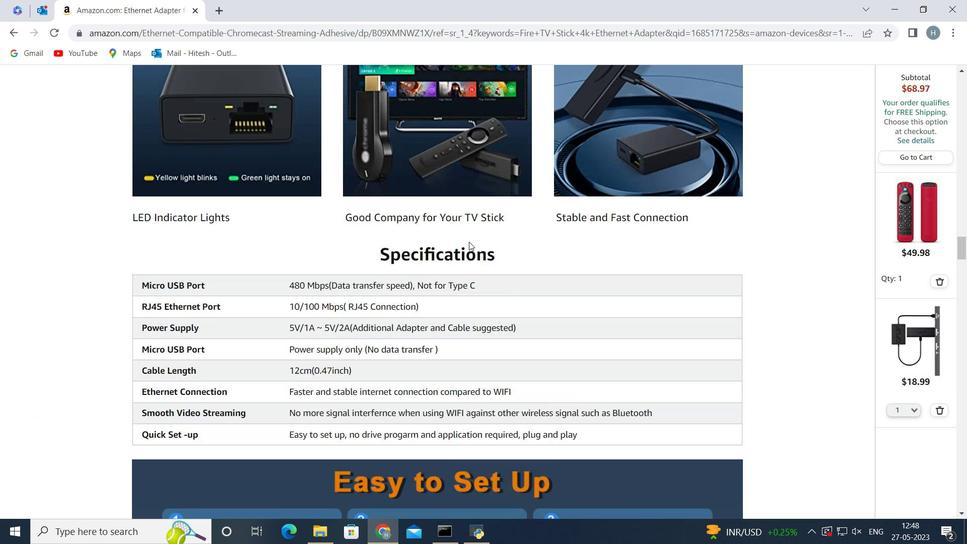 
Action: Mouse scrolled (468, 242) with delta (0, 0)
